 Task: Reserve a 2-hour science experiment and hands-on STEM learning session.
Action: Mouse pressed left at (914, 121)
Screenshot: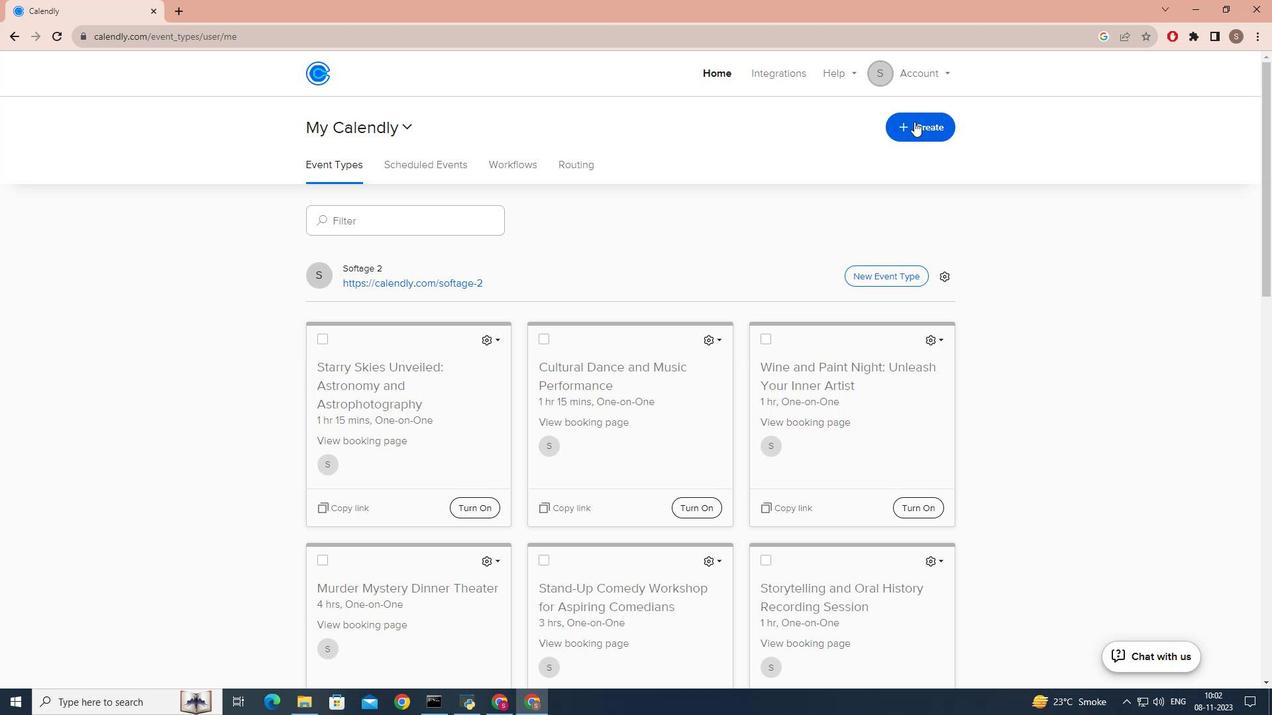 
Action: Mouse moved to (805, 171)
Screenshot: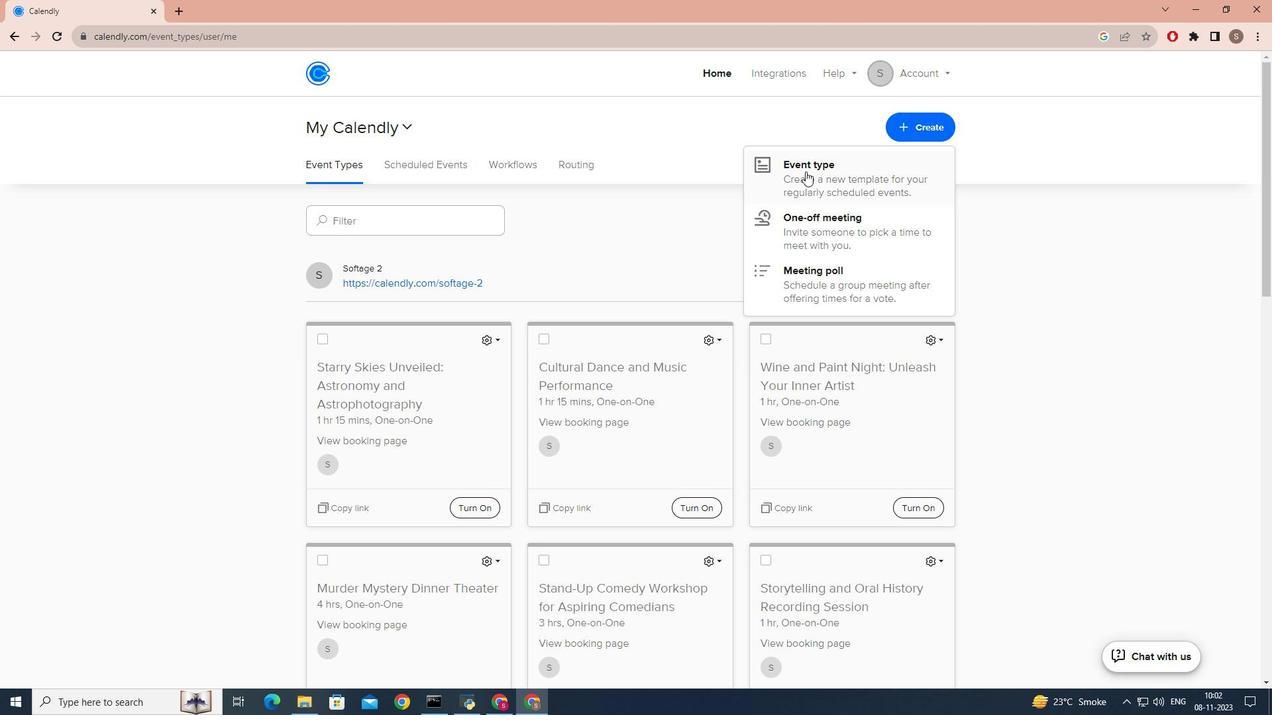 
Action: Mouse pressed left at (805, 171)
Screenshot: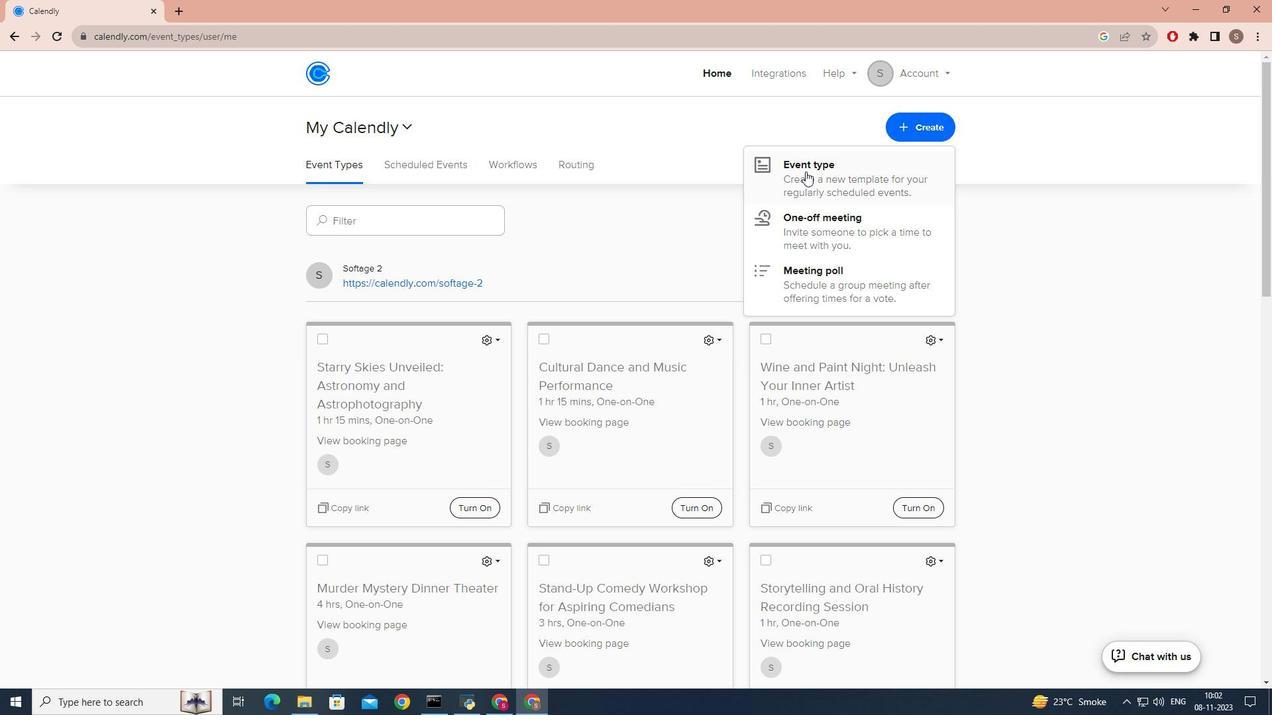 
Action: Mouse moved to (615, 236)
Screenshot: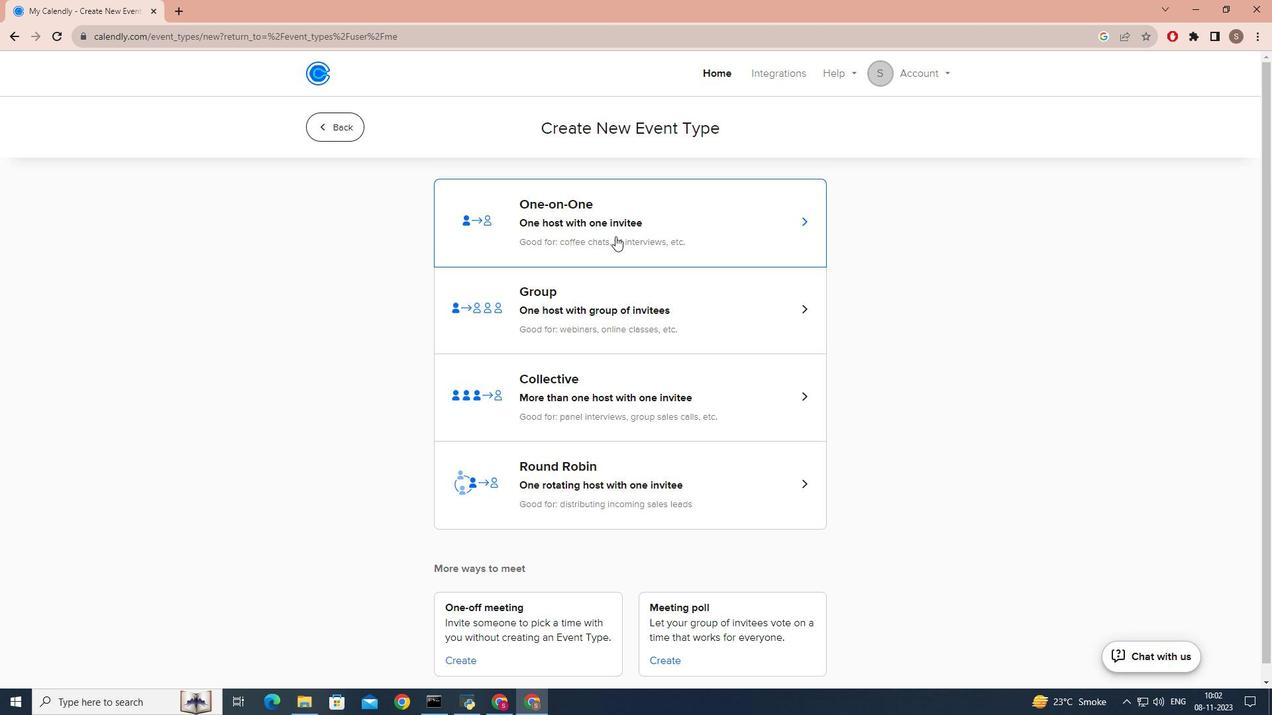 
Action: Mouse pressed left at (615, 236)
Screenshot: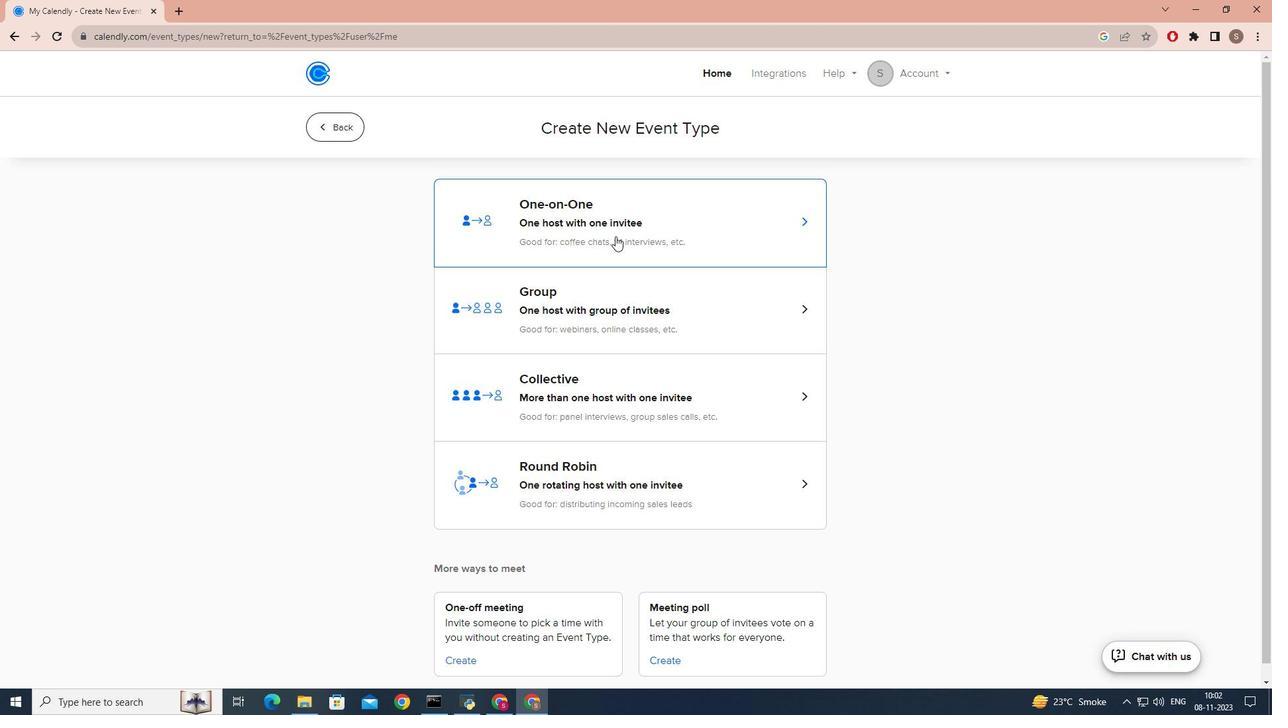 
Action: Mouse moved to (505, 296)
Screenshot: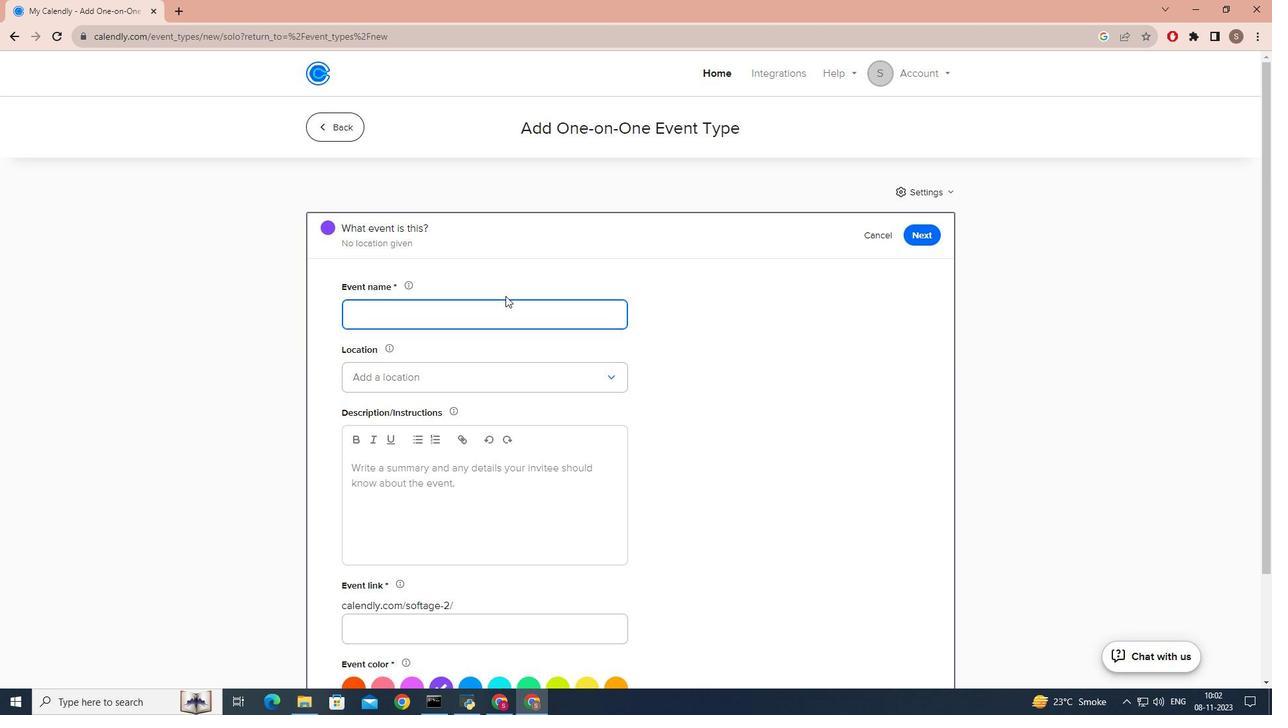 
Action: Key pressed <Key.caps_lock>S<Key.caps_lock>cience<Key.space><Key.caps_lock>E<Key.caps_lock>xperiment<Key.space>and<Key.space><Key.caps_lock>H<Key.caps_lock>ands<Key.space>on<Key.space><Key.caps_lock>STEM<Key.space>L<Key.caps_lock>earning<Key.space><Key.caps_lock>S<Key.caps_lock>esssion<Key.backspace><Key.backspace><Key.backspace>ion
Screenshot: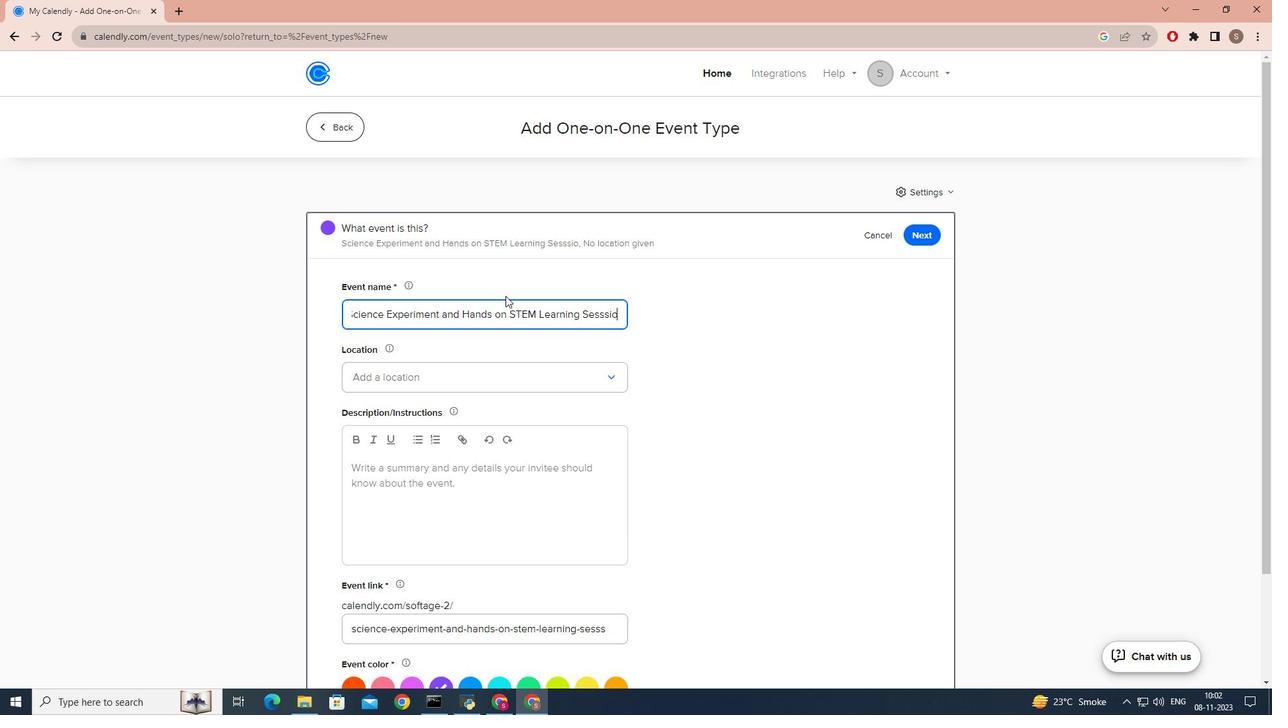 
Action: Mouse moved to (423, 371)
Screenshot: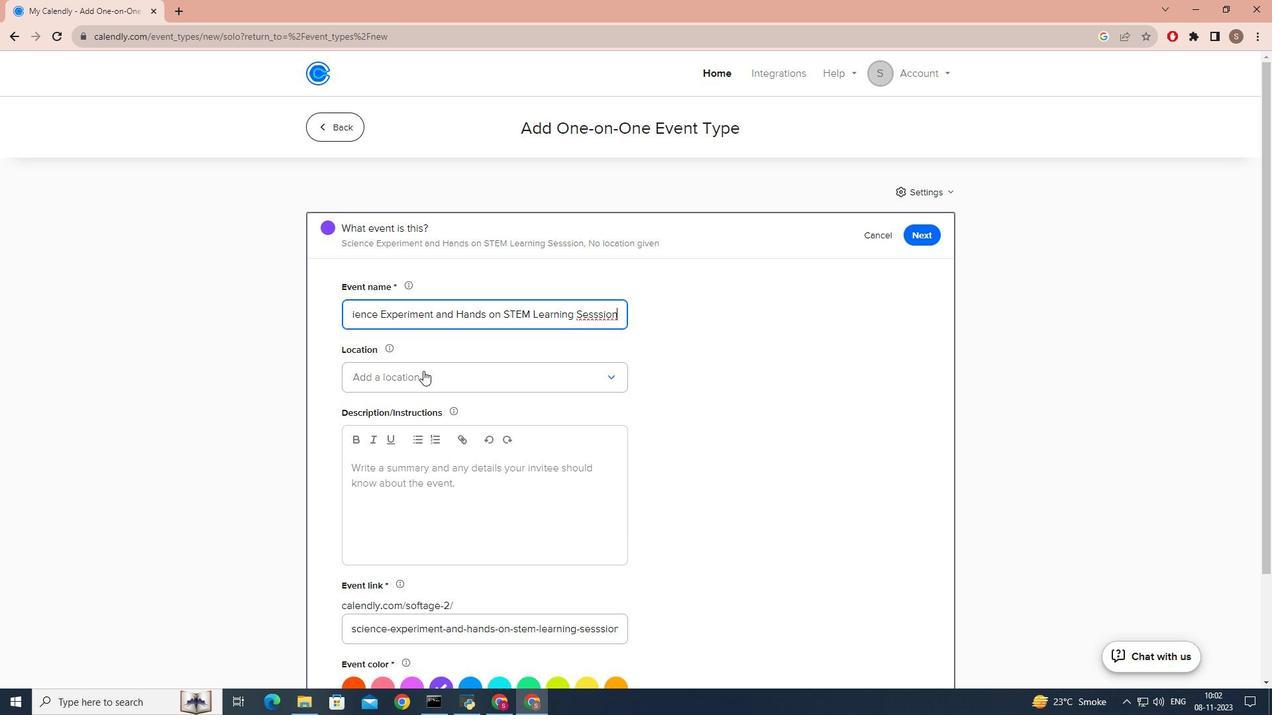 
Action: Mouse pressed left at (423, 371)
Screenshot: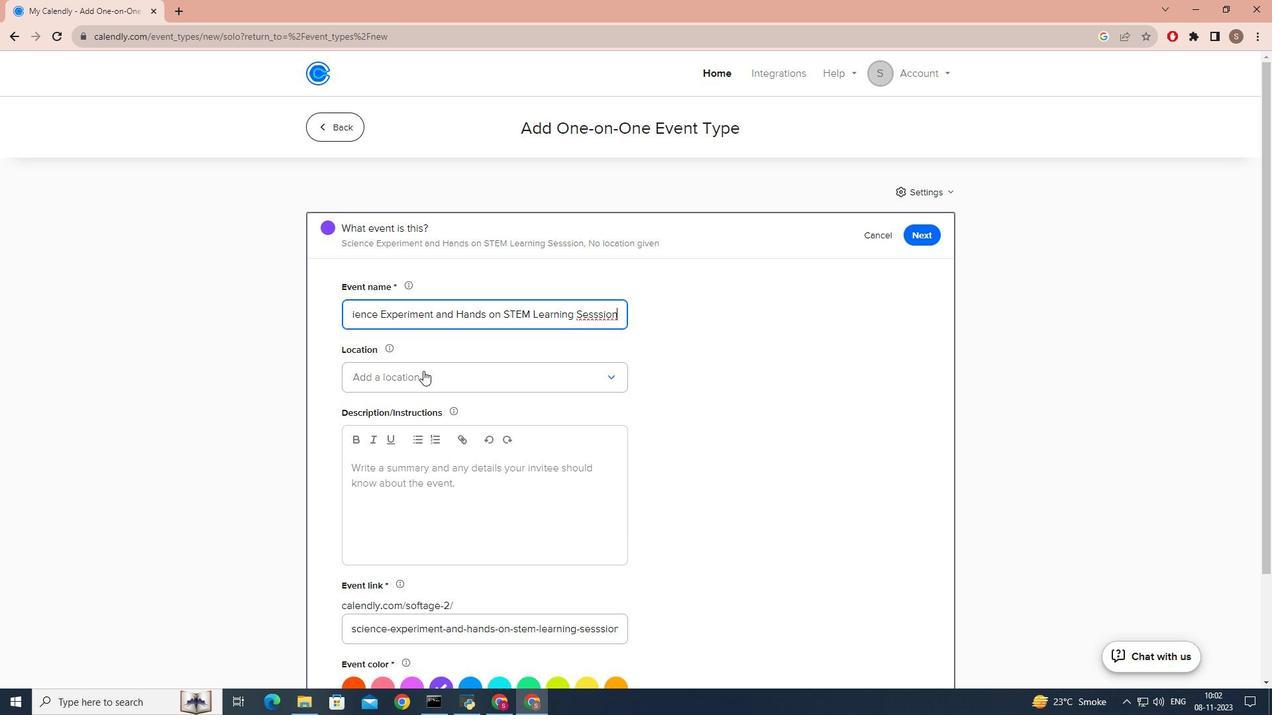 
Action: Mouse moved to (599, 371)
Screenshot: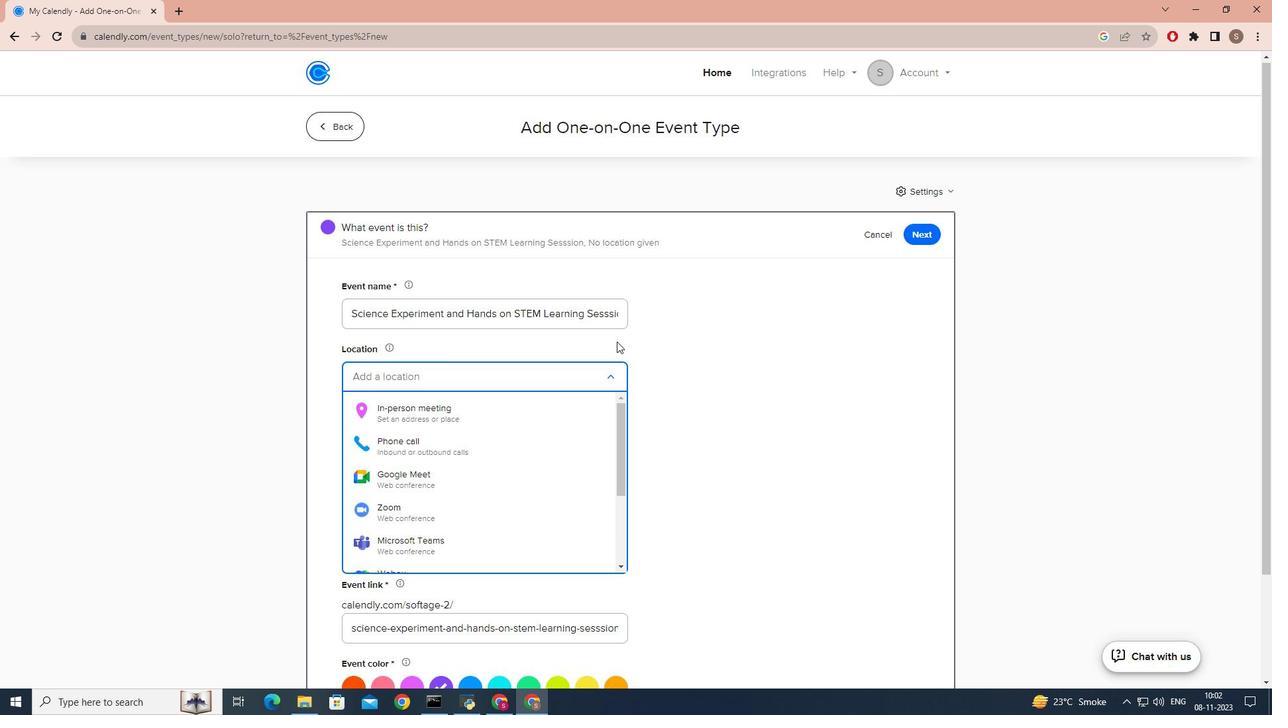 
Action: Mouse scrolled (599, 371) with delta (0, 0)
Screenshot: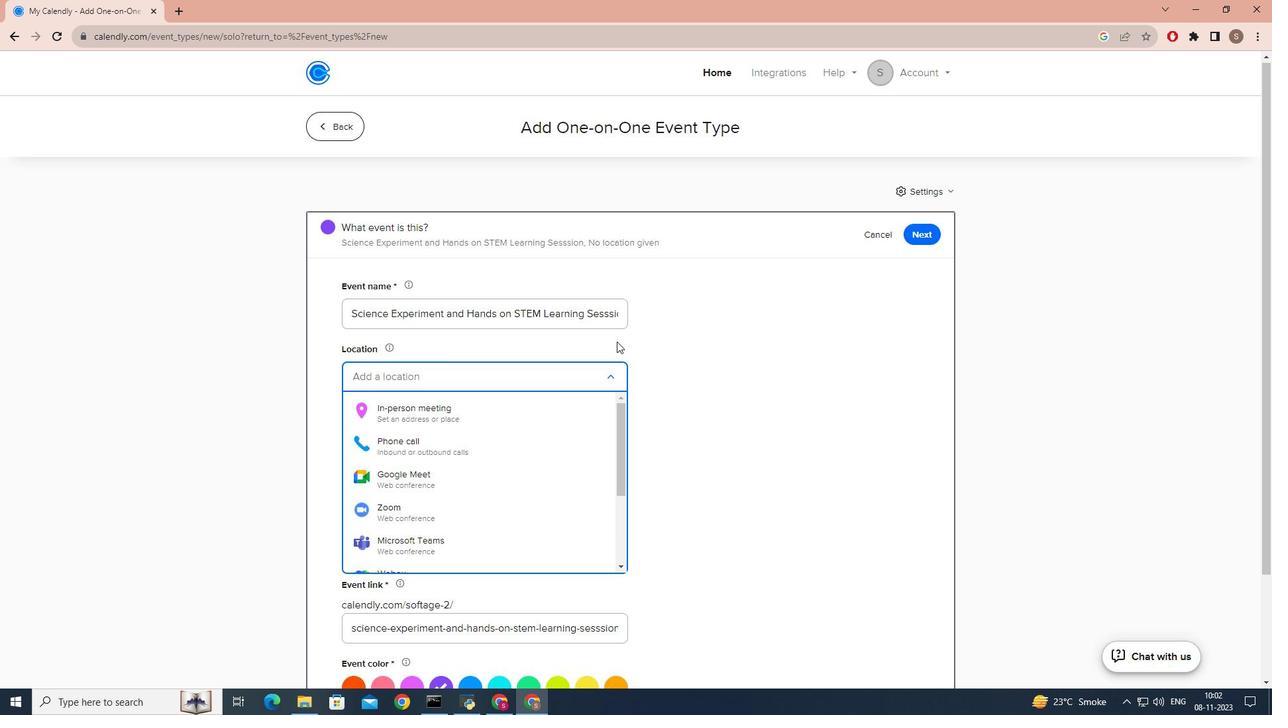 
Action: Mouse moved to (602, 248)
Screenshot: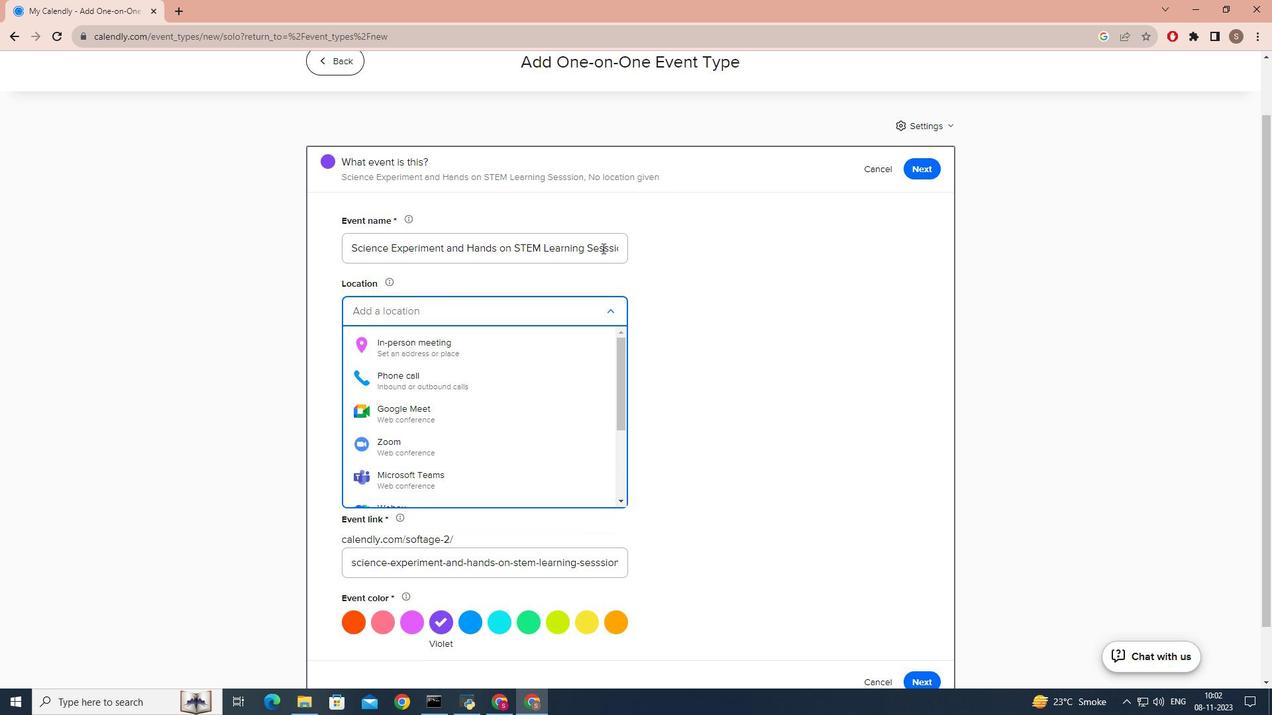 
Action: Mouse pressed left at (602, 248)
Screenshot: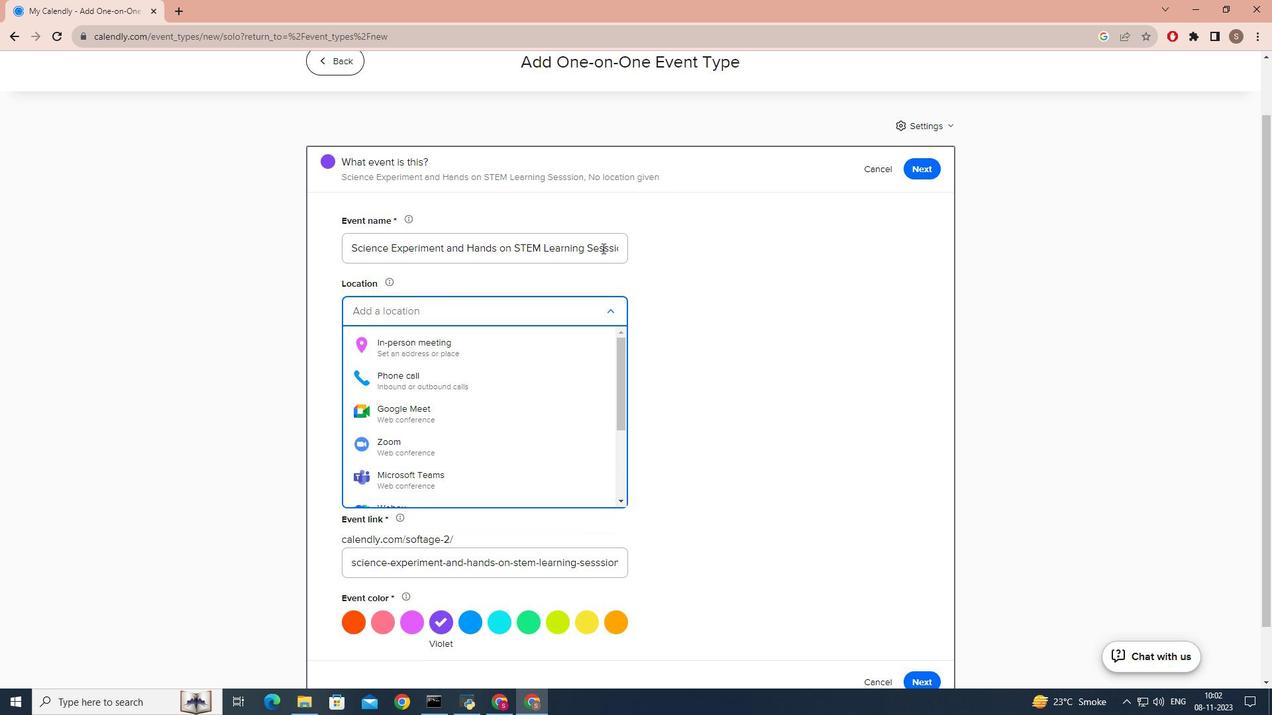 
Action: Mouse moved to (612, 245)
Screenshot: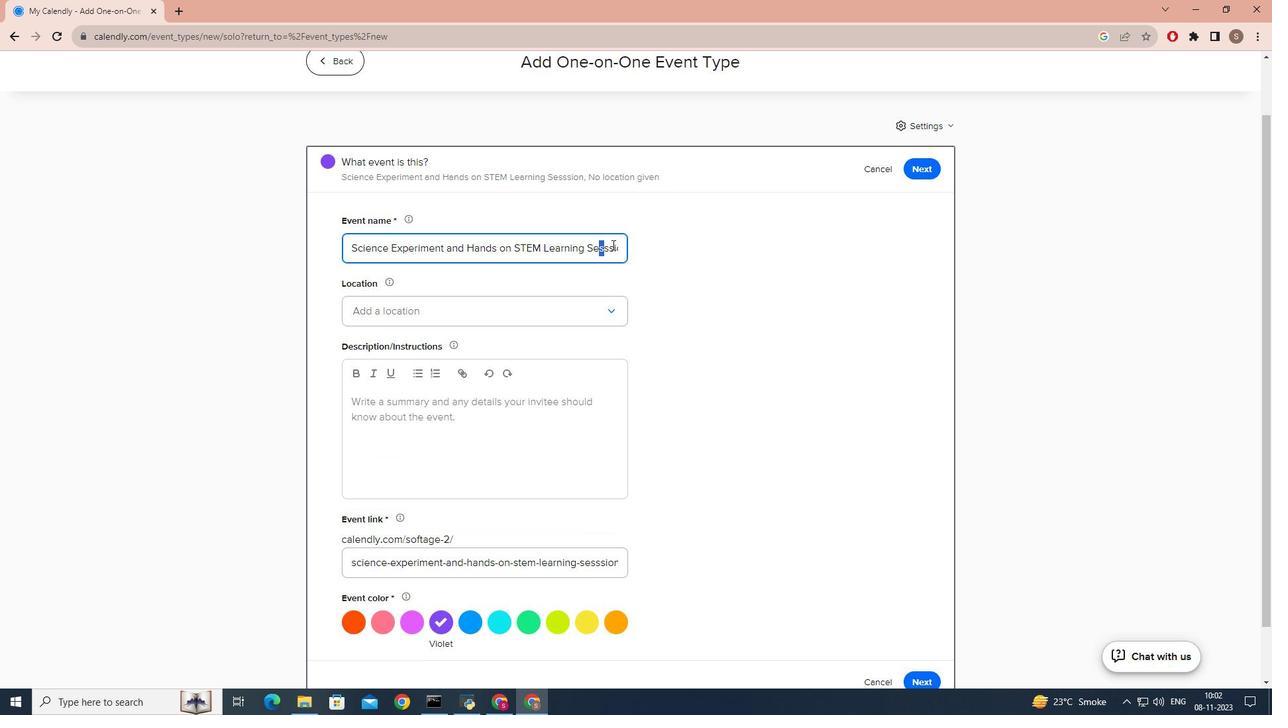
Action: Key pressed <Key.backspace>
Screenshot: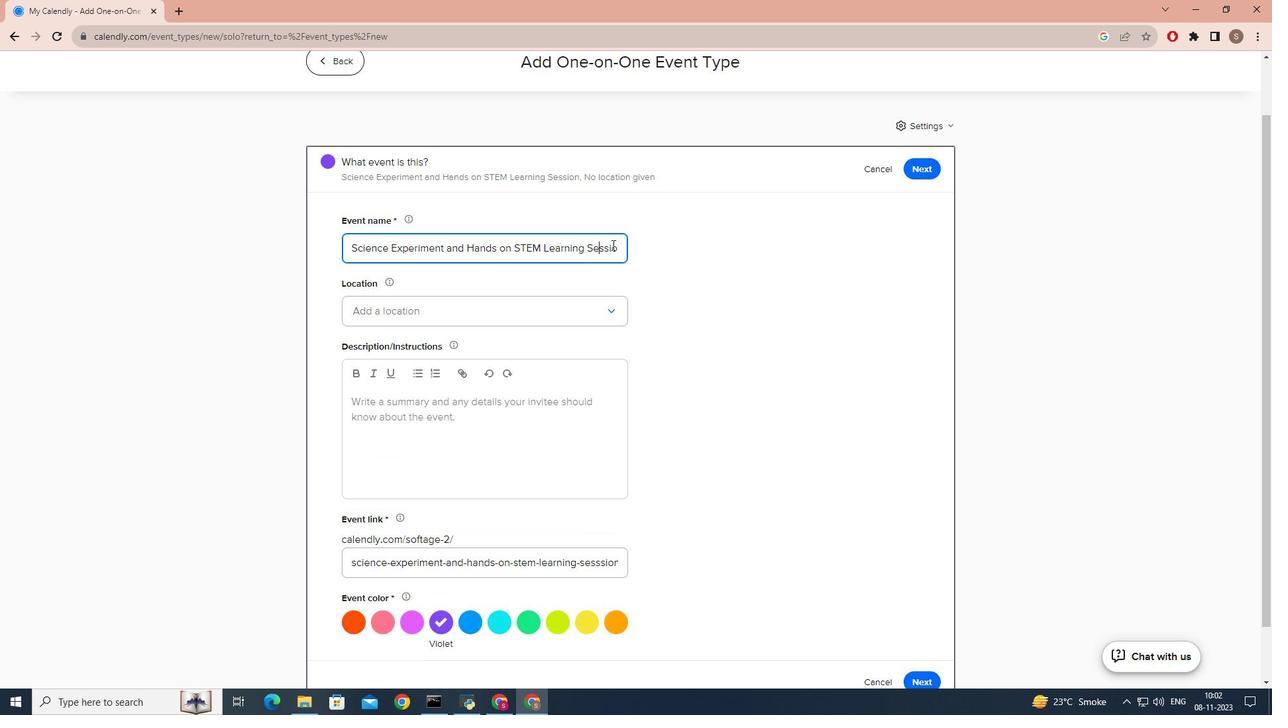 
Action: Mouse moved to (519, 321)
Screenshot: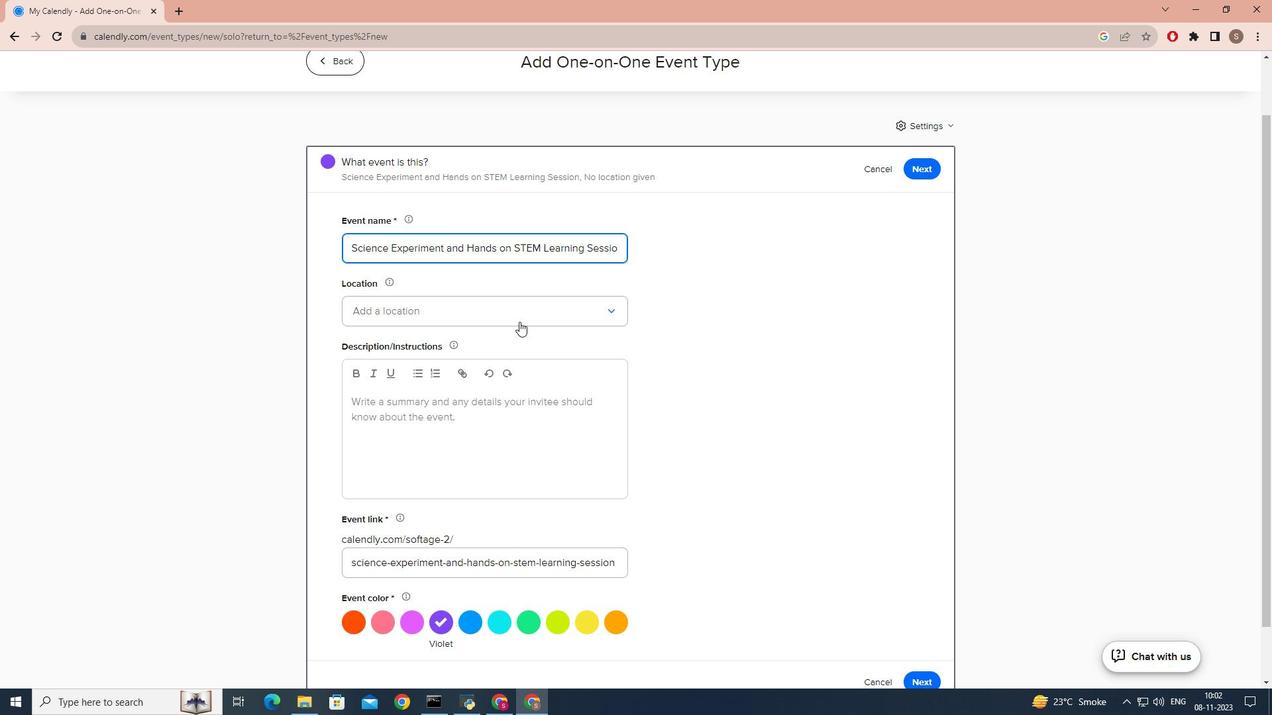 
Action: Mouse pressed left at (519, 321)
Screenshot: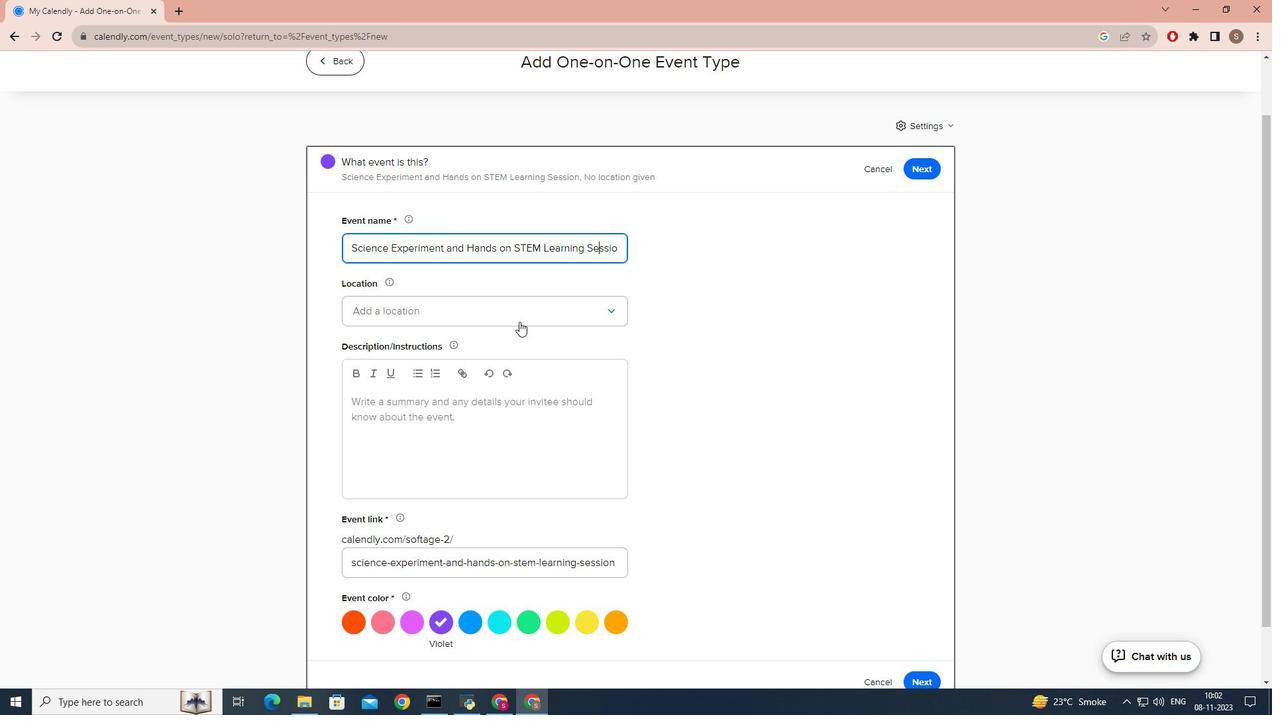 
Action: Mouse moved to (493, 341)
Screenshot: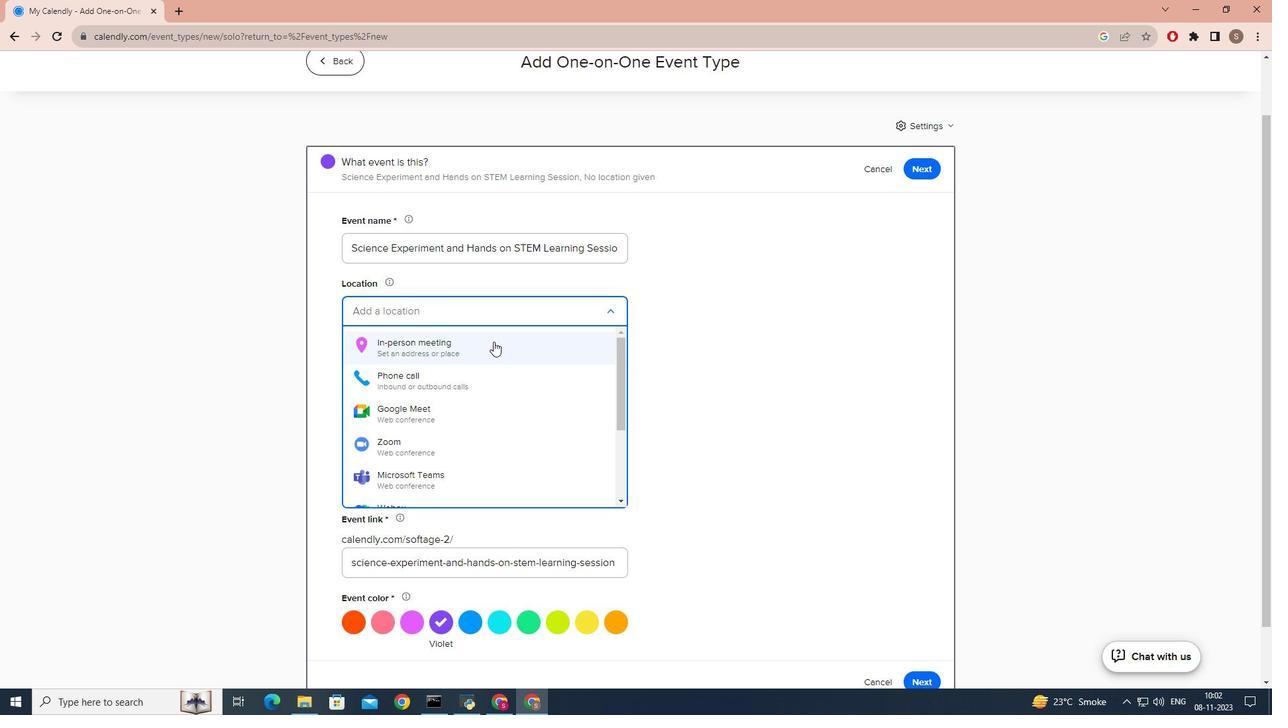 
Action: Mouse pressed left at (493, 341)
Screenshot: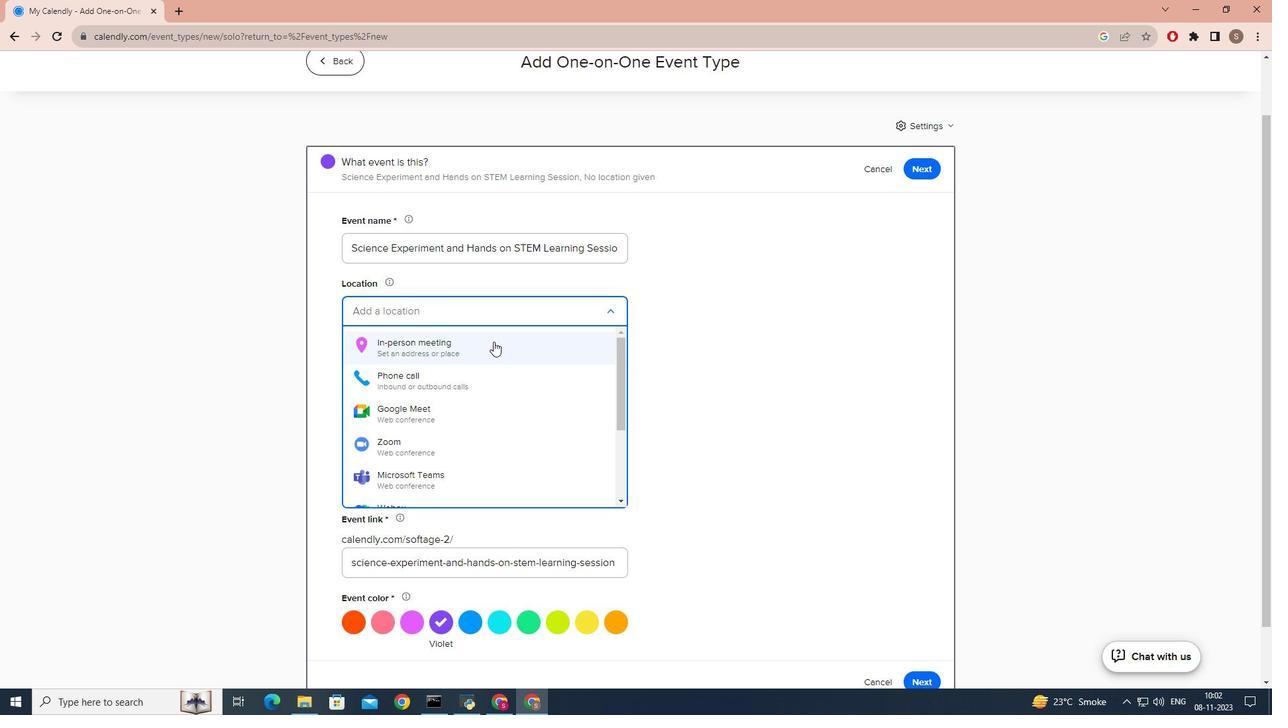 
Action: Mouse moved to (631, 228)
Screenshot: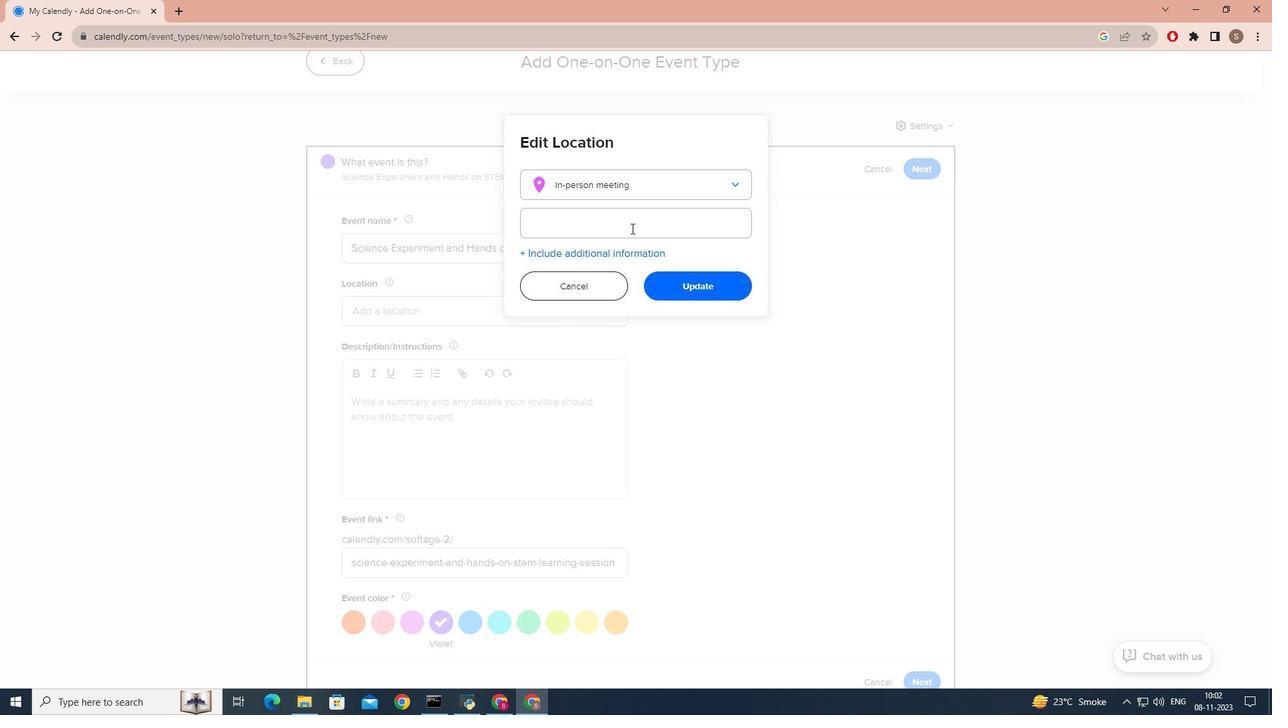 
Action: Mouse pressed left at (631, 228)
Screenshot: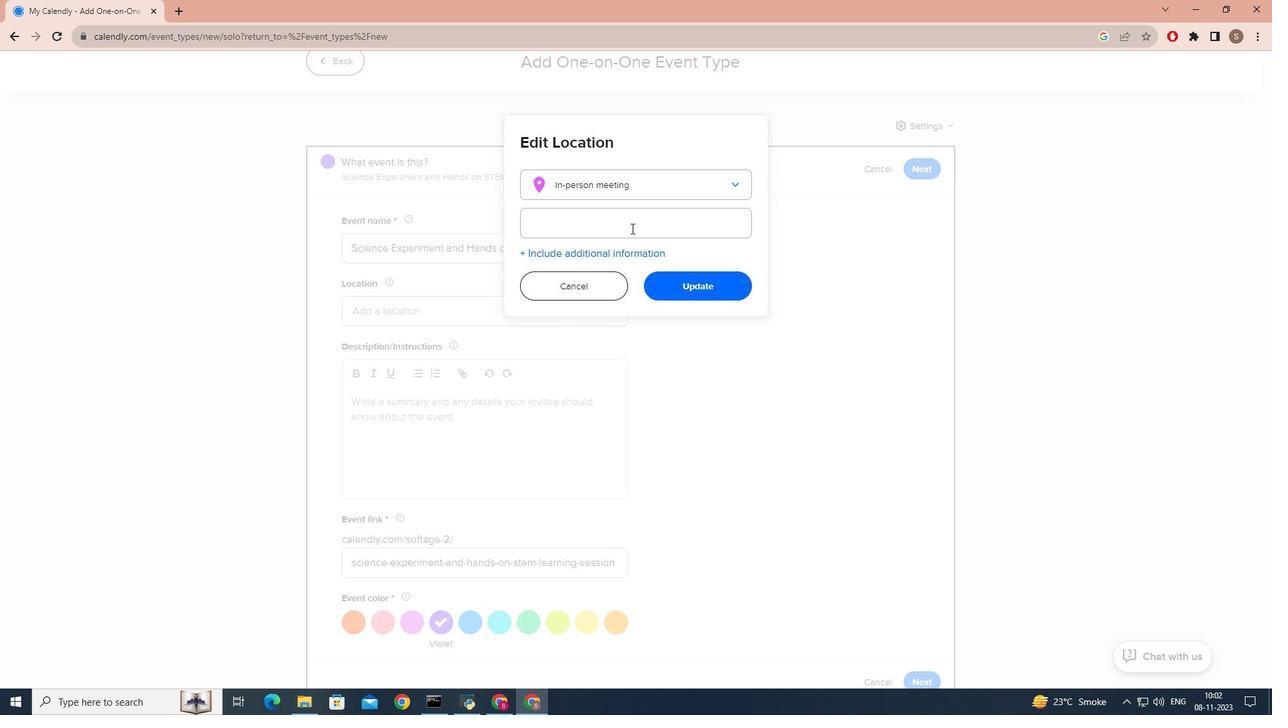 
Action: Key pressed <Key.caps_lock>P<Key.caps_lock>erot<Key.space><Key.caps_lock>M<Key.caps_lock>useum<Key.space>of<Key.space><Key.caps_lock>N<Key.caps_lock>ature<Key.space>and<Key.space><Key.caps_lock>S<Key.caps_lock>cience,<Key.caps_lock>D<Key.caps_lock>allas,<Key.caps_lock>T<Key.caps_lock>exas,<Key.caps_lock>U.S.A
Screenshot: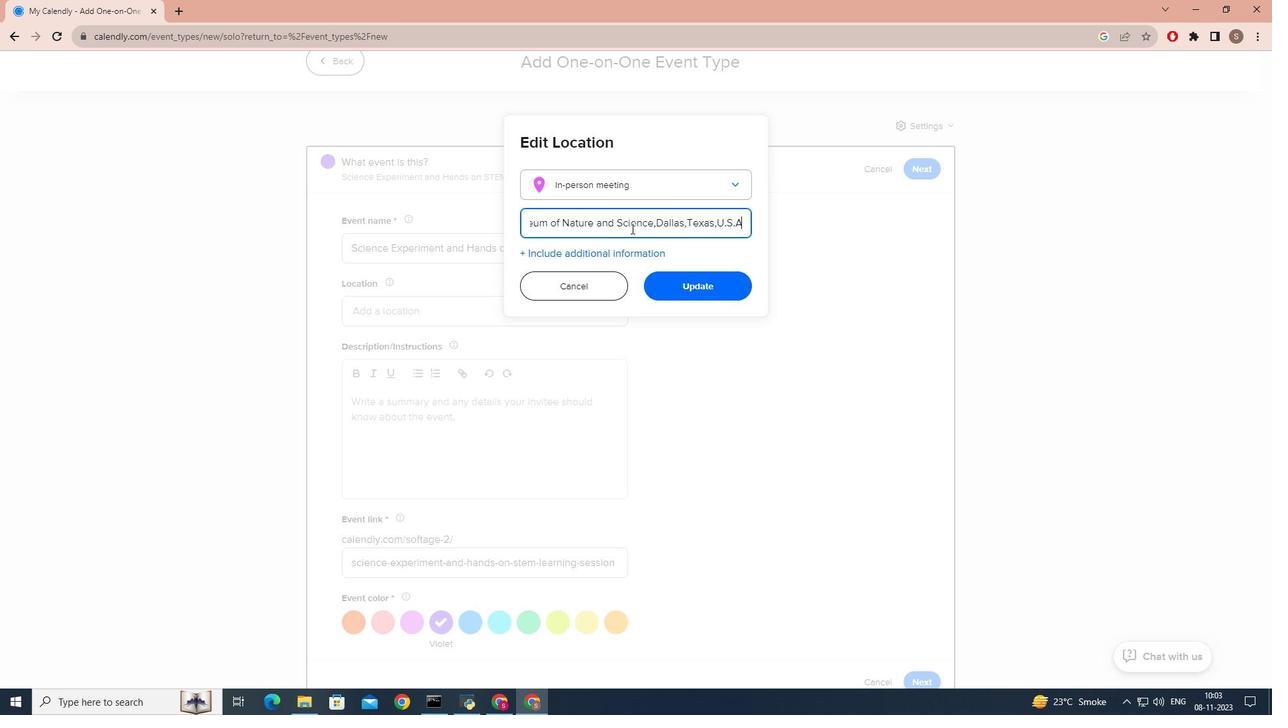 
Action: Mouse moved to (729, 272)
Screenshot: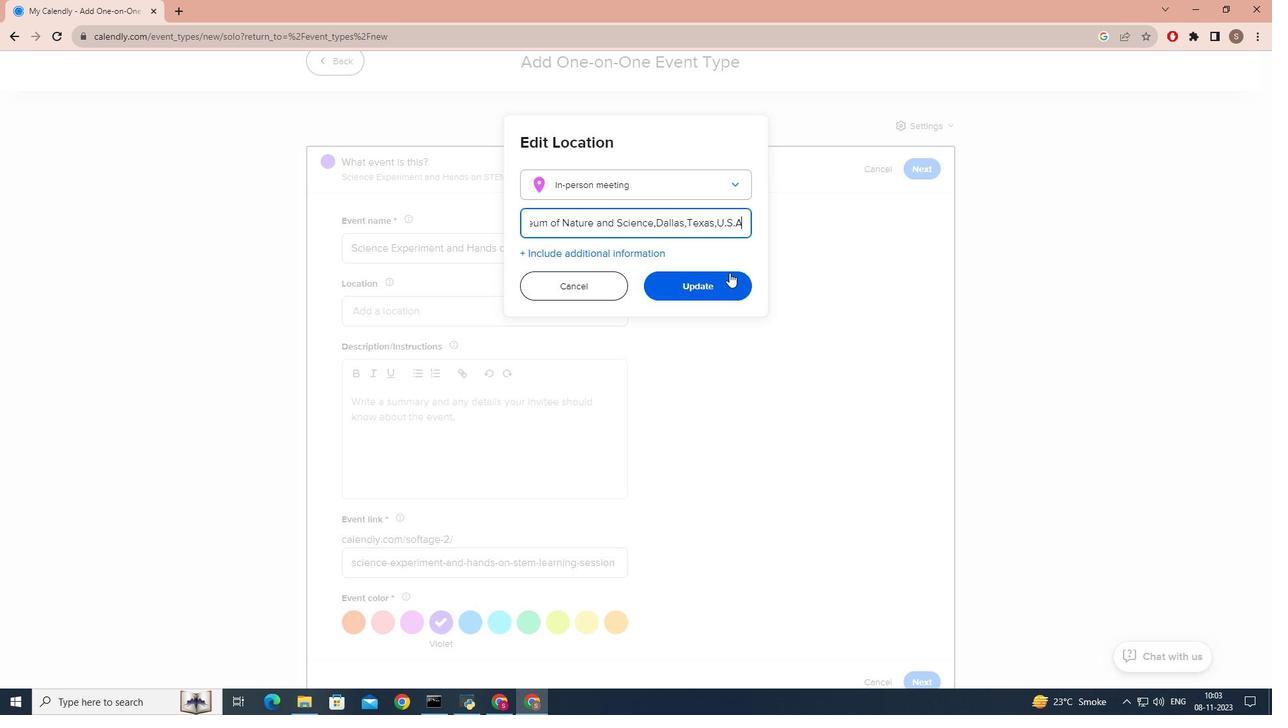 
Action: Mouse pressed left at (729, 272)
Screenshot: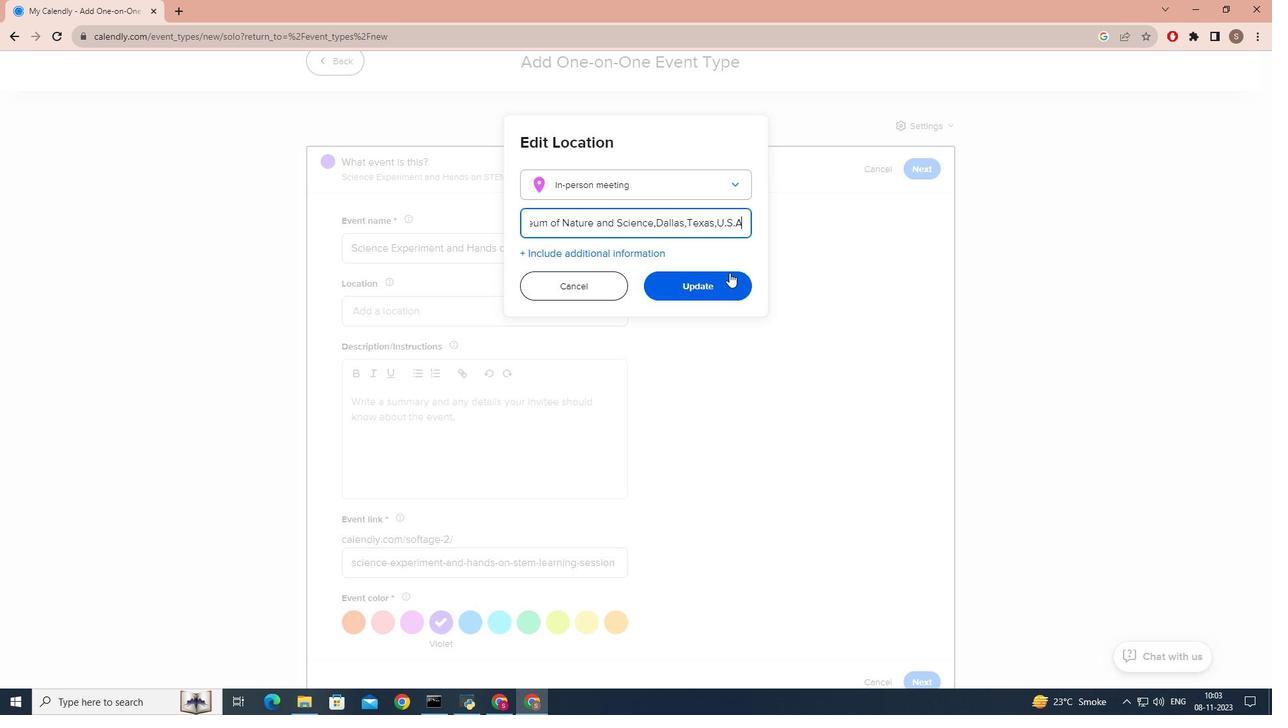 
Action: Mouse moved to (515, 325)
Screenshot: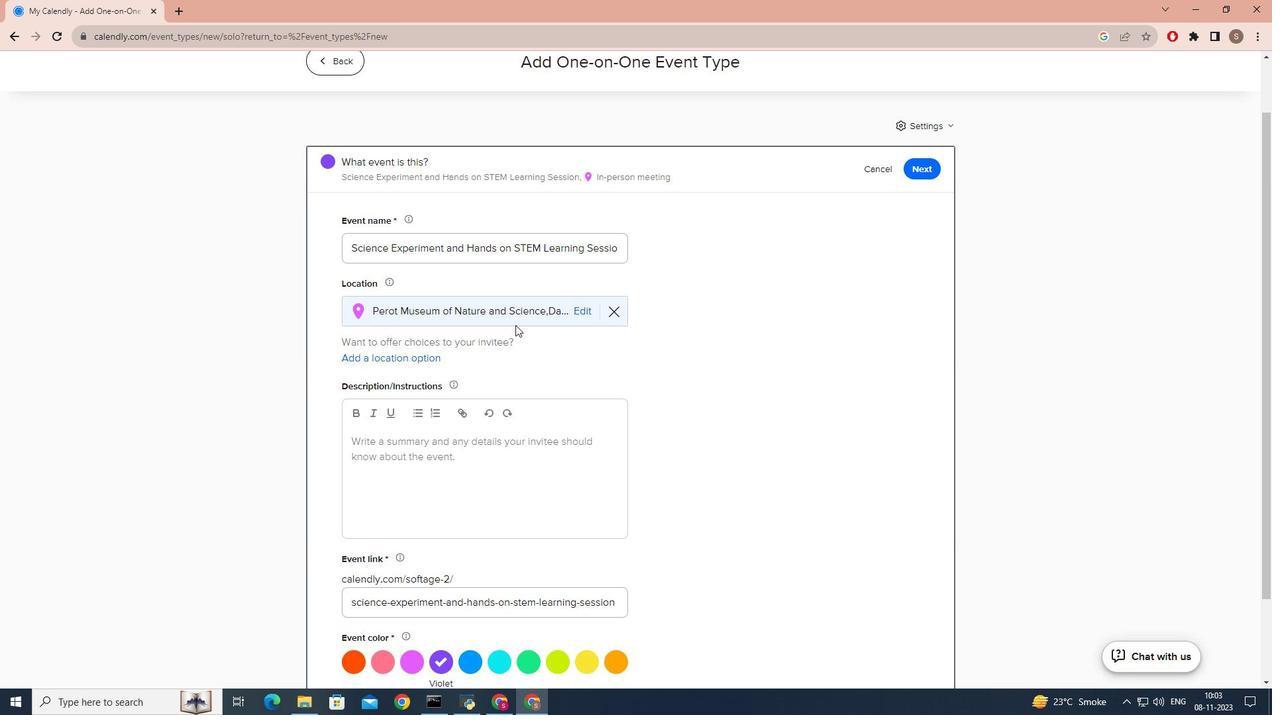
Action: Mouse scrolled (515, 324) with delta (0, 0)
Screenshot: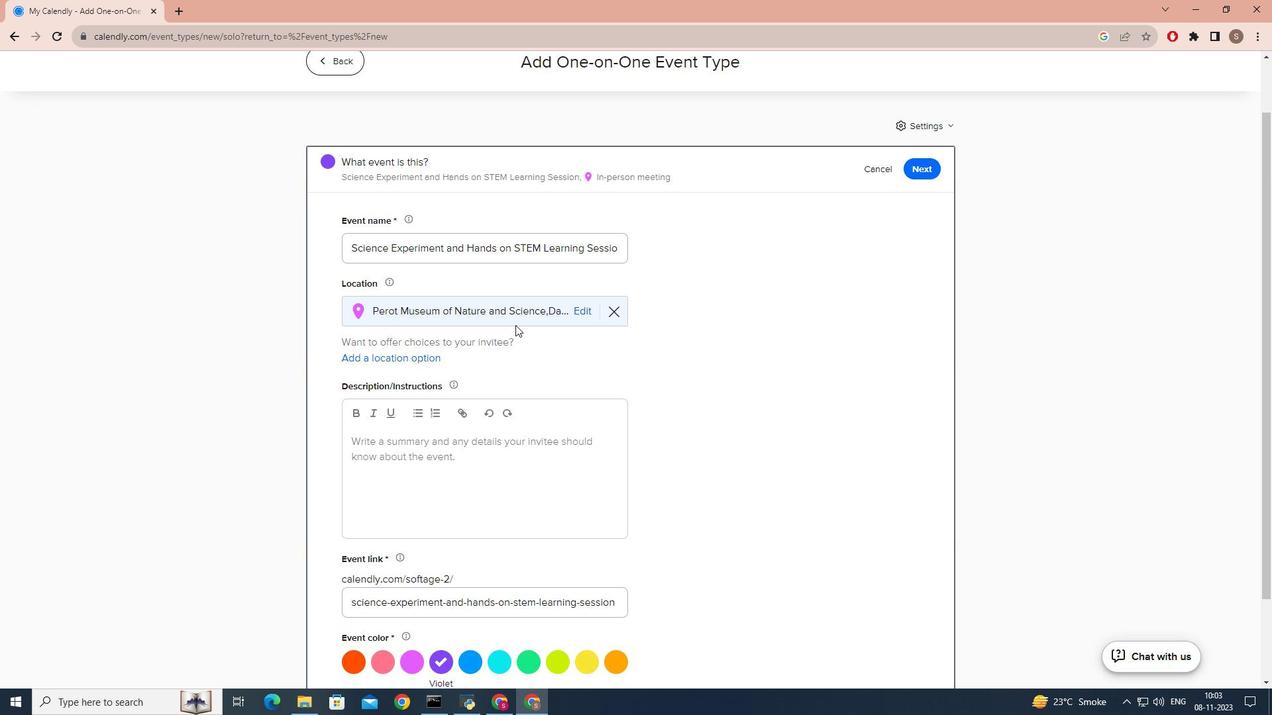 
Action: Mouse scrolled (515, 324) with delta (0, 0)
Screenshot: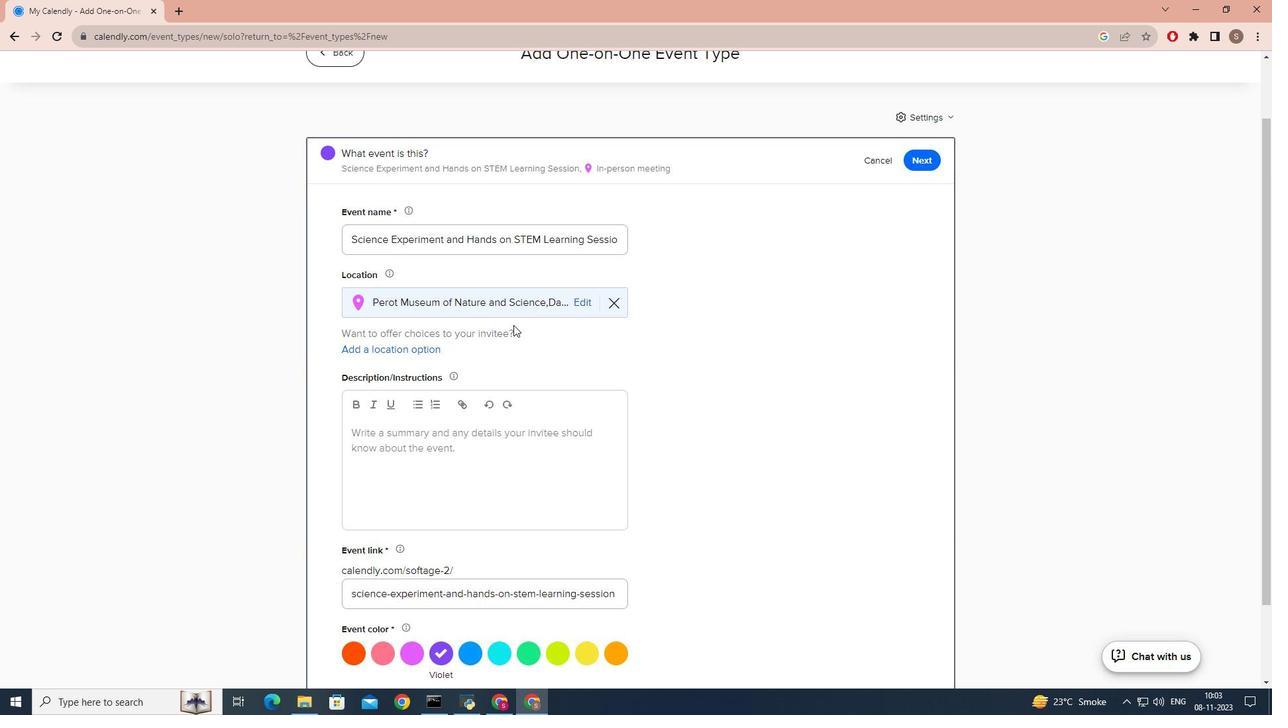 
Action: Mouse moved to (514, 325)
Screenshot: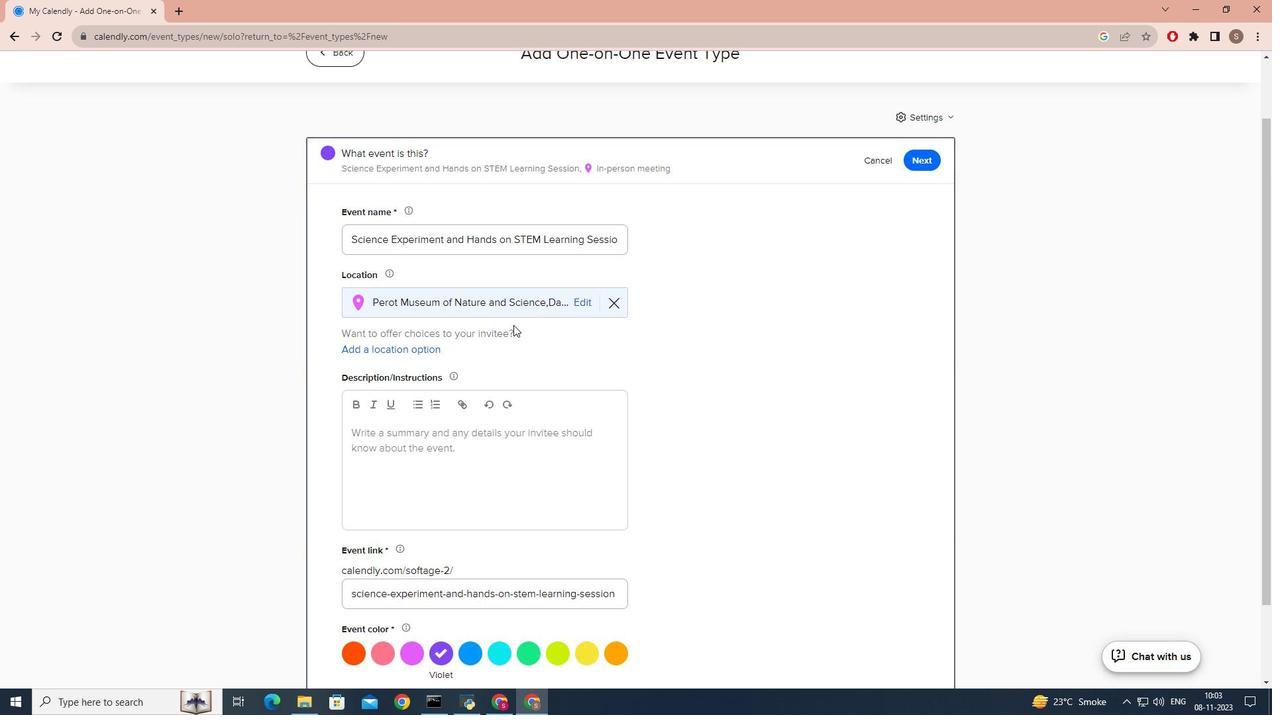 
Action: Mouse scrolled (514, 324) with delta (0, 0)
Screenshot: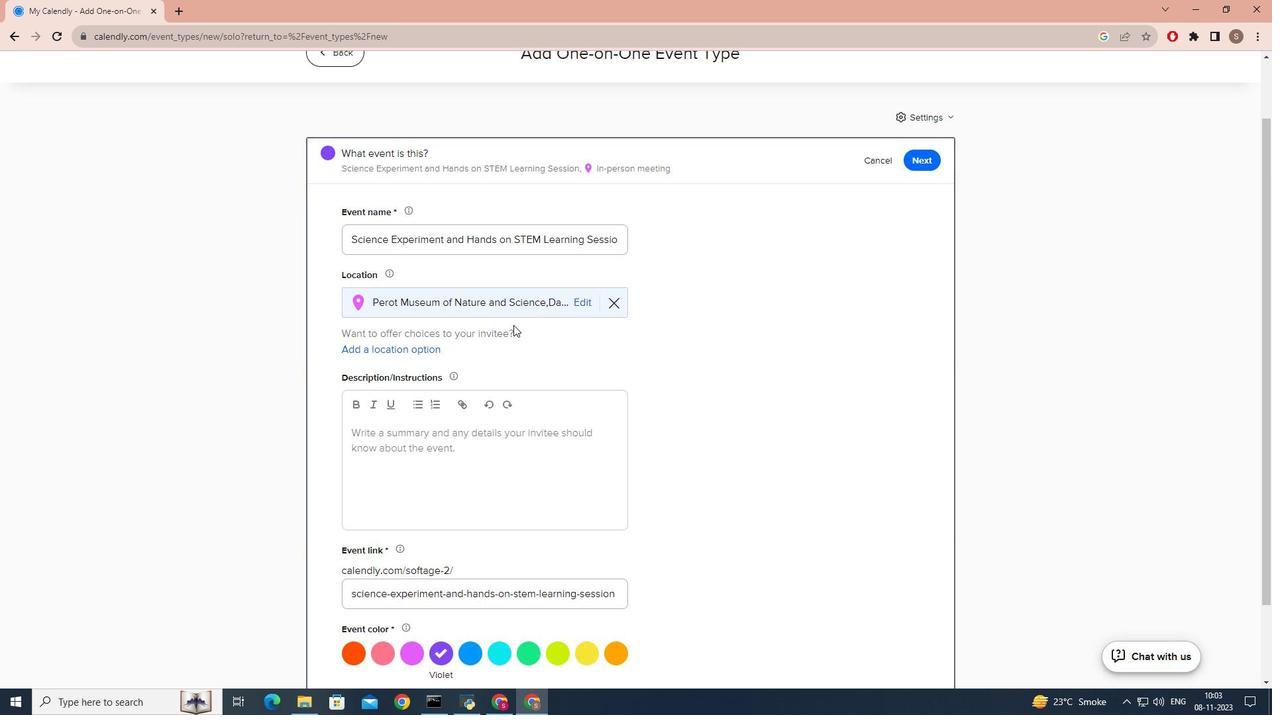
Action: Mouse moved to (513, 325)
Screenshot: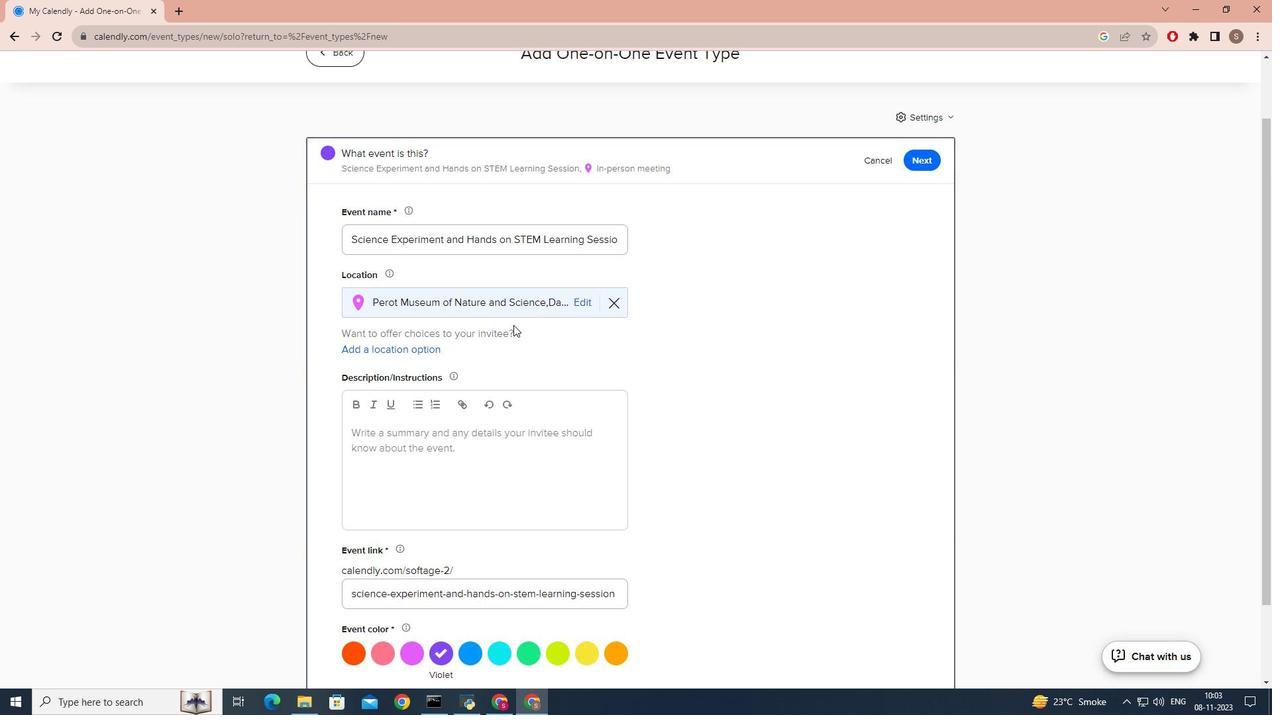 
Action: Mouse scrolled (513, 324) with delta (0, 0)
Screenshot: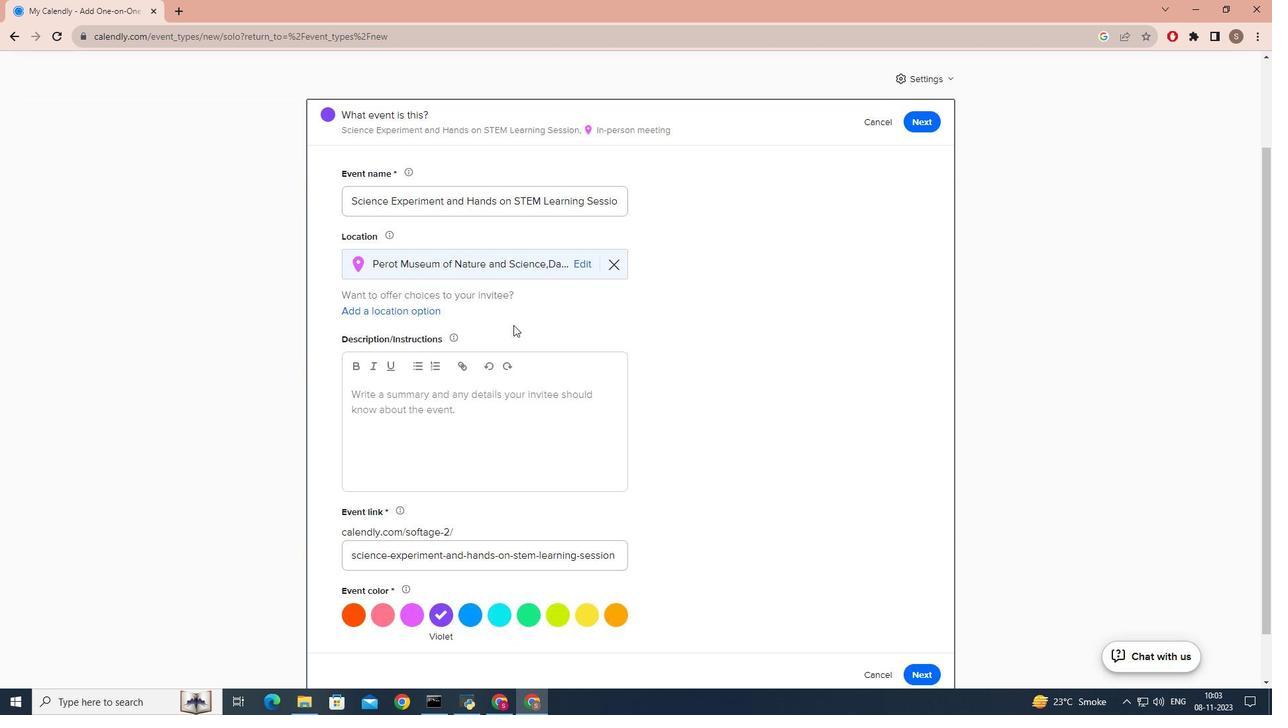 
Action: Mouse moved to (452, 354)
Screenshot: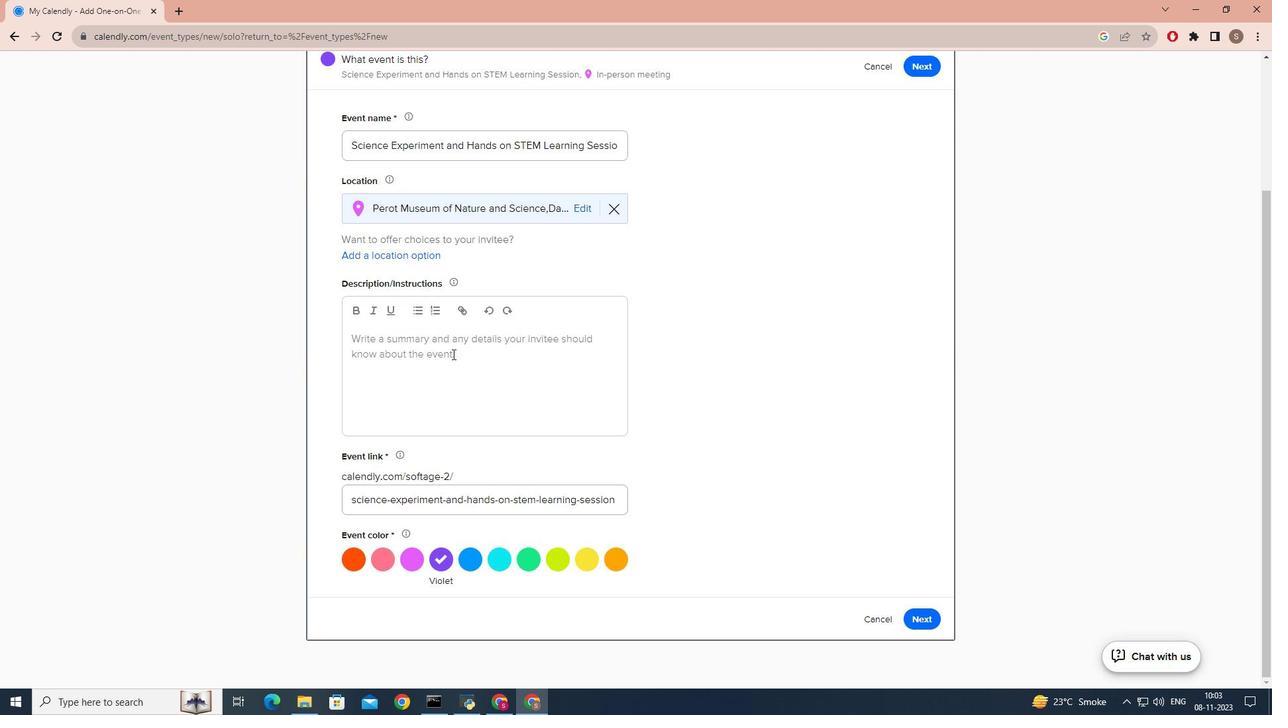 
Action: Mouse pressed left at (452, 354)
Screenshot: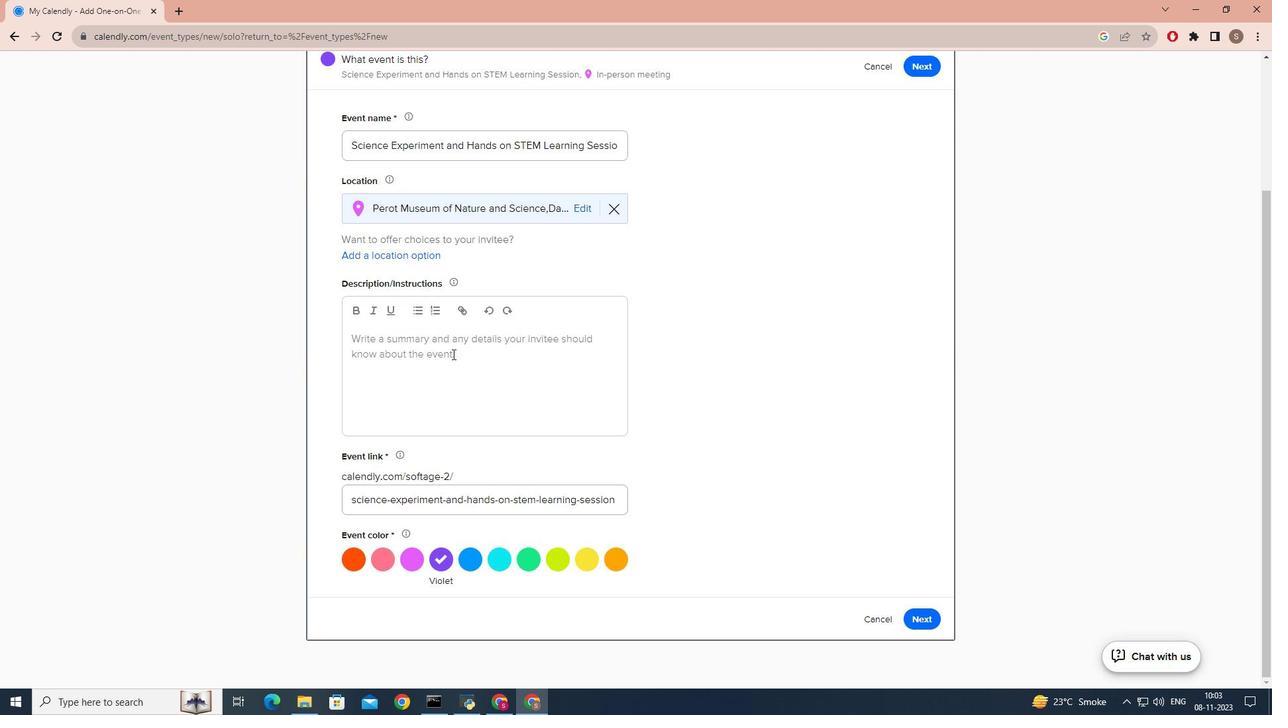
Action: Key pressed <Key.caps_lock>j<Key.caps_lock><Key.backspace>J<Key.caps_lock>oin<Key.space>us<Key.space>for<Key.space>a<Key.space>science<Key.space>experiment<Key.space>and<Key.space>hands<Key.space>on<Key.space><Key.caps_lock>STEM<Key.space><Key.caps_lock><Key.caps_lock>L<Key.caps_lock>earning<Key.space><Key.caps_lock>S<Key.caps_lock>ession.<Key.caps_lock>T<Key.caps_lock>his<Key.space>interactive<Key.space>event<Key.space>i<Key.space><Key.backspace>s<Key.space>designed<Key.space>to<Key.space>spark<Key.space>curiosity<Key.space>and<Key.space>ignite<Key.space>paasi<Key.backspace><Key.backspace><Key.backspace>ssion<Key.space>for<Key.space>science<Key.space>in<Key.space>participants<Key.space>of<Key.space>all<Key.space>ages.<Key.caps_lock>D<Key.caps_lock>uring<Key.space>thi<Key.space><Key.backspace>s<Key.space>session<Key.space>you<Key.space>will<Key.space>have<Key.space>the<Key.space>opportunity<Key.space>to<Key.space>explore<Key.space>the<Key.space>wondes<Key.space><Key.backspace><Key.backspace>rs<Key.space>of<Key.space>science<Key.space>thrpough<Key.backspace><Key.backspace><Key.backspace><Key.backspace><Key.backspace><Key.backspace>rough<Key.space>ne<Key.backspace>e<Key.backspace><Key.backspace>engagoin<Key.backspace><Key.backspace><Key.backspace>ing<Key.space>experiments<Key.space>aa<Key.backspace>nd<Key.space>activities.<Key.space><Key.caps_lock>O<Key.caps_lock>ur<Key.space>expert<Key.space>facilitator<Key.space>will<Key.space>guide<Key.space>you<Key.space>through<Key.space><Key.caps_lock>STEM<Key.space><Key.caps_lock>concepts,proviing<Key.space>a<Key.space>fun<Key.space>and<Key.space>educta<Key.backspace><Key.backspace>ational<Key.space>experience.
Screenshot: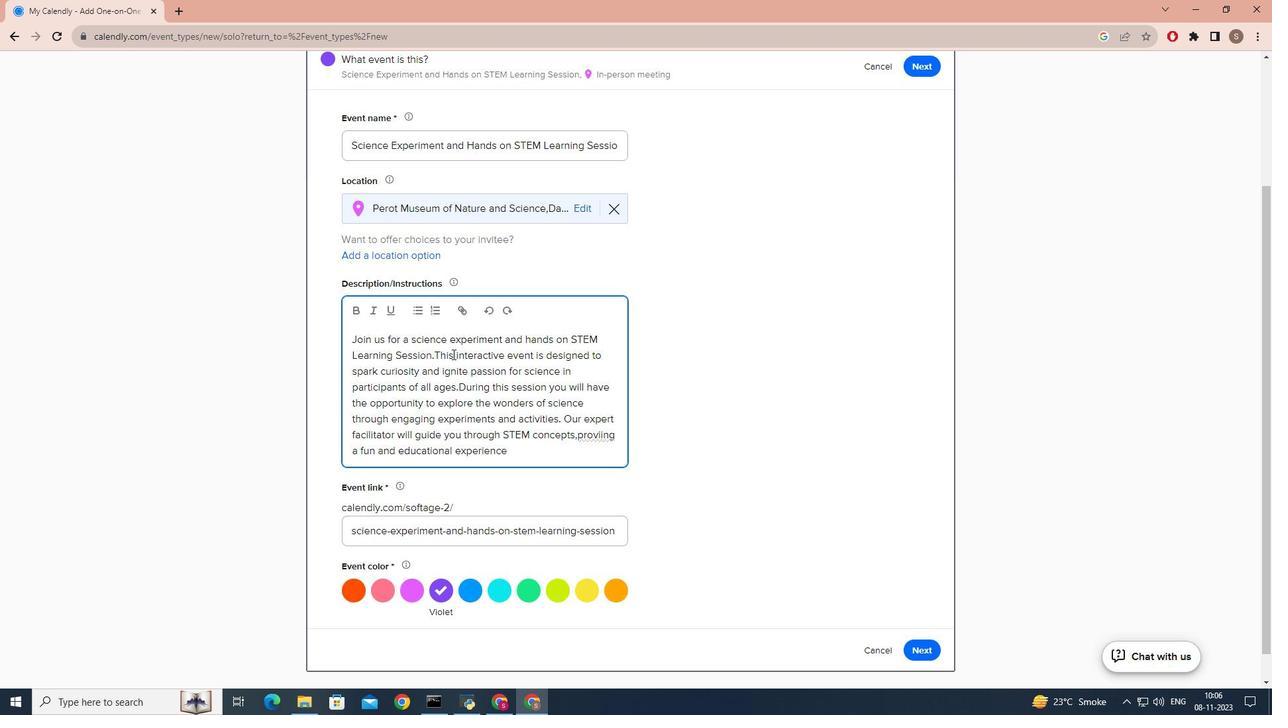
Action: Mouse moved to (448, 344)
Screenshot: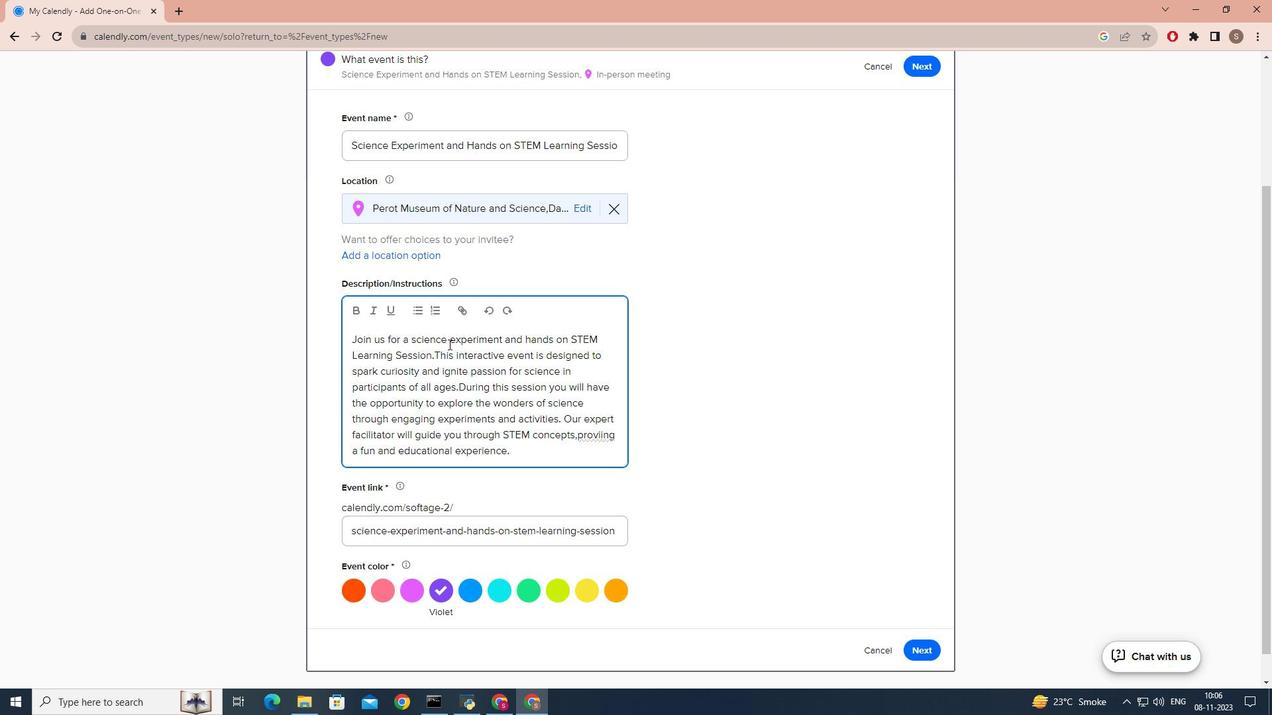 
Action: Mouse scrolled (448, 343) with delta (0, 0)
Screenshot: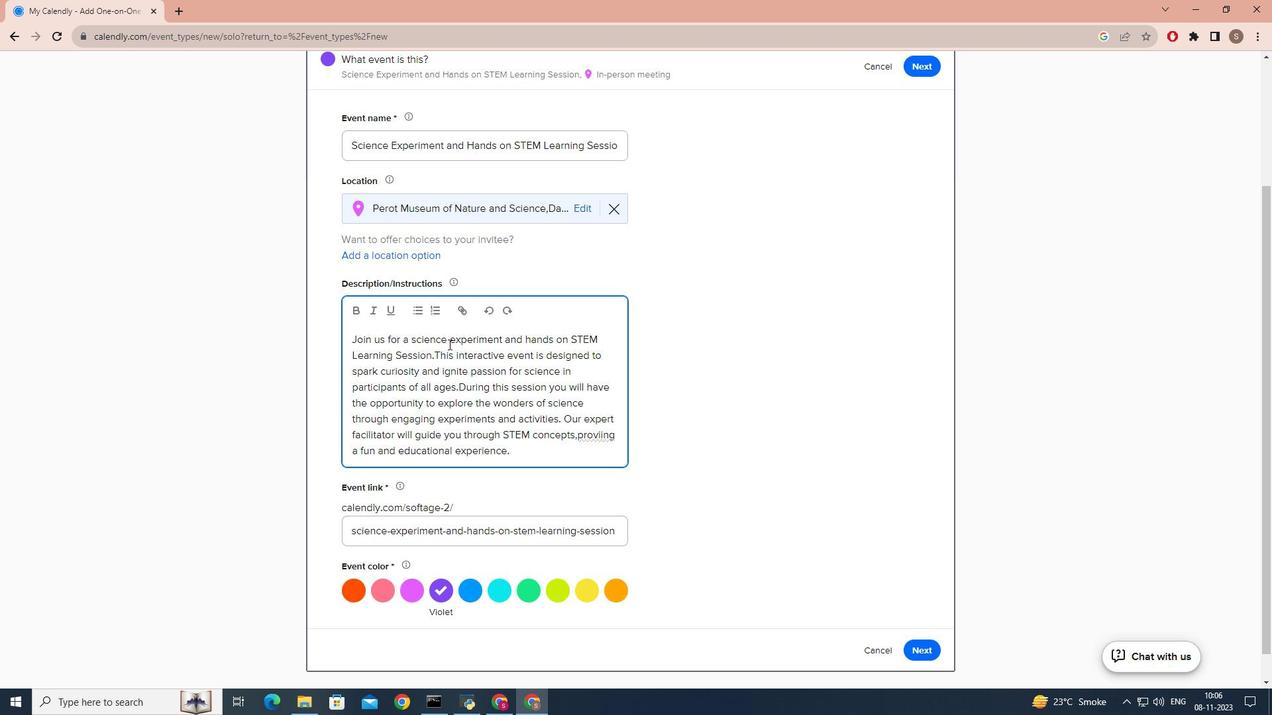 
Action: Mouse scrolled (448, 343) with delta (0, 0)
Screenshot: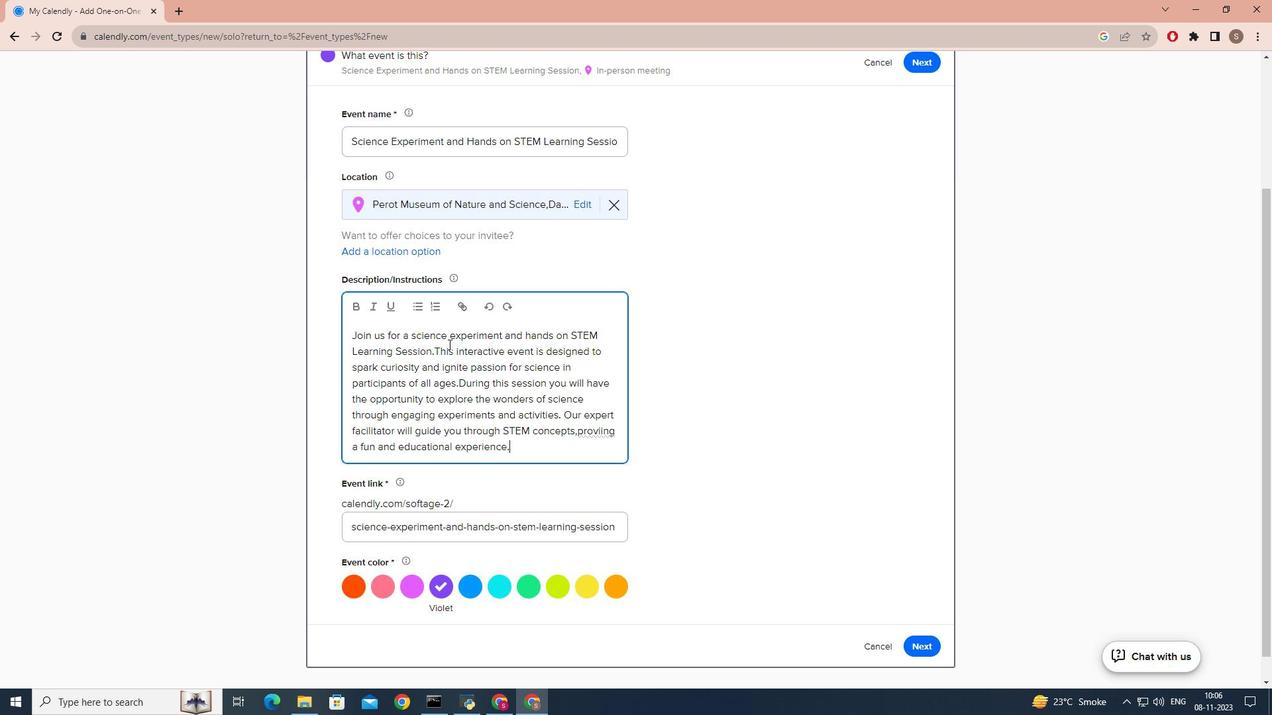 
Action: Mouse scrolled (448, 343) with delta (0, 0)
Screenshot: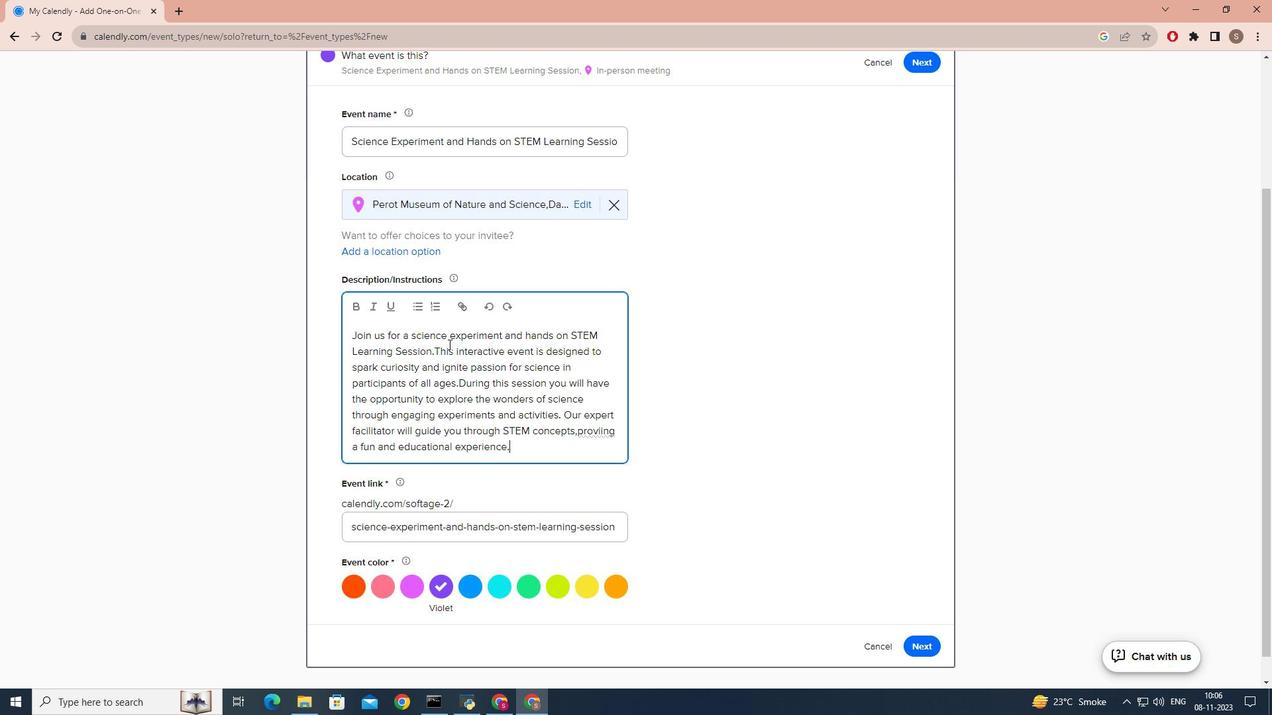 
Action: Mouse scrolled (448, 343) with delta (0, 0)
Screenshot: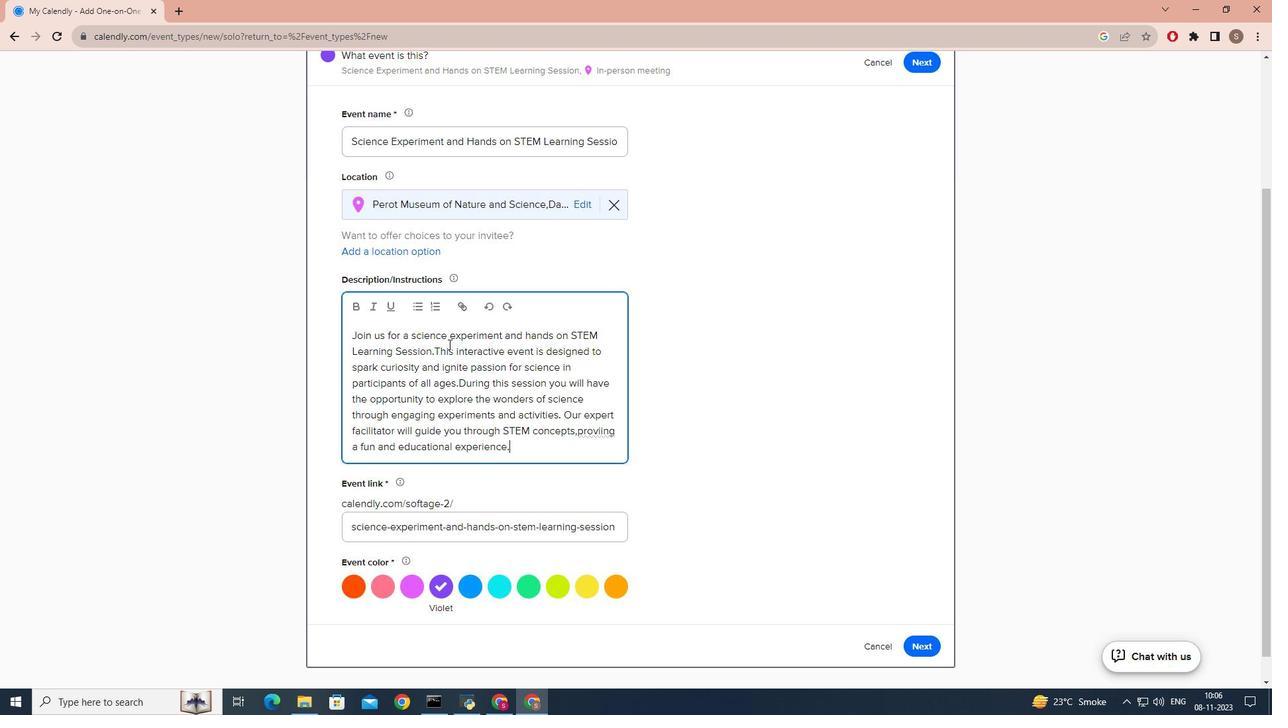 
Action: Mouse scrolled (448, 343) with delta (0, 0)
Screenshot: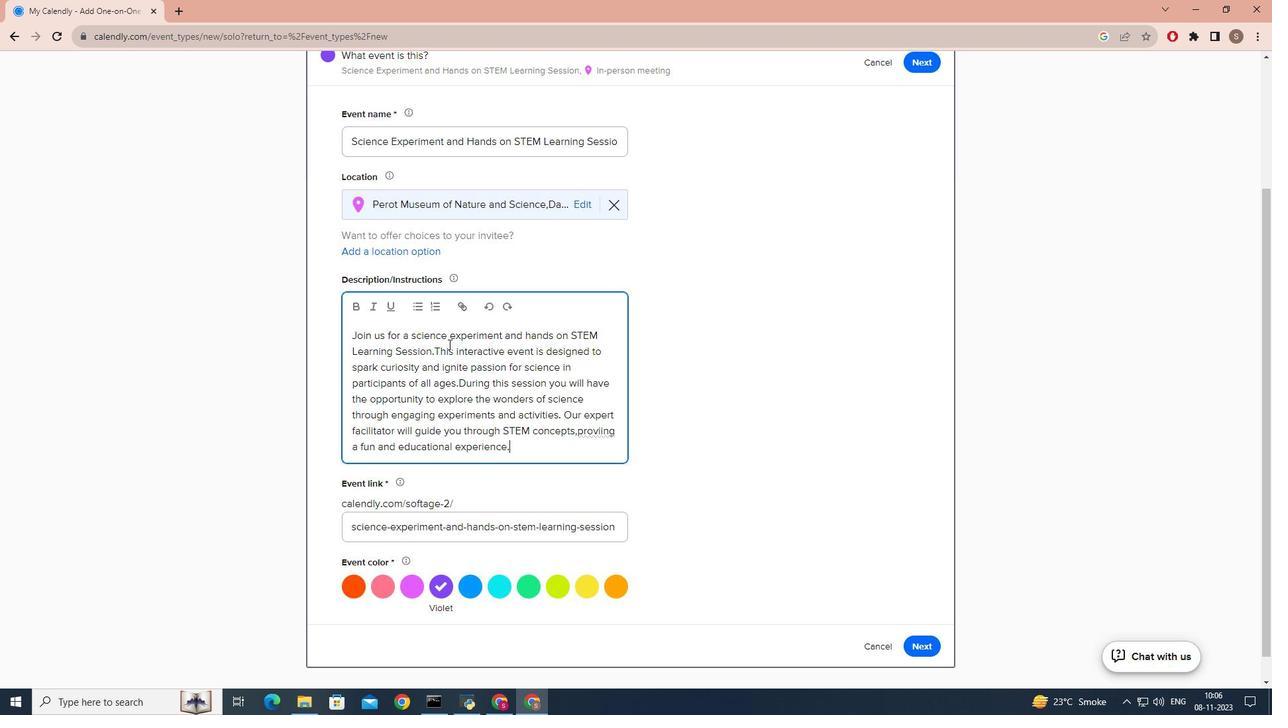 
Action: Mouse scrolled (448, 343) with delta (0, 0)
Screenshot: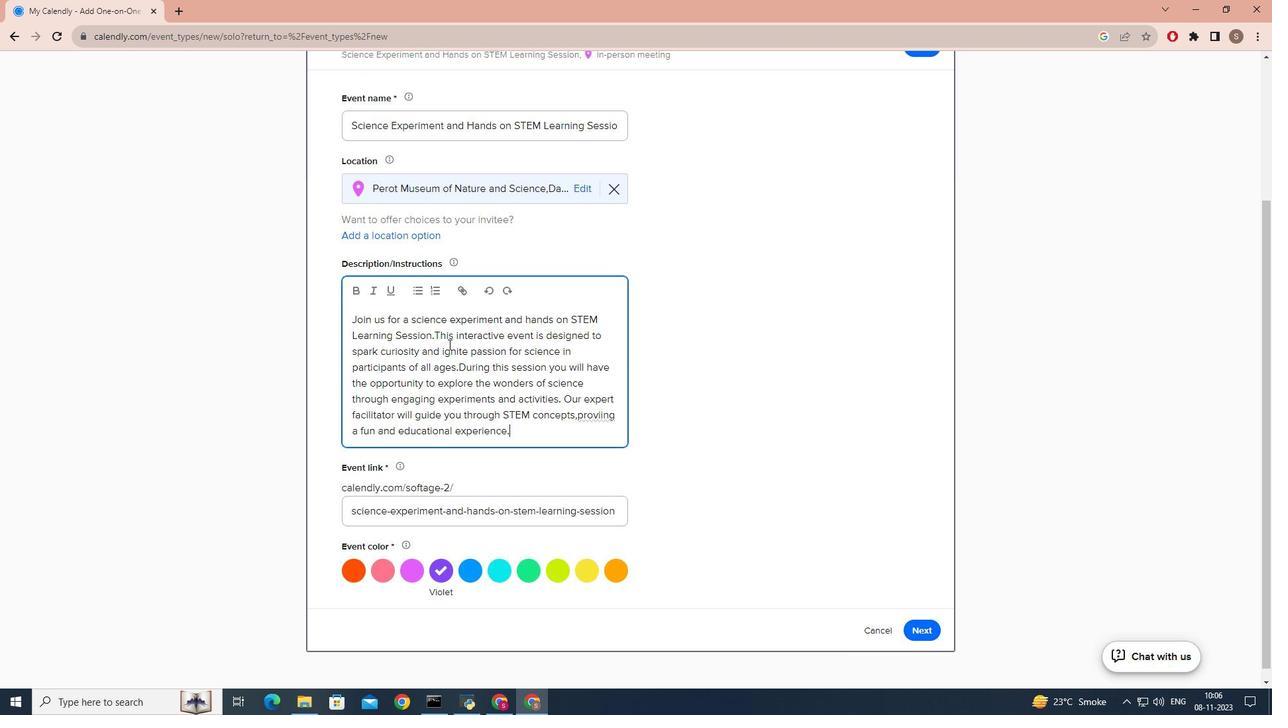 
Action: Mouse moved to (914, 618)
Screenshot: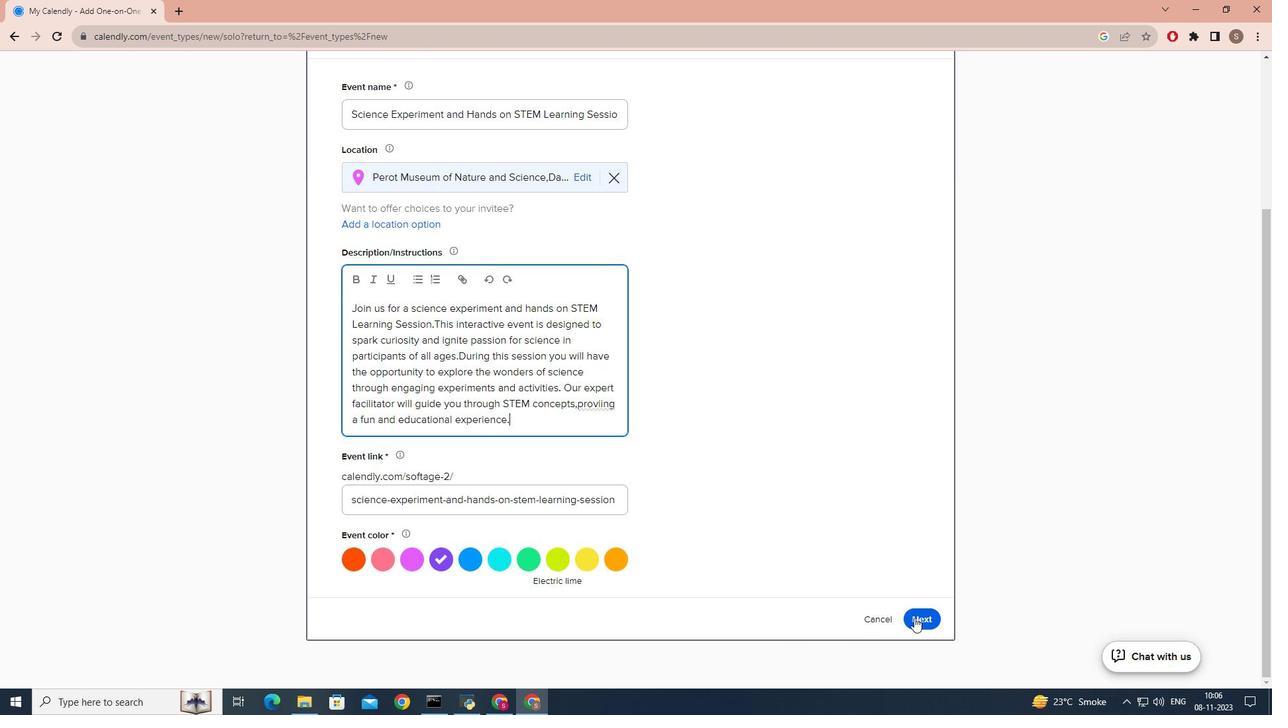 
Action: Mouse pressed left at (914, 618)
Screenshot: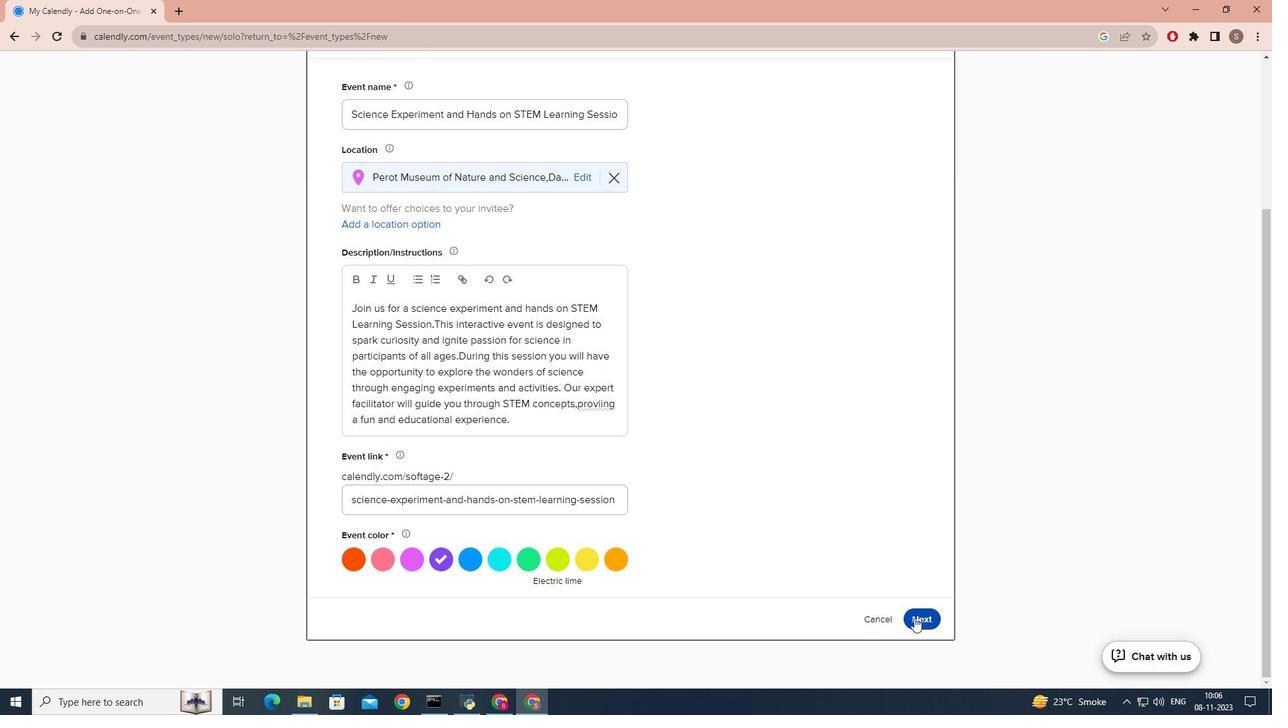 
Action: Mouse moved to (498, 363)
Screenshot: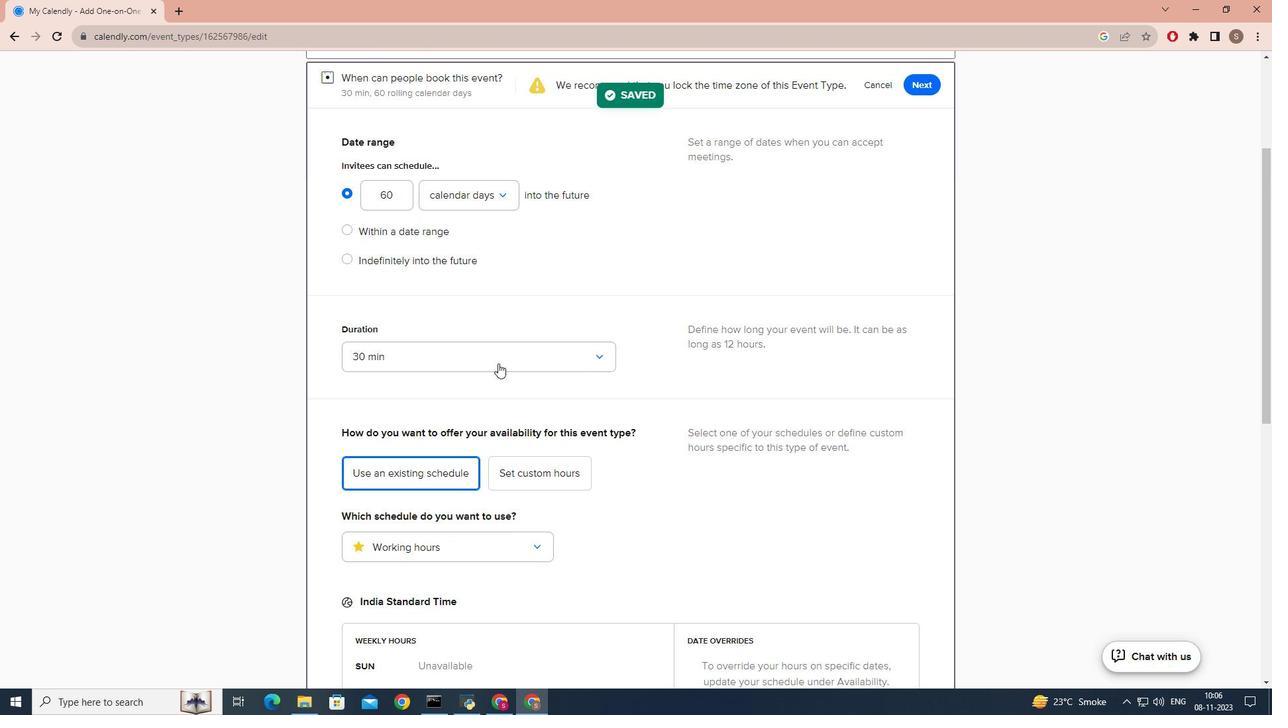 
Action: Mouse pressed left at (498, 363)
Screenshot: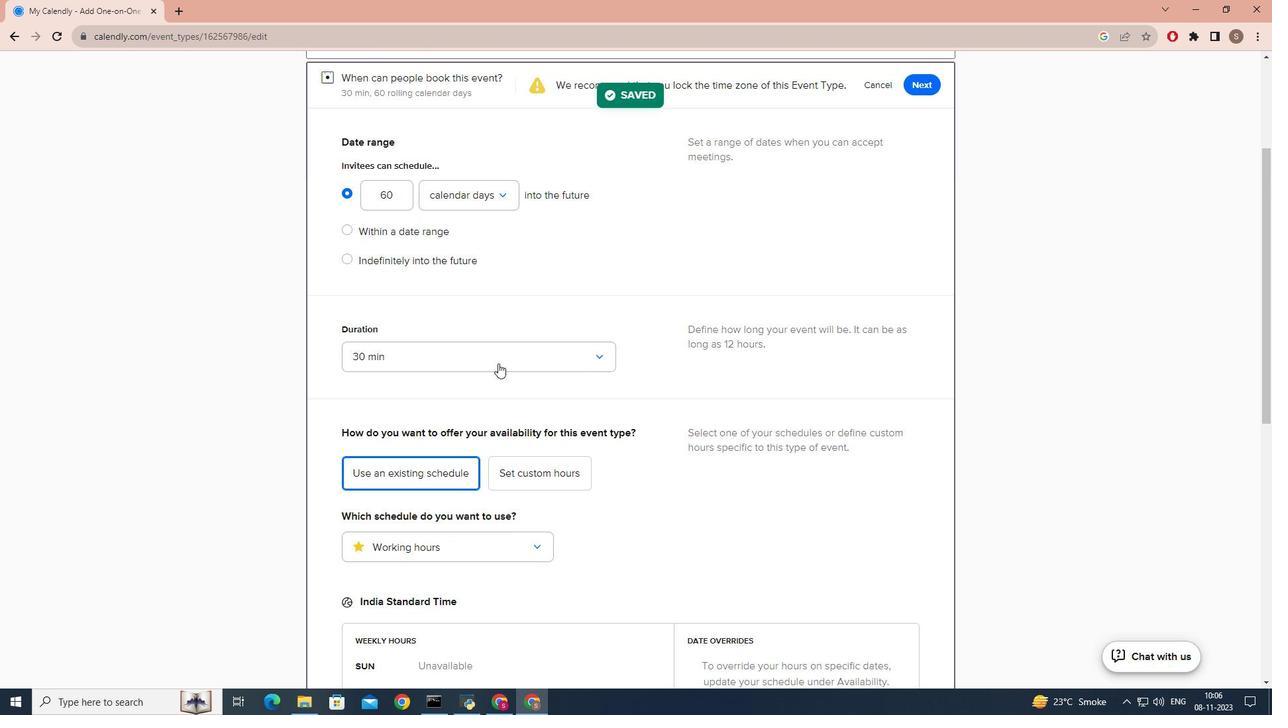 
Action: Mouse moved to (396, 497)
Screenshot: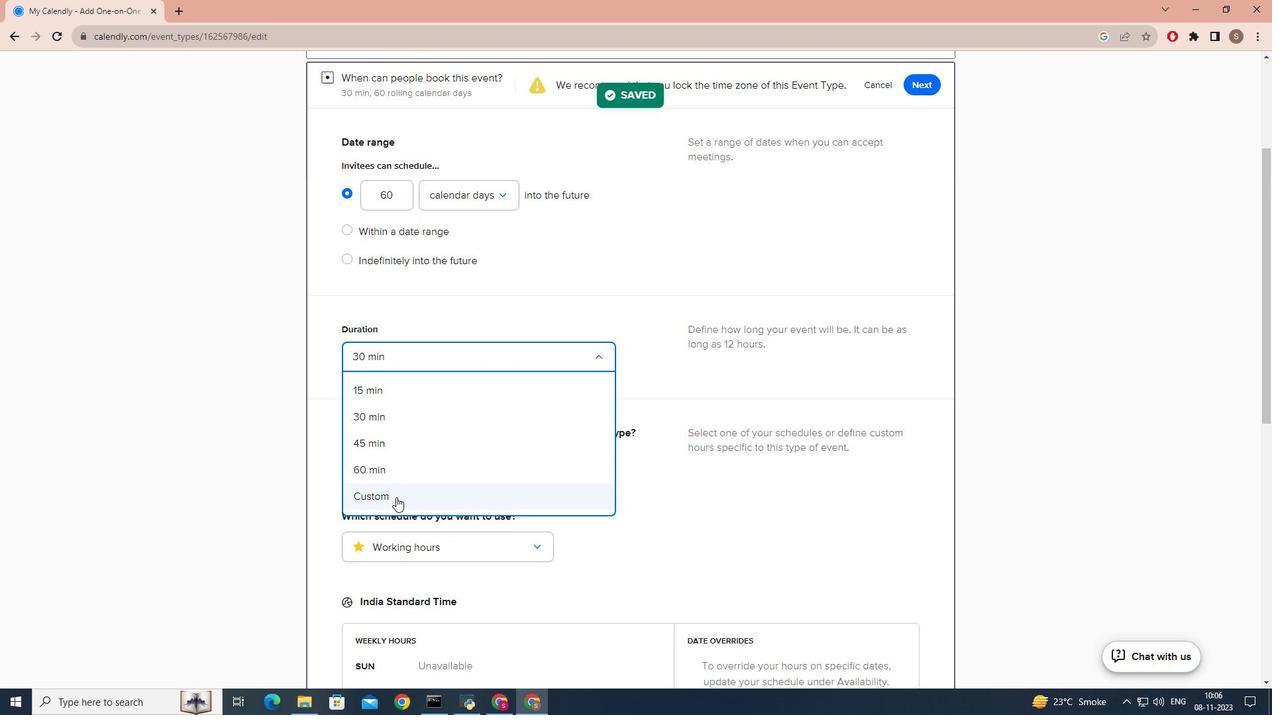 
Action: Mouse pressed left at (396, 497)
Screenshot: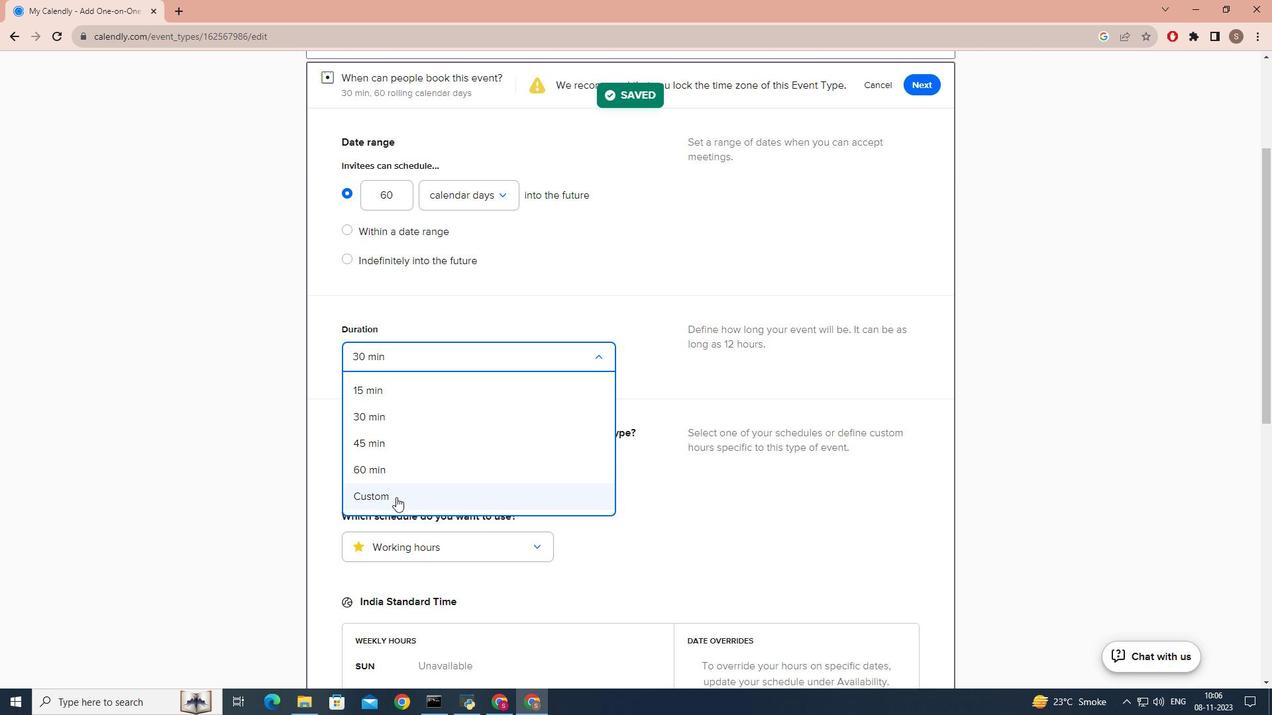 
Action: Mouse moved to (528, 401)
Screenshot: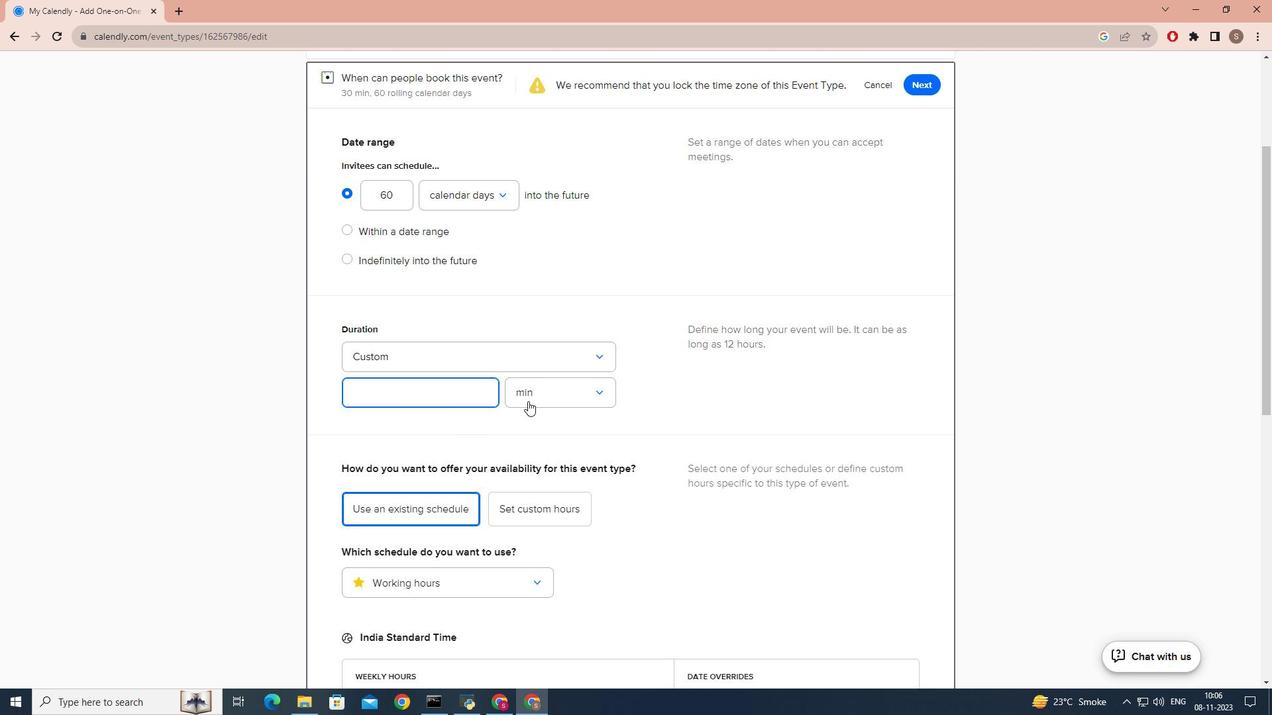 
Action: Mouse pressed left at (528, 401)
Screenshot: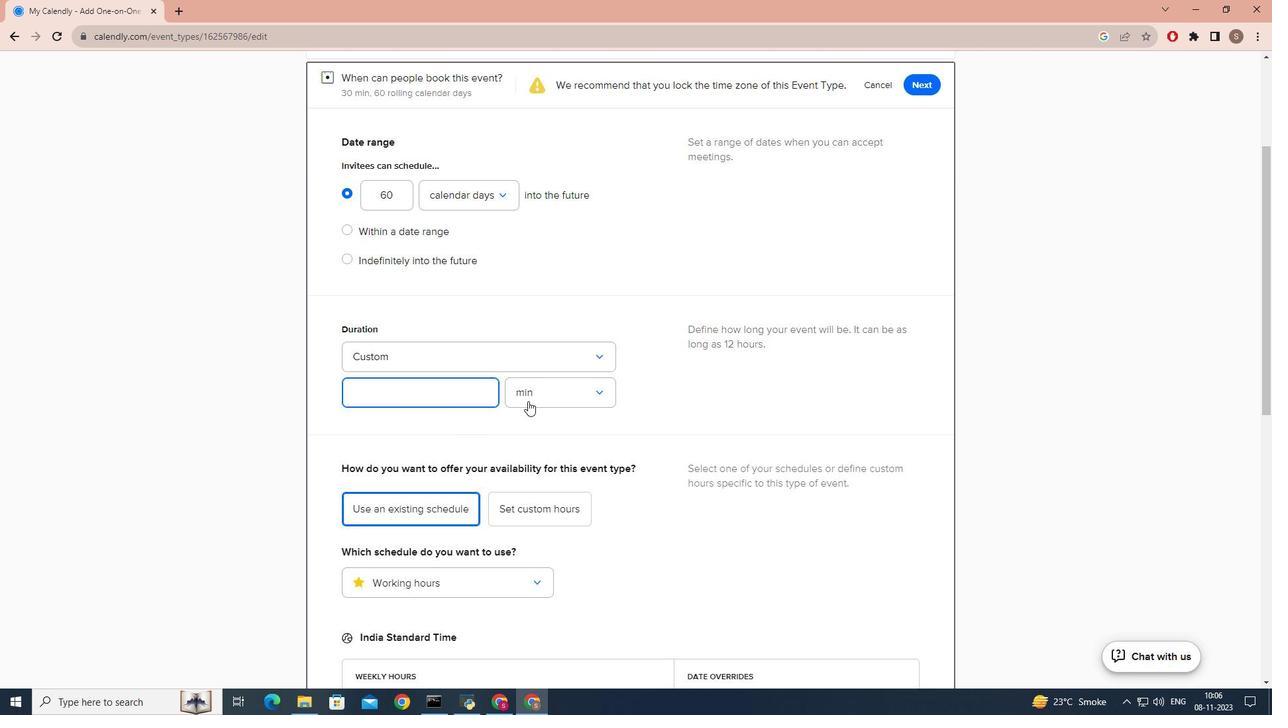 
Action: Mouse moved to (514, 450)
Screenshot: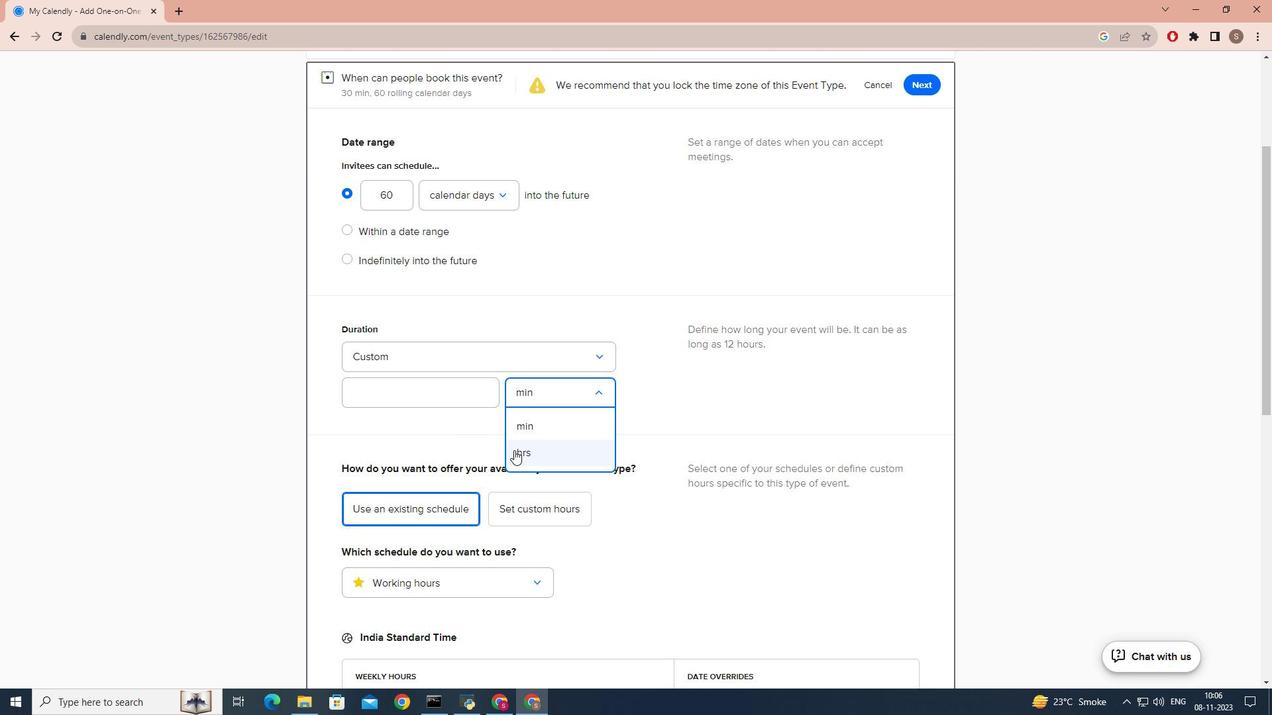 
Action: Mouse pressed left at (514, 450)
Screenshot: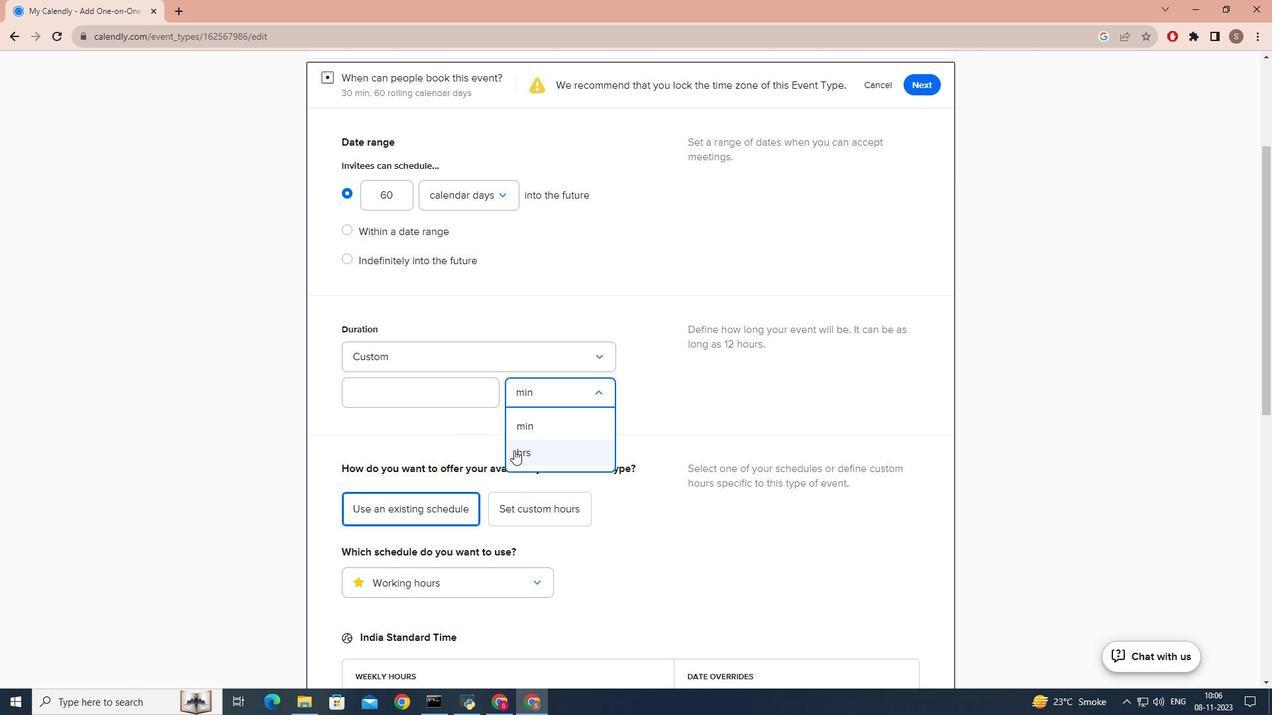 
Action: Mouse moved to (459, 395)
Screenshot: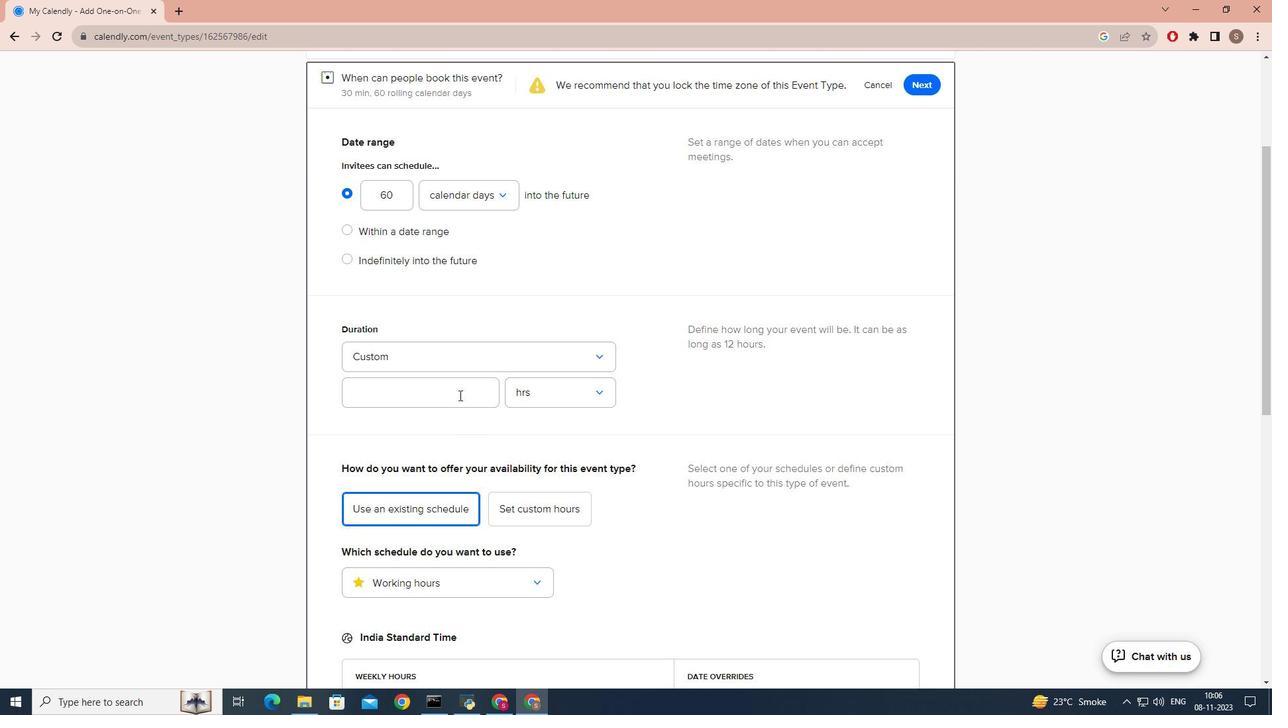 
Action: Mouse pressed left at (459, 395)
Screenshot: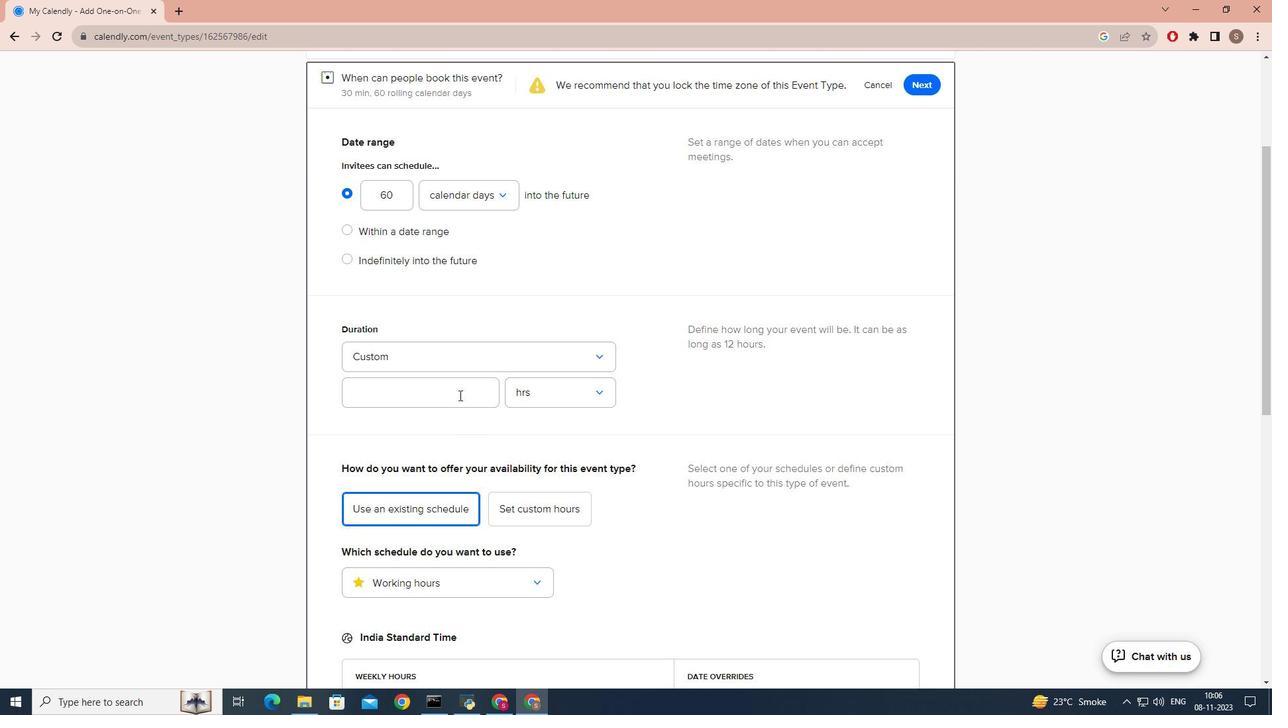 
Action: Key pressed 2
Screenshot: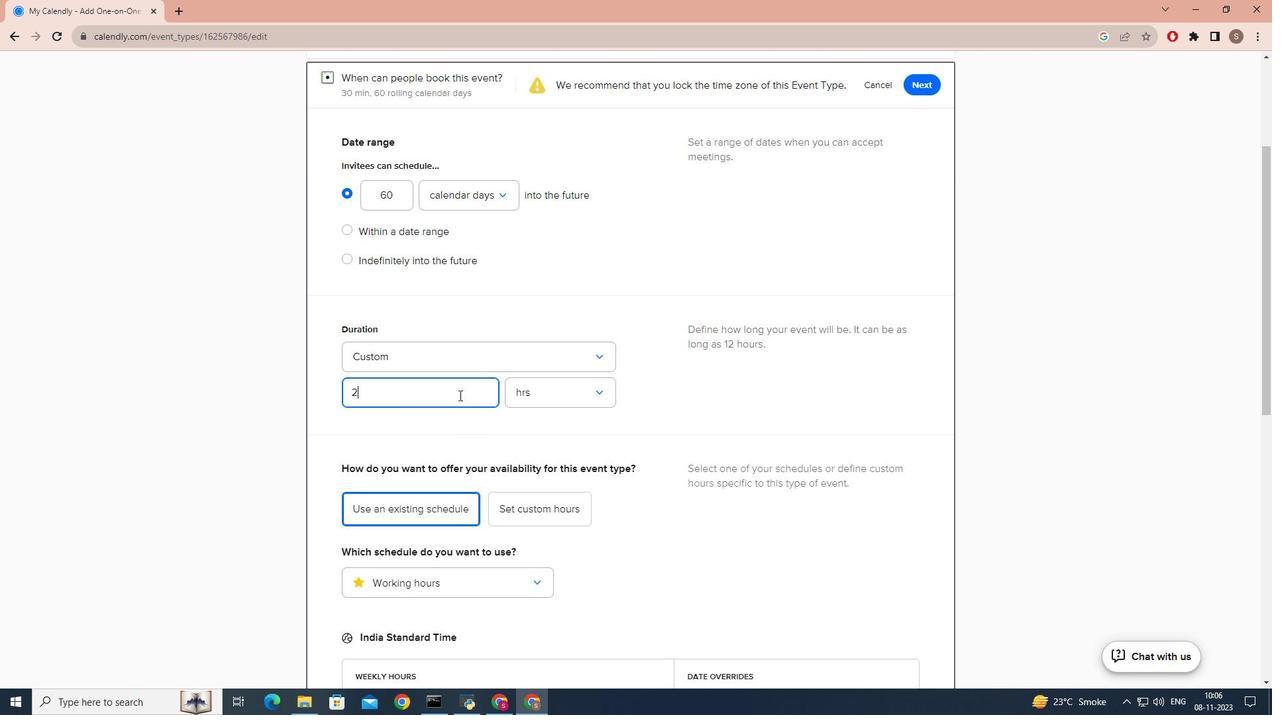 
Action: Mouse moved to (431, 436)
Screenshot: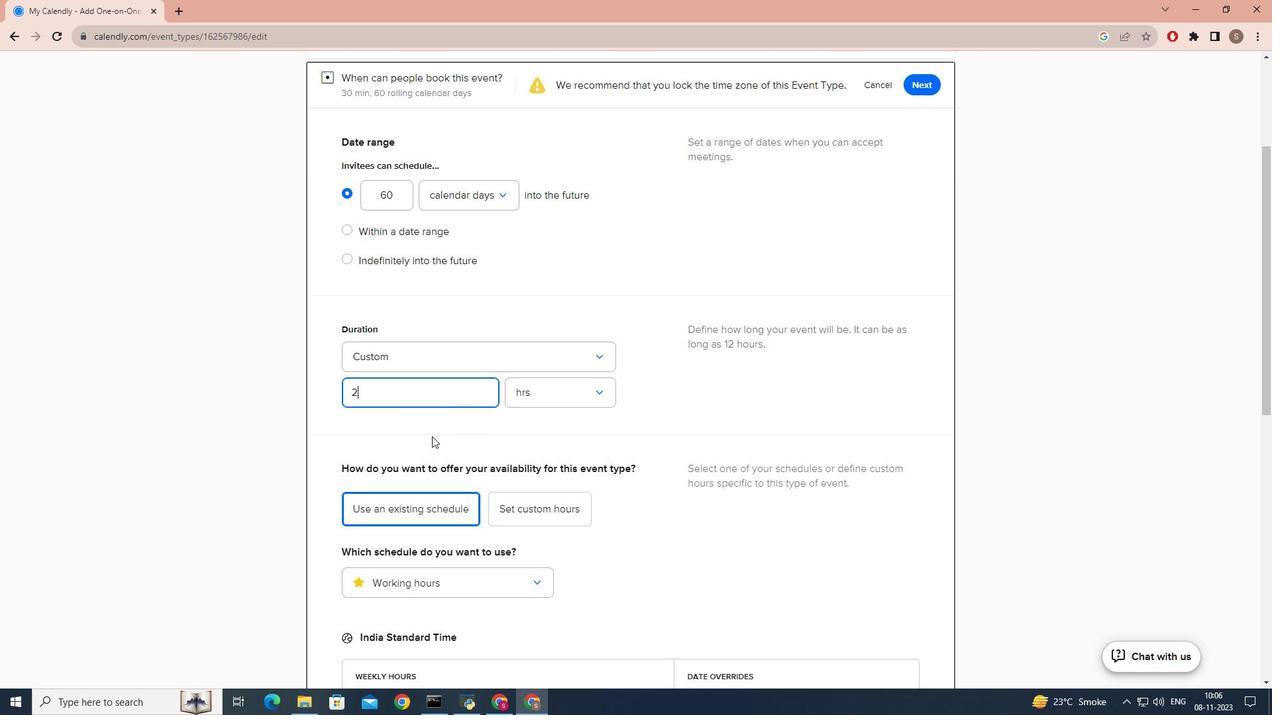 
Action: Mouse pressed left at (431, 436)
Screenshot: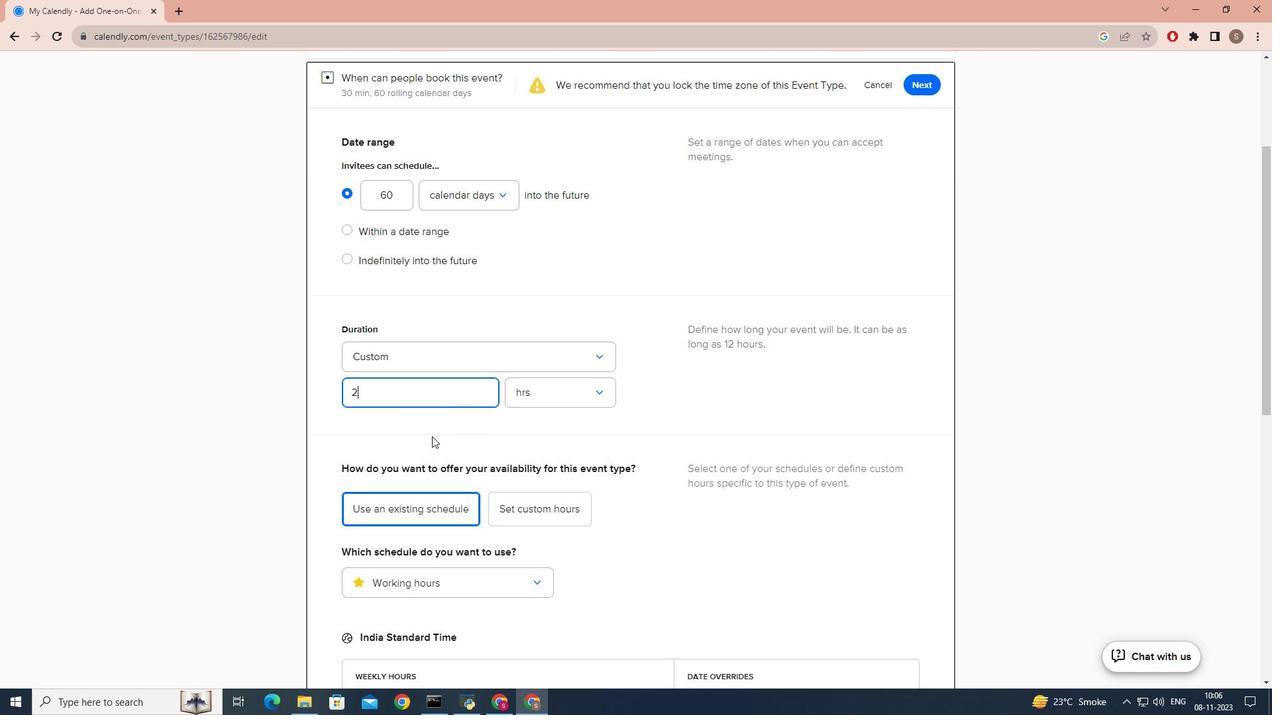 
Action: Mouse scrolled (431, 435) with delta (0, 0)
Screenshot: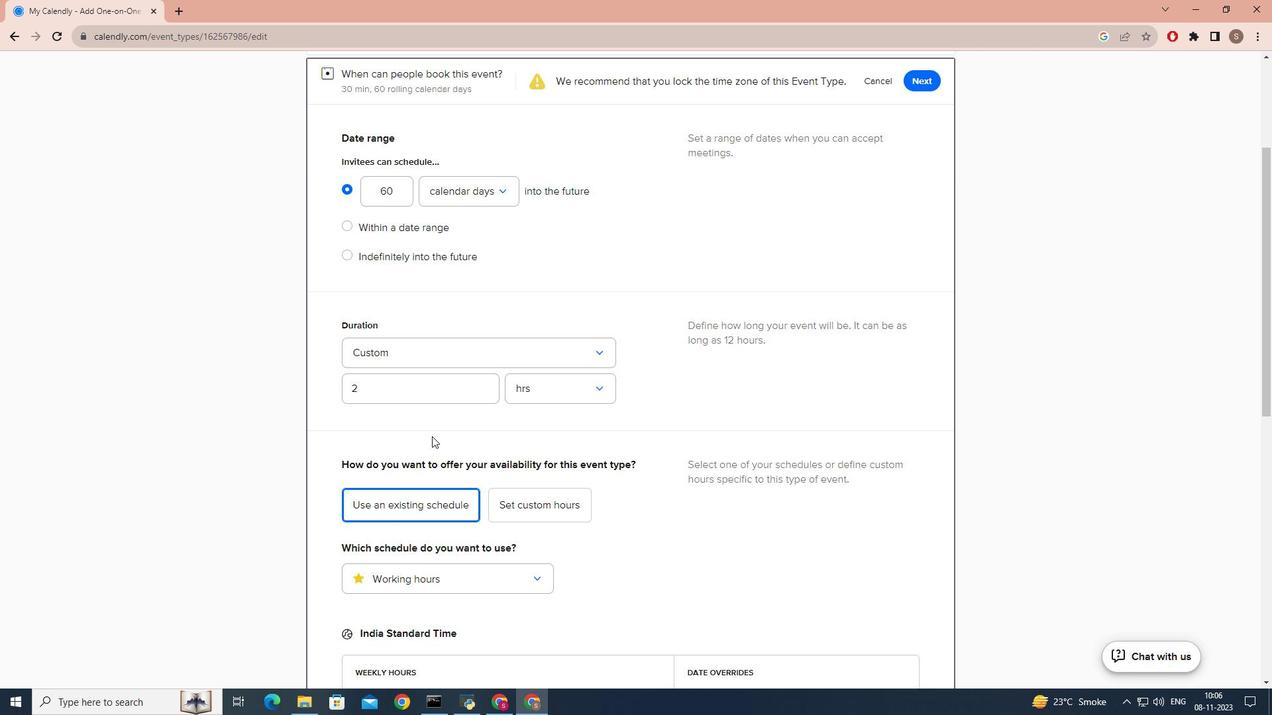 
Action: Mouse scrolled (431, 435) with delta (0, 0)
Screenshot: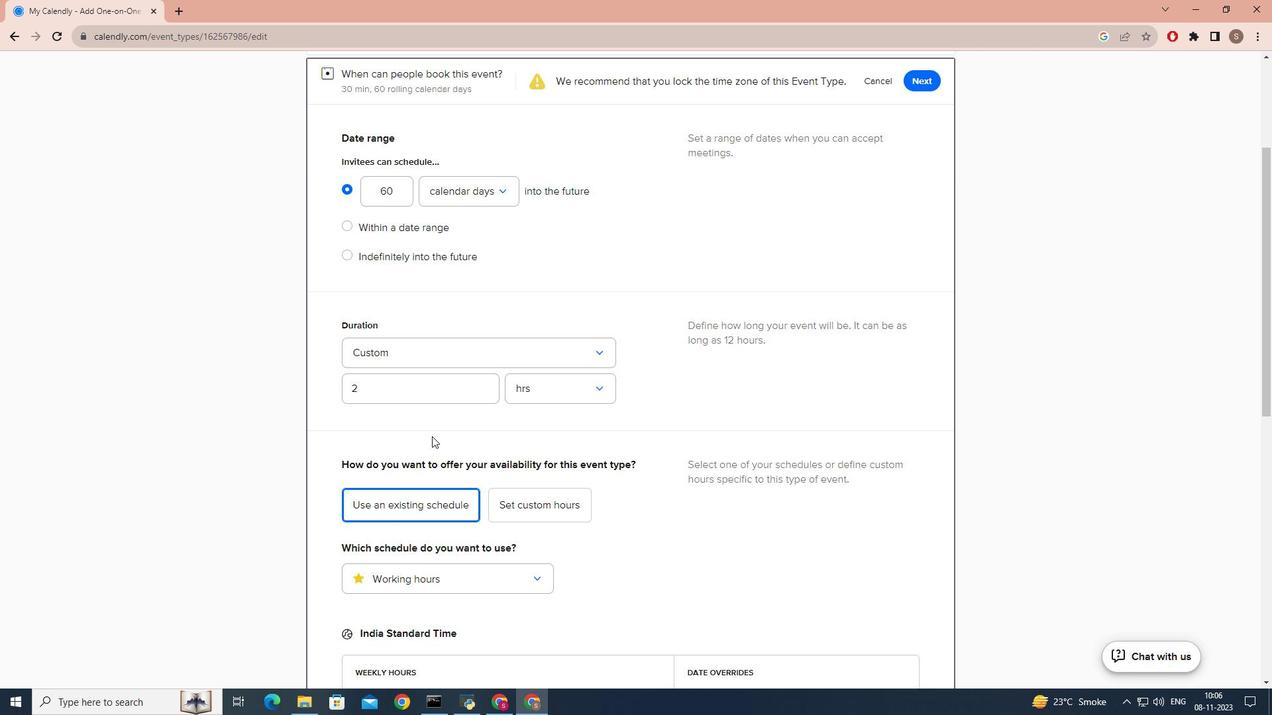 
Action: Mouse scrolled (431, 435) with delta (0, 0)
Screenshot: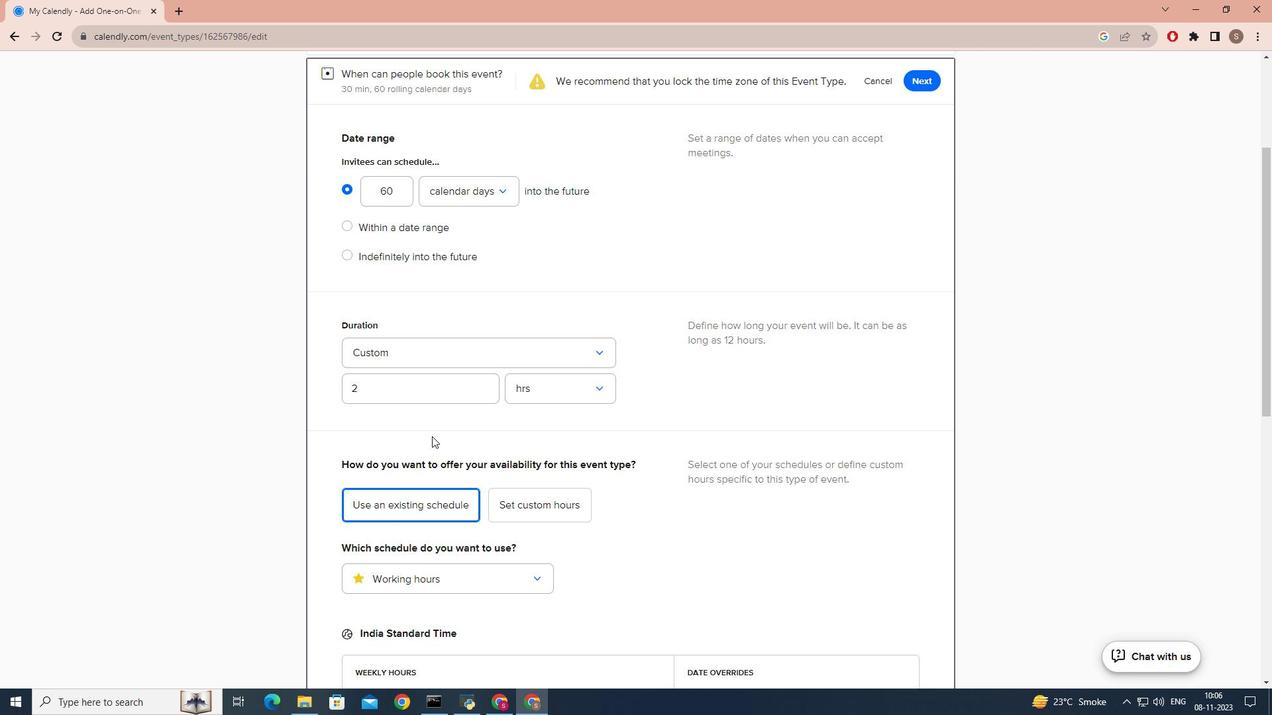 
Action: Mouse scrolled (431, 435) with delta (0, 0)
Screenshot: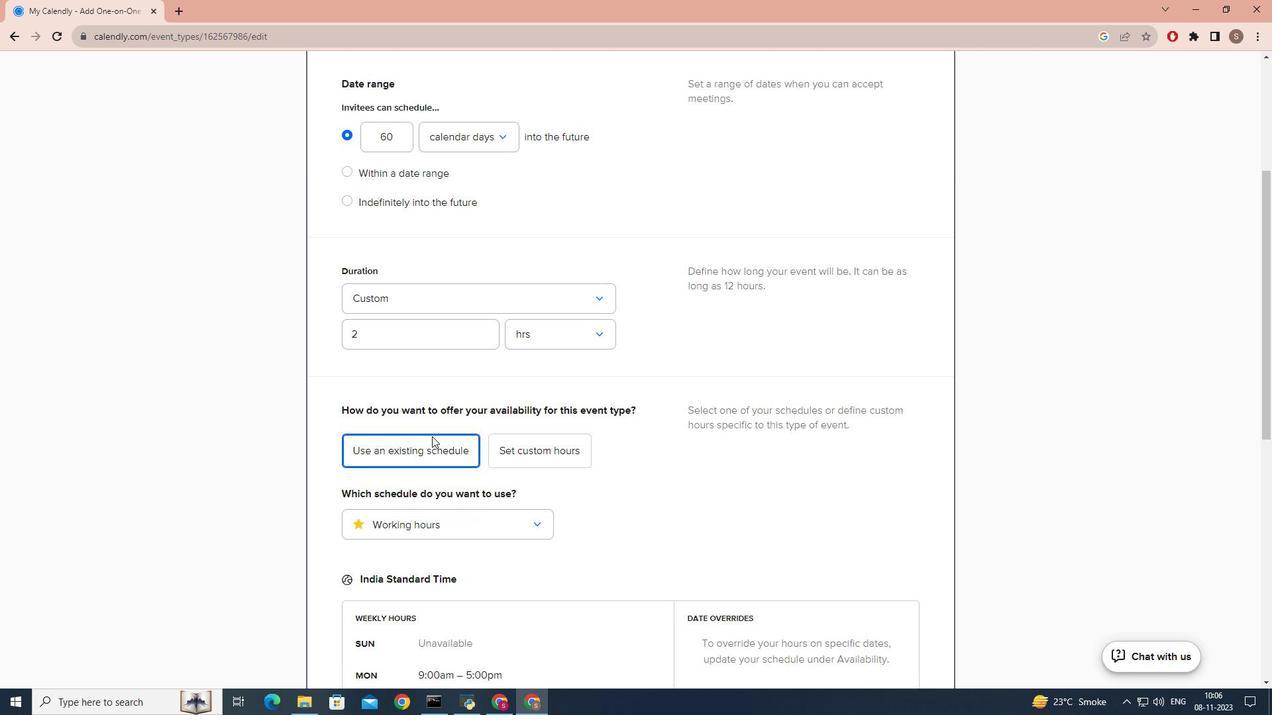 
Action: Mouse scrolled (431, 435) with delta (0, 0)
Screenshot: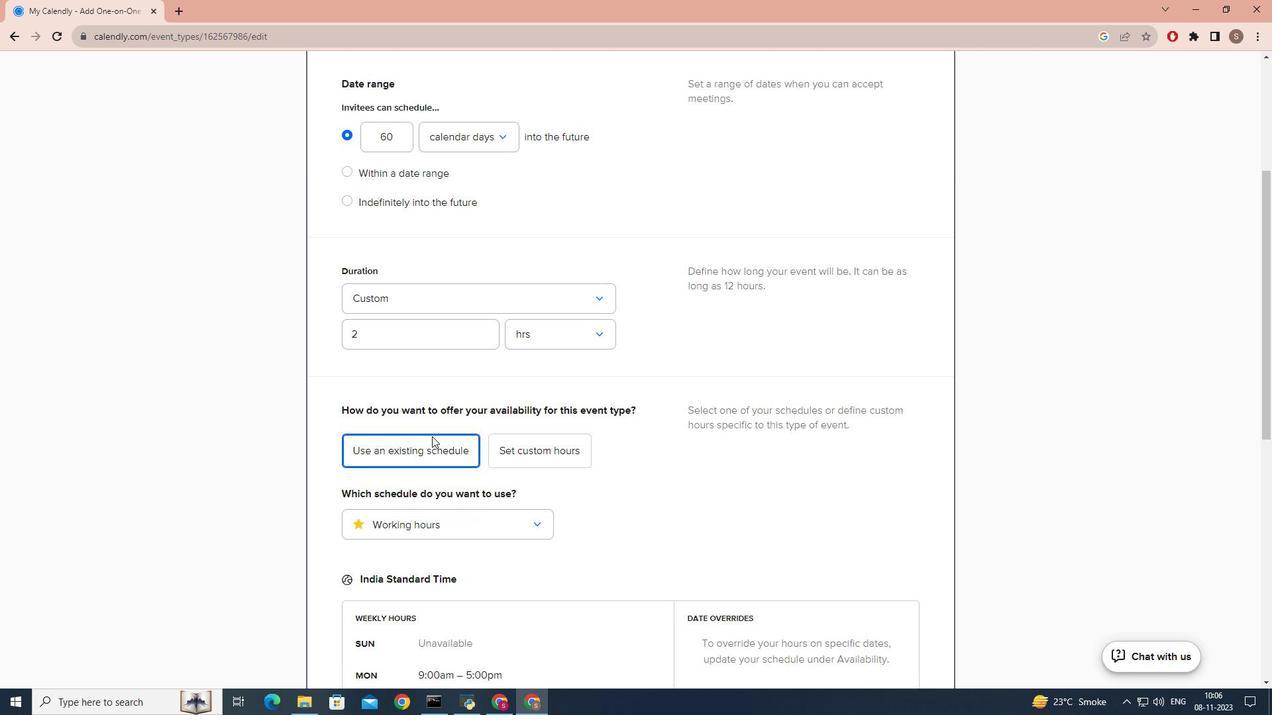 
Action: Mouse scrolled (431, 435) with delta (0, 0)
Screenshot: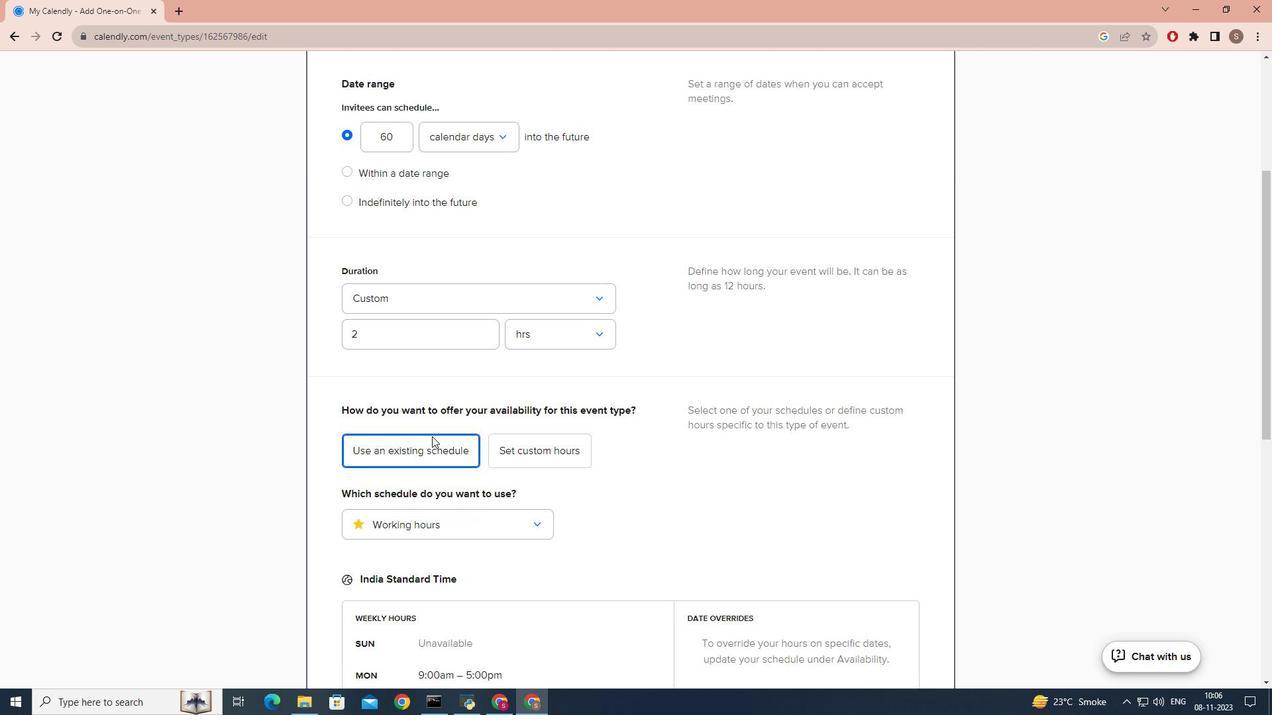 
Action: Mouse scrolled (431, 435) with delta (0, 0)
Screenshot: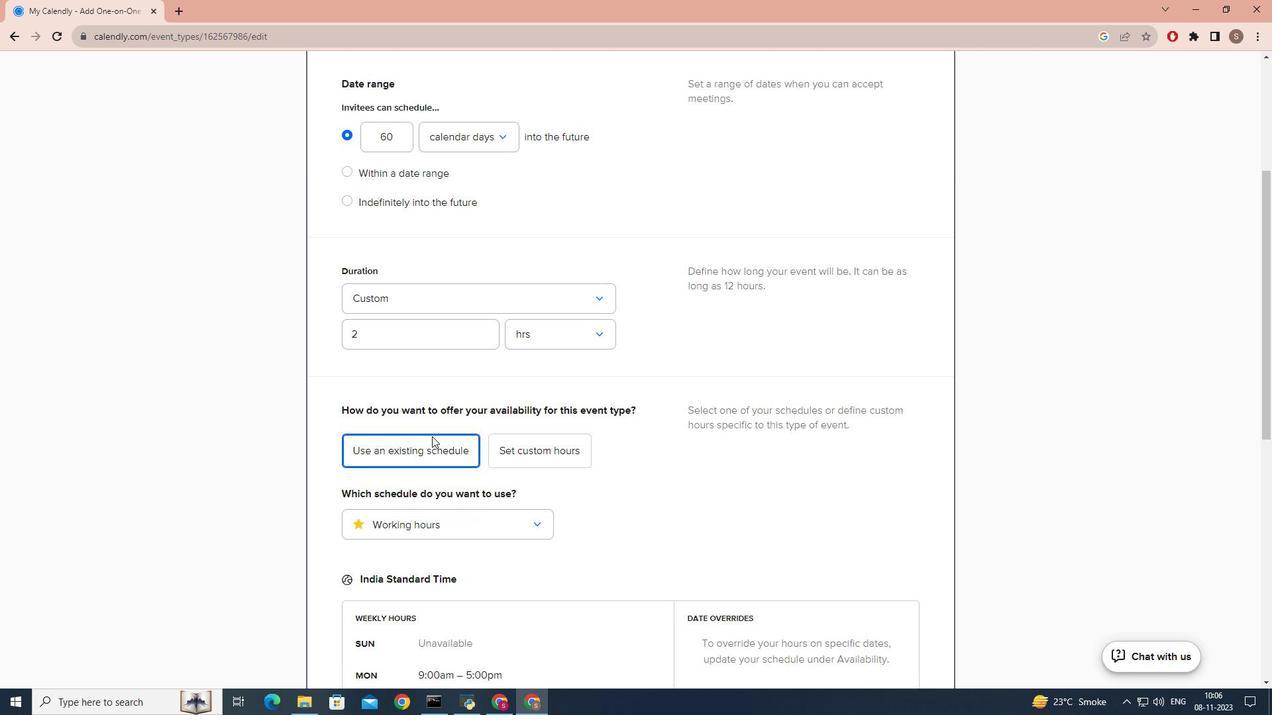 
Action: Mouse scrolled (431, 435) with delta (0, 0)
Screenshot: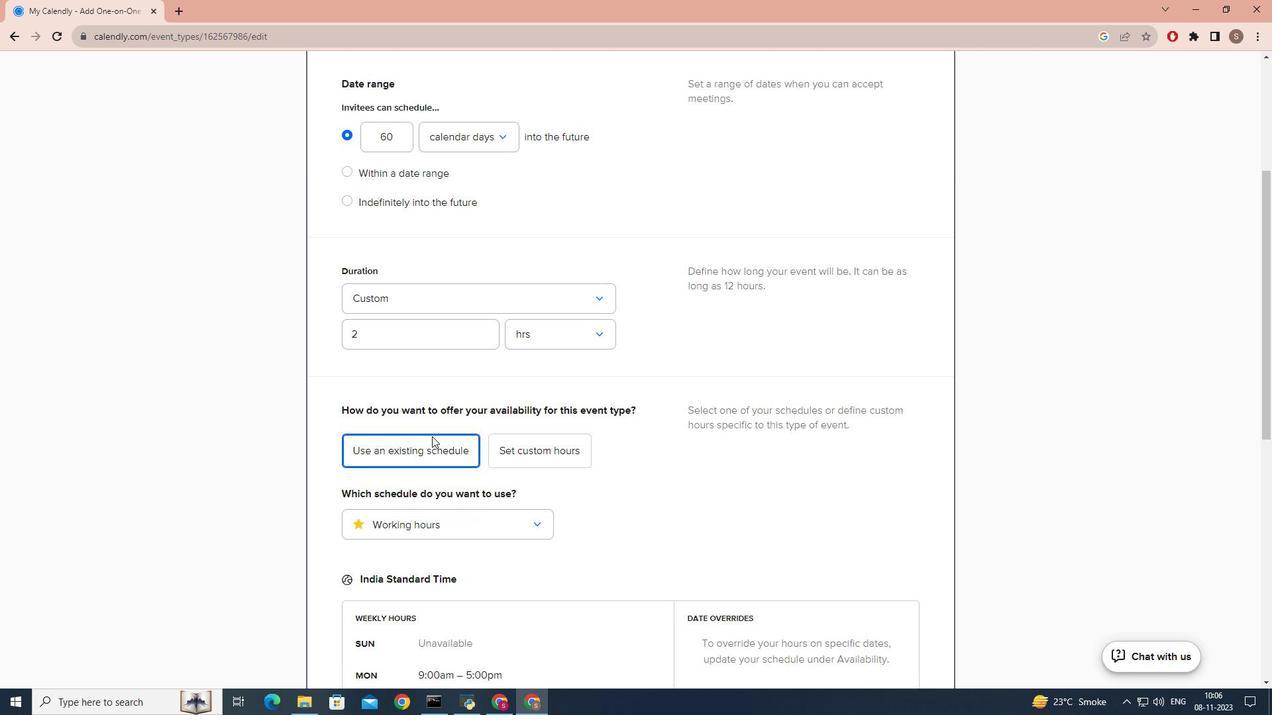 
Action: Mouse moved to (431, 436)
Screenshot: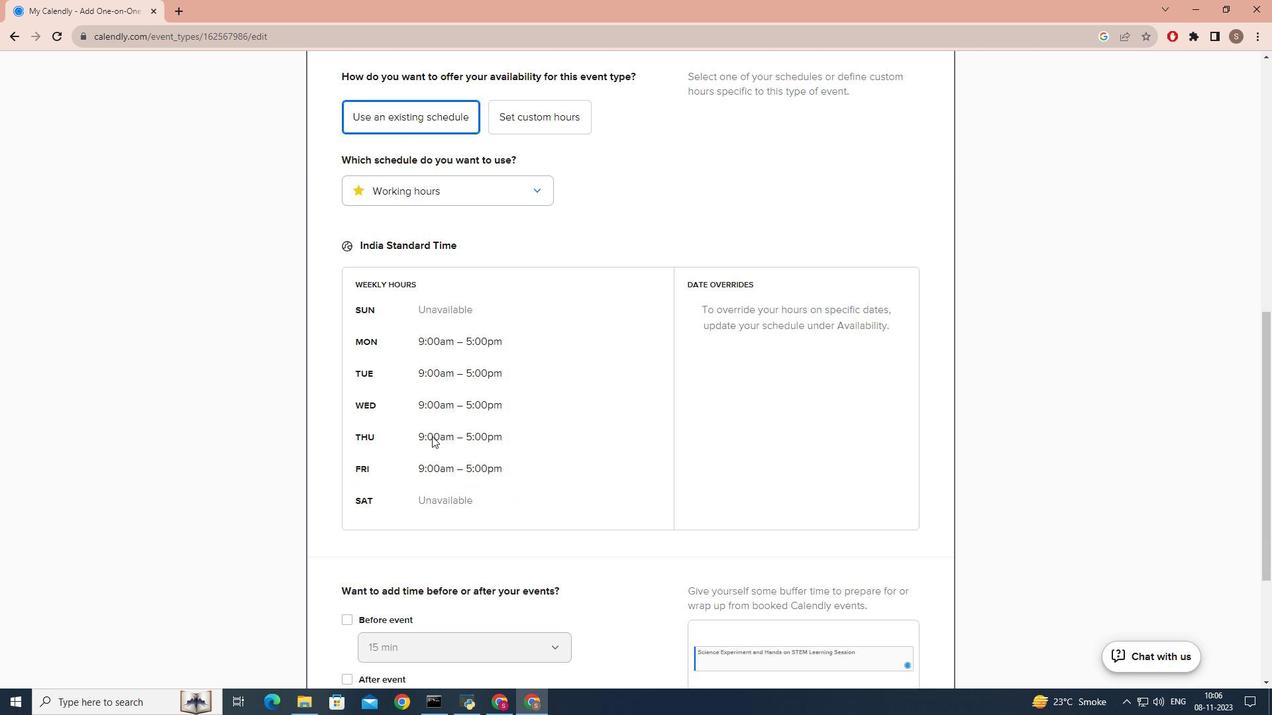 
Action: Mouse scrolled (431, 435) with delta (0, 0)
Screenshot: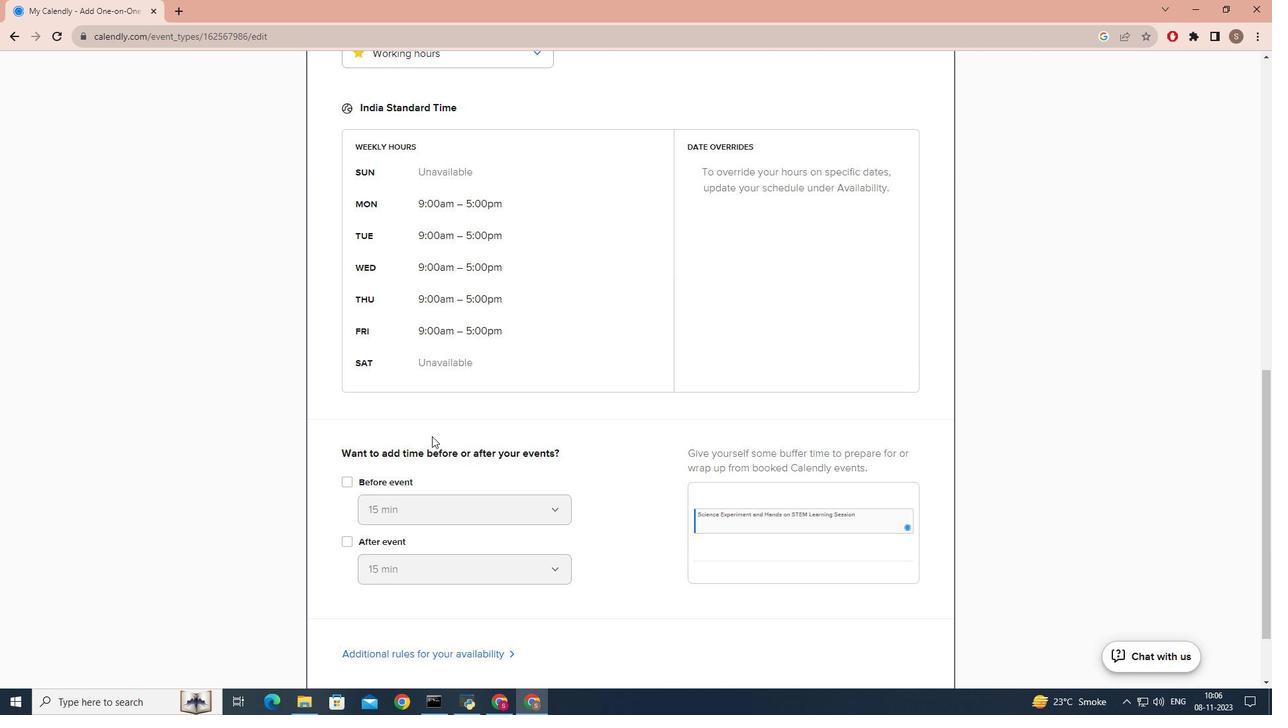 
Action: Mouse scrolled (431, 435) with delta (0, 0)
Screenshot: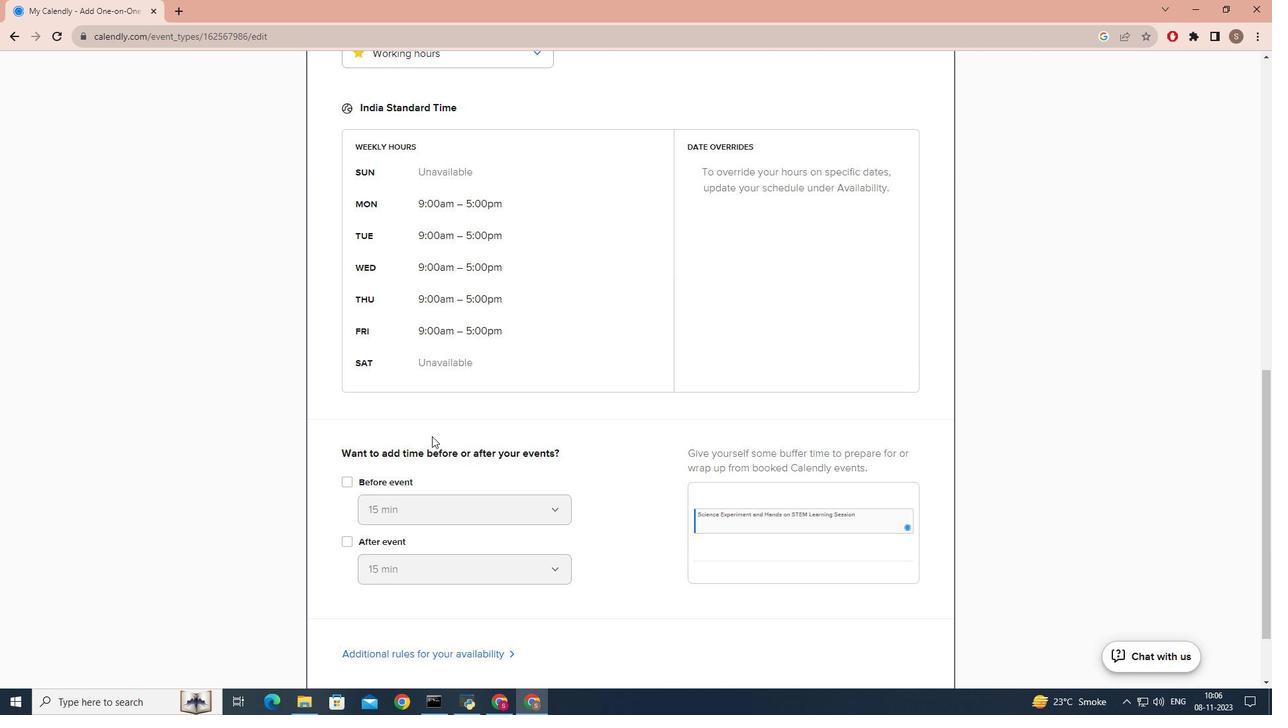 
Action: Mouse scrolled (431, 435) with delta (0, 0)
Screenshot: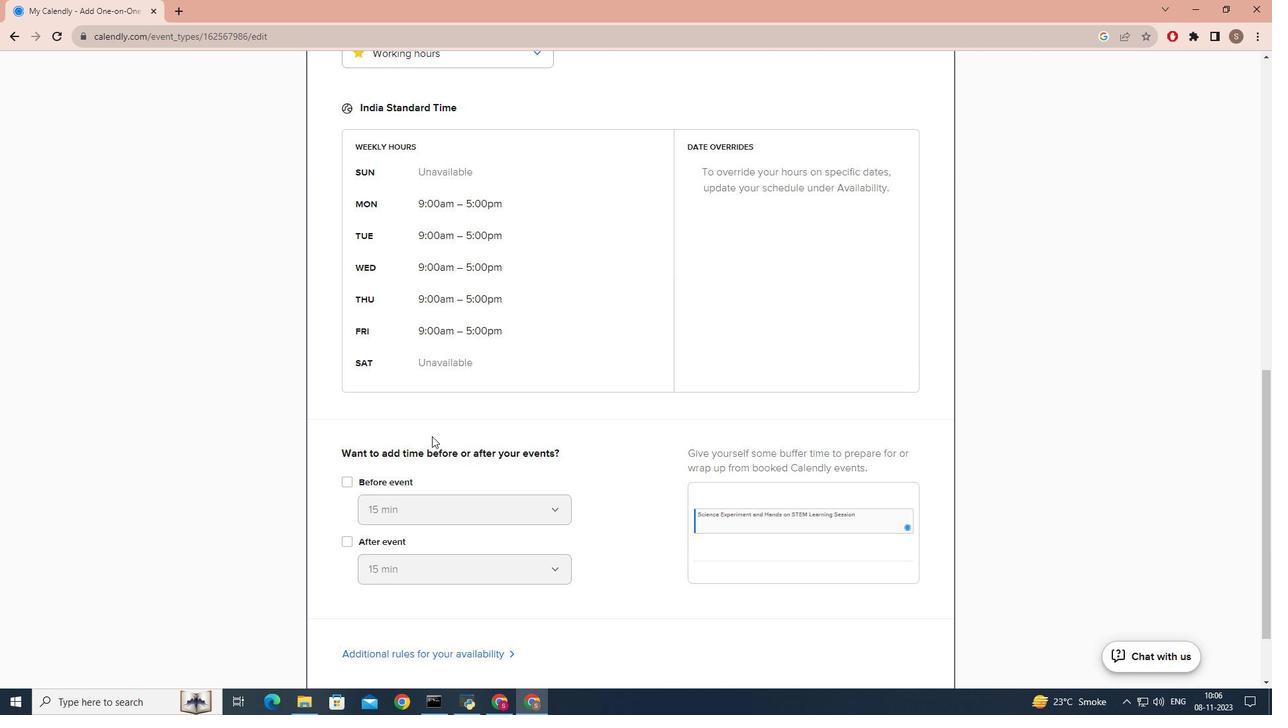 
Action: Mouse scrolled (431, 435) with delta (0, 0)
Screenshot: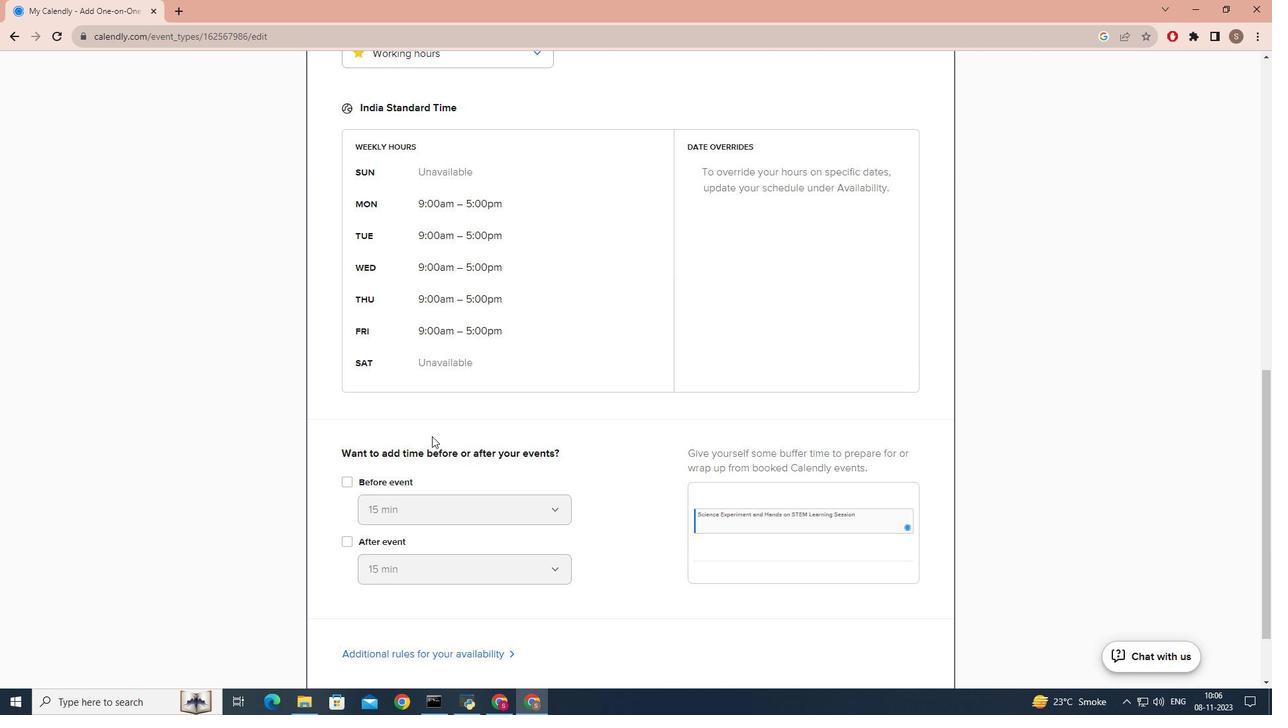 
Action: Mouse scrolled (431, 435) with delta (0, 0)
Screenshot: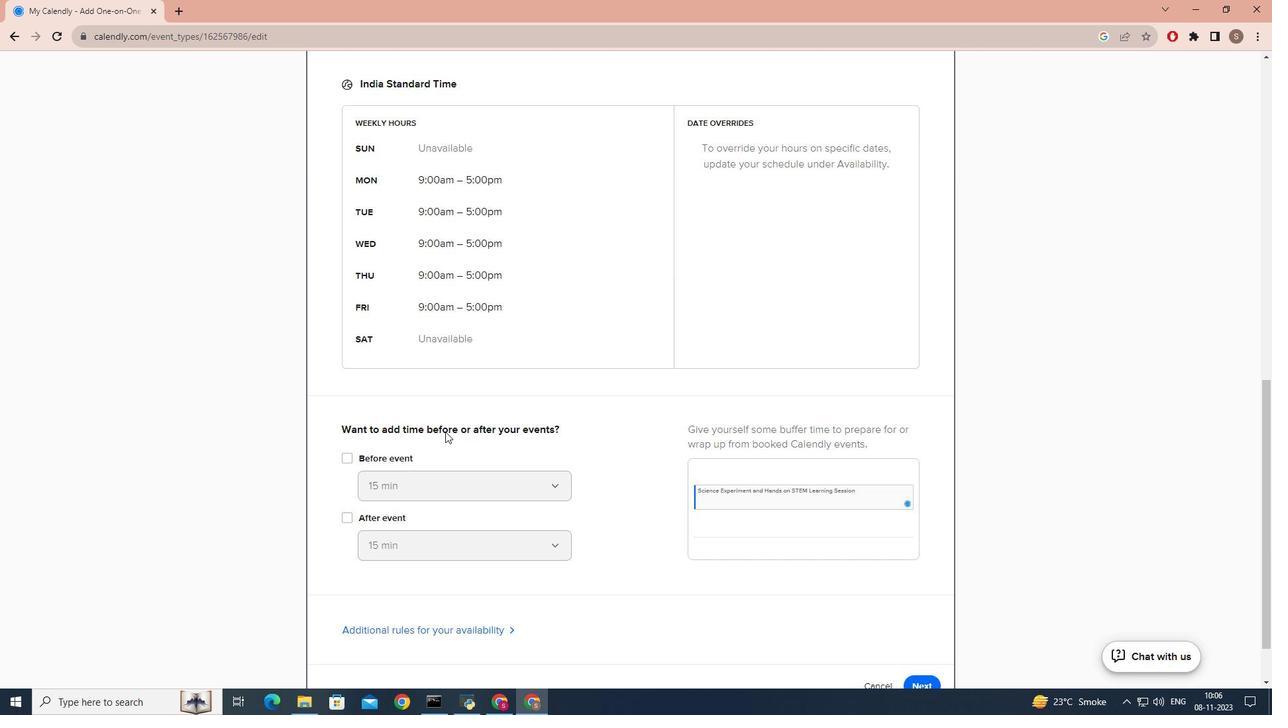
Action: Mouse scrolled (431, 435) with delta (0, 0)
Screenshot: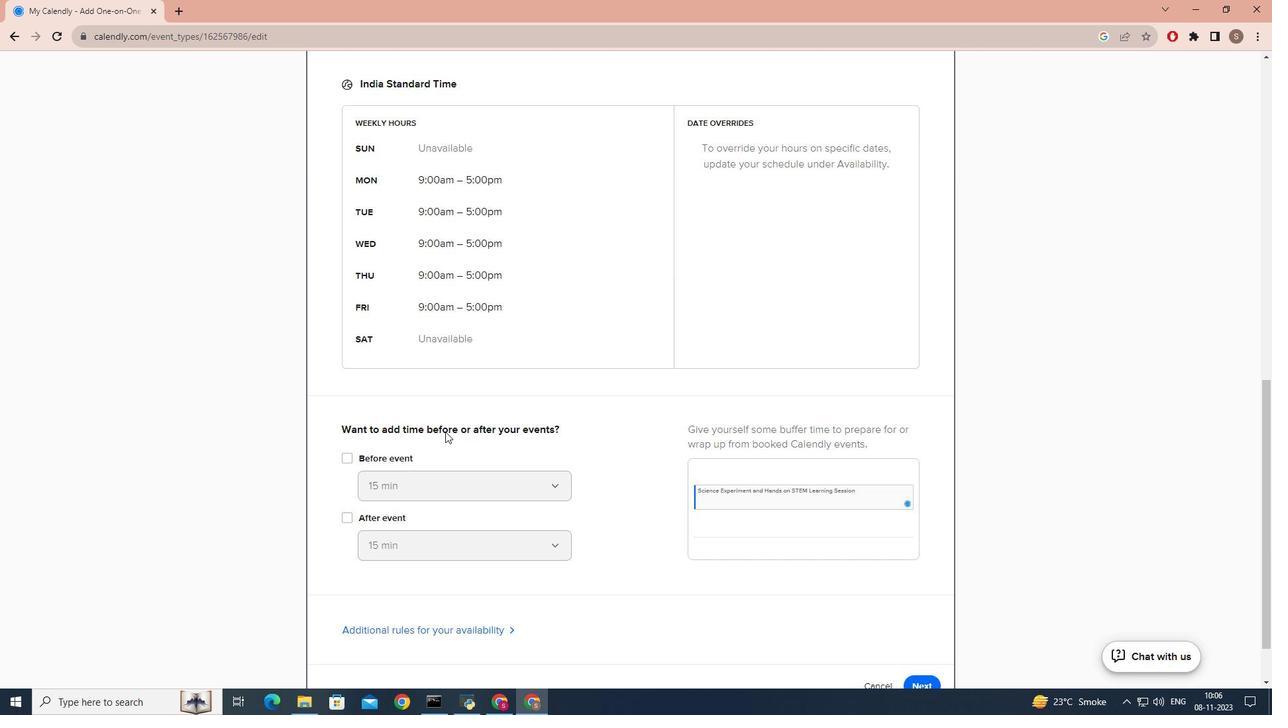 
Action: Mouse scrolled (431, 435) with delta (0, 0)
Screenshot: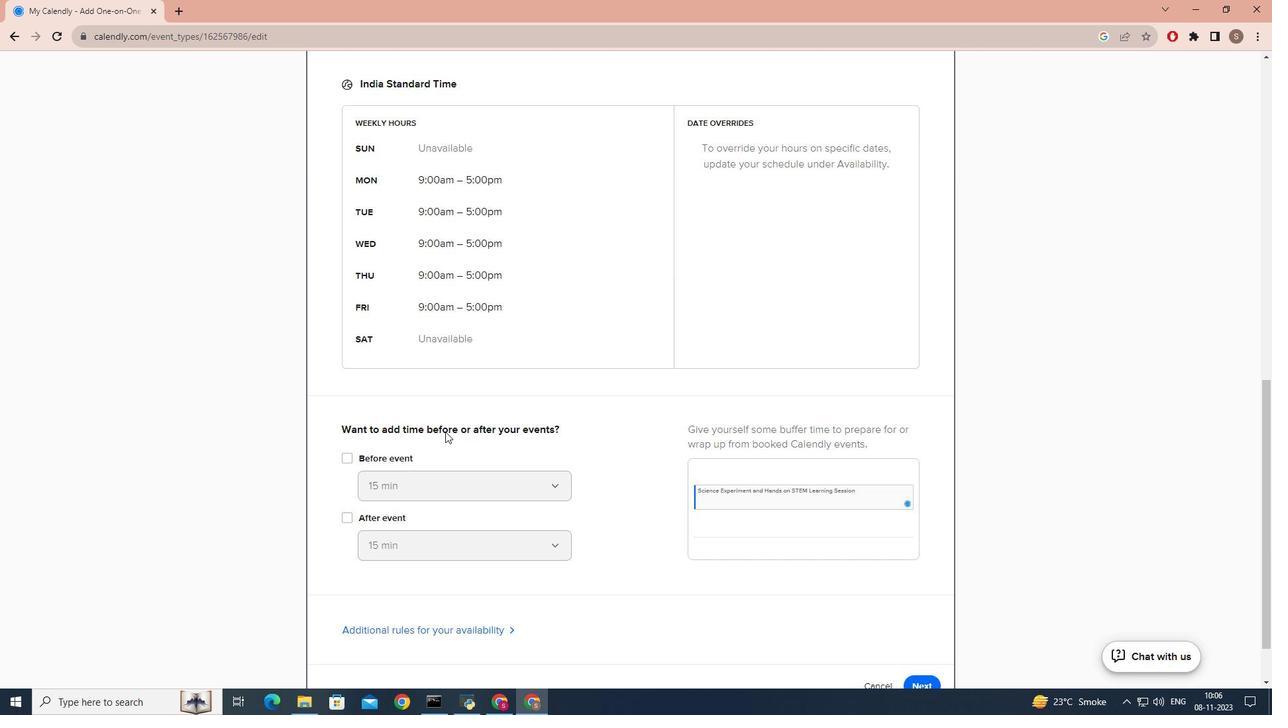 
Action: Mouse moved to (930, 620)
Screenshot: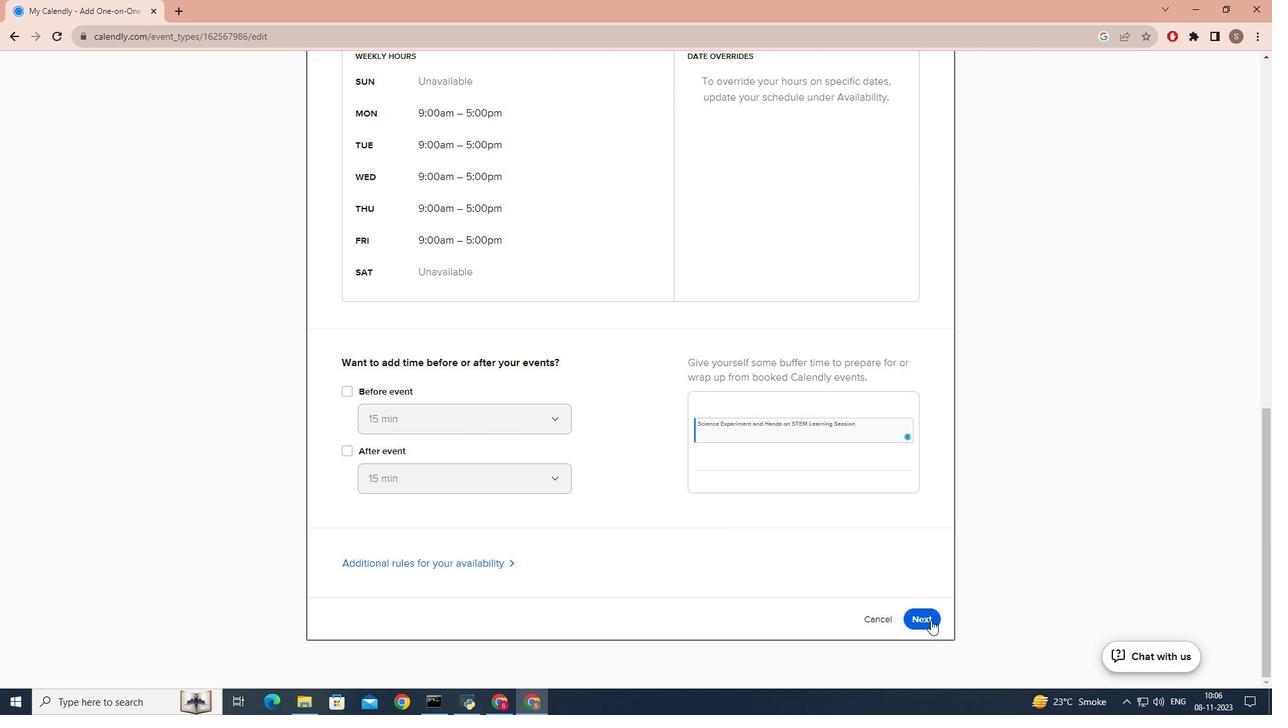 
Action: Mouse pressed left at (930, 620)
Screenshot: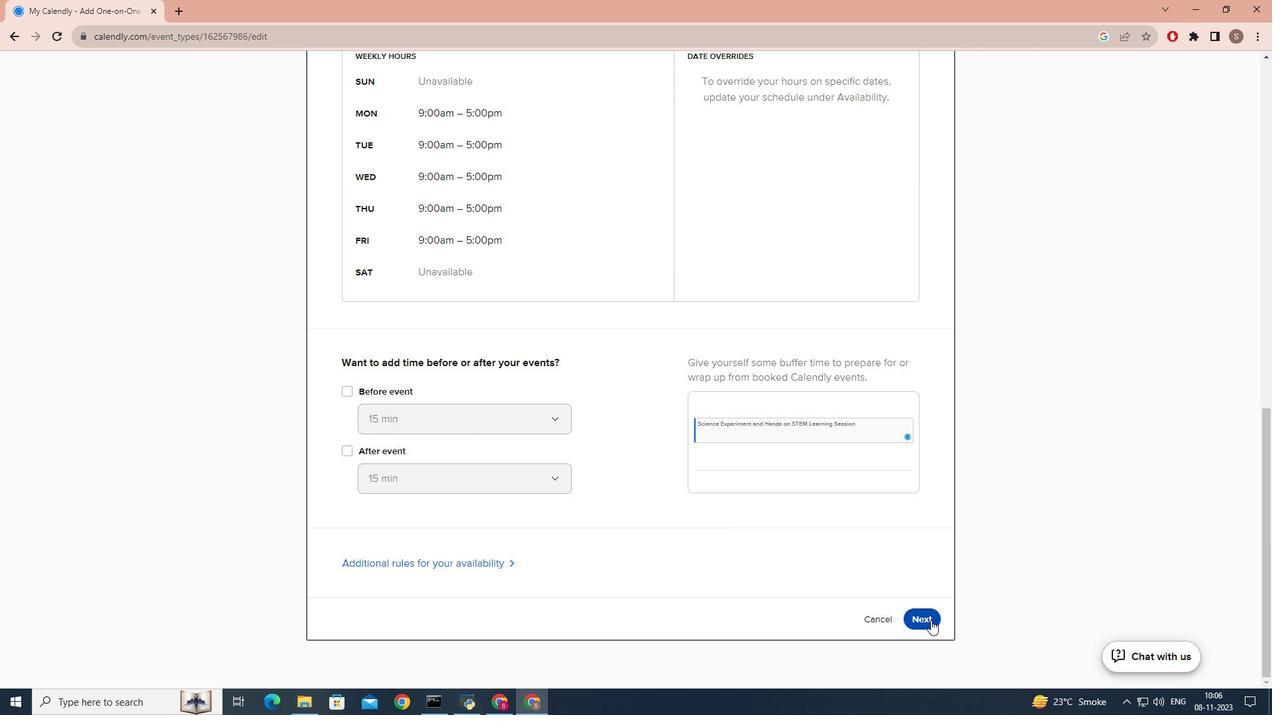 
Action: Mouse moved to (716, 551)
Screenshot: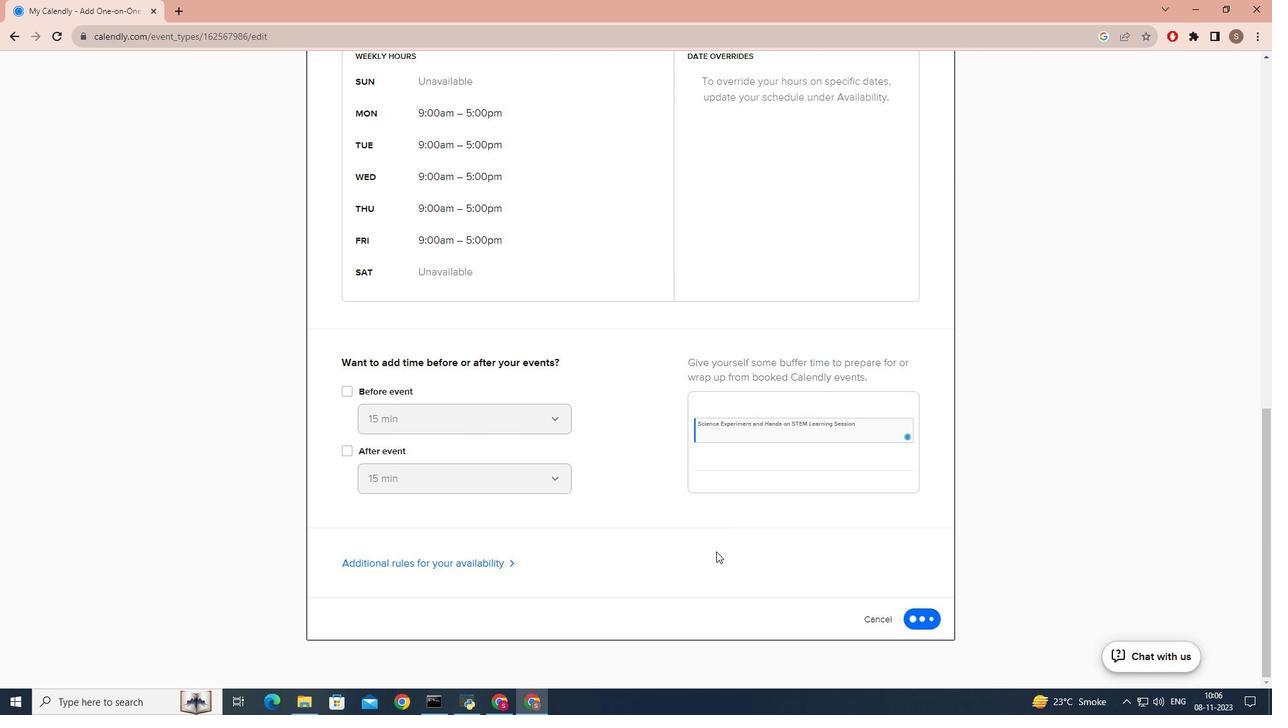 
